 Task: Find connections with filter location Catu with filter topic #Lifewith filter profile language French with filter current company Myntra with filter school IMS UNISON UNIVERSITY with filter industry Online Audio and Video Media with filter service category Personal Injury Law with filter keywords title Telework Nurse/Doctor
Action: Mouse moved to (647, 138)
Screenshot: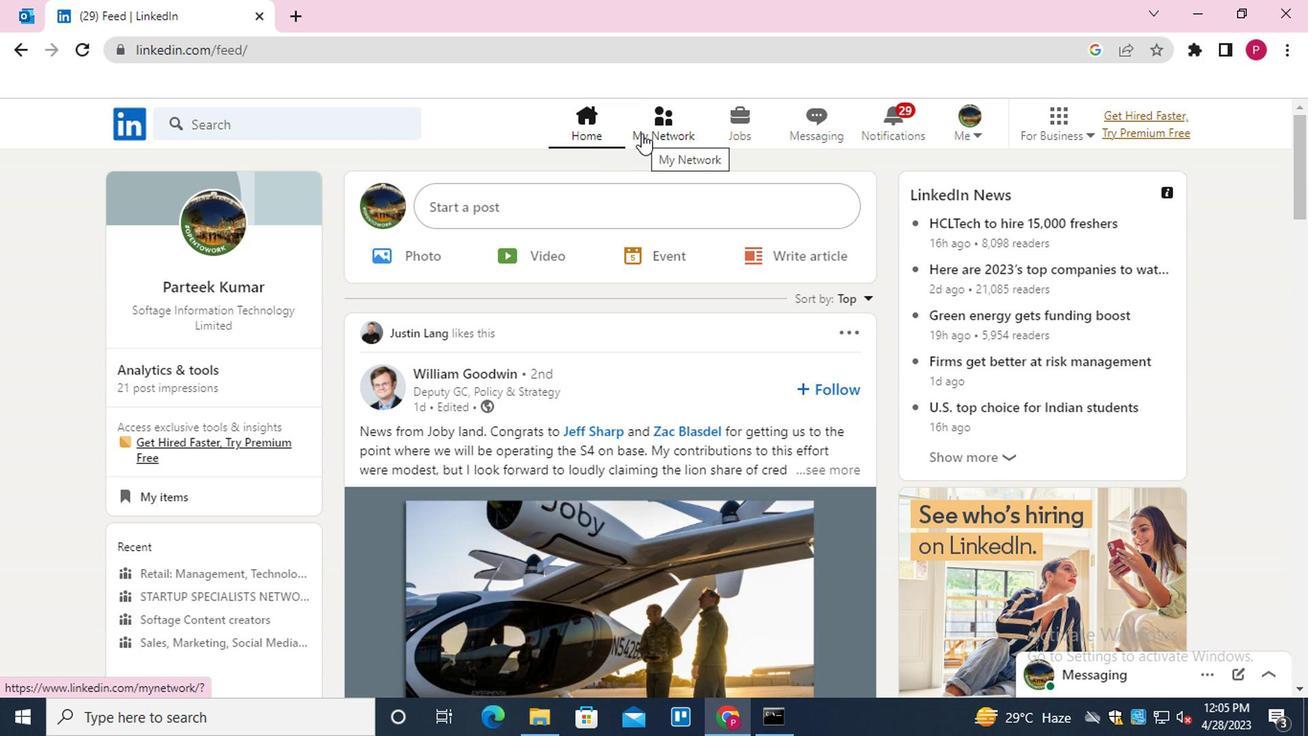 
Action: Mouse pressed left at (647, 138)
Screenshot: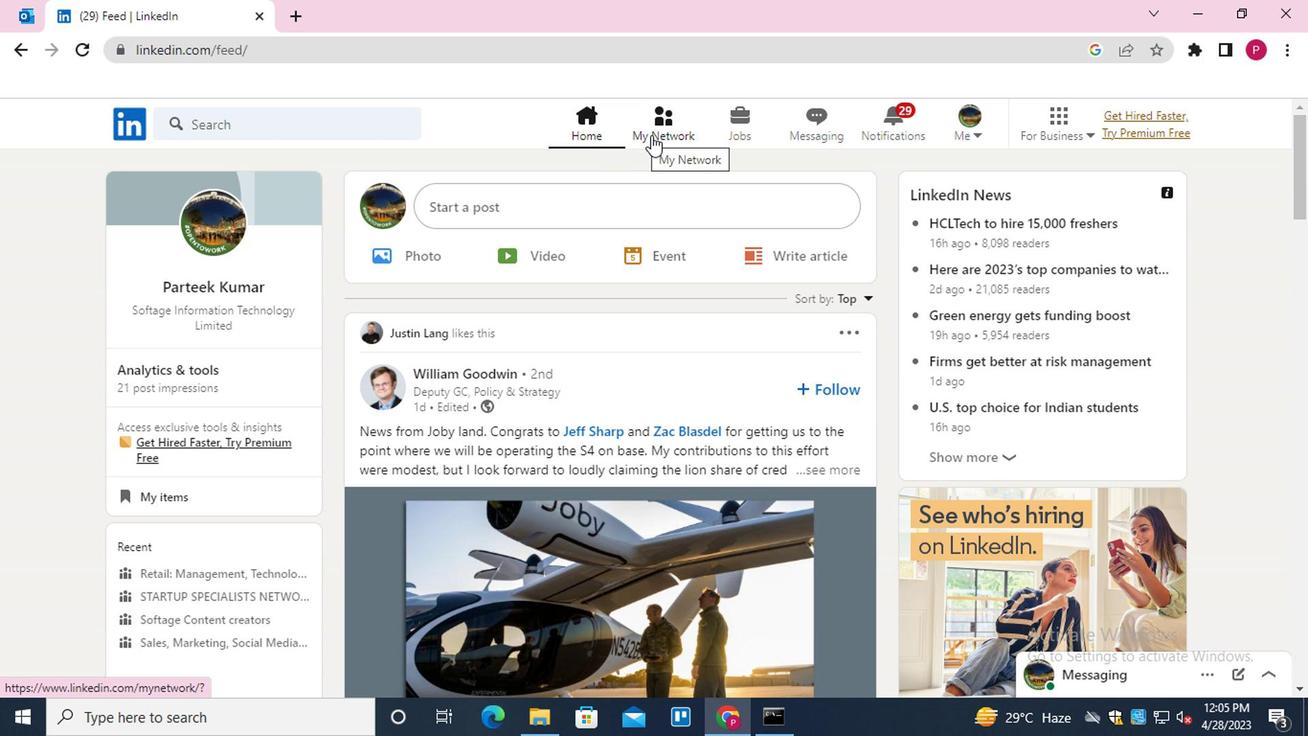 
Action: Mouse moved to (327, 235)
Screenshot: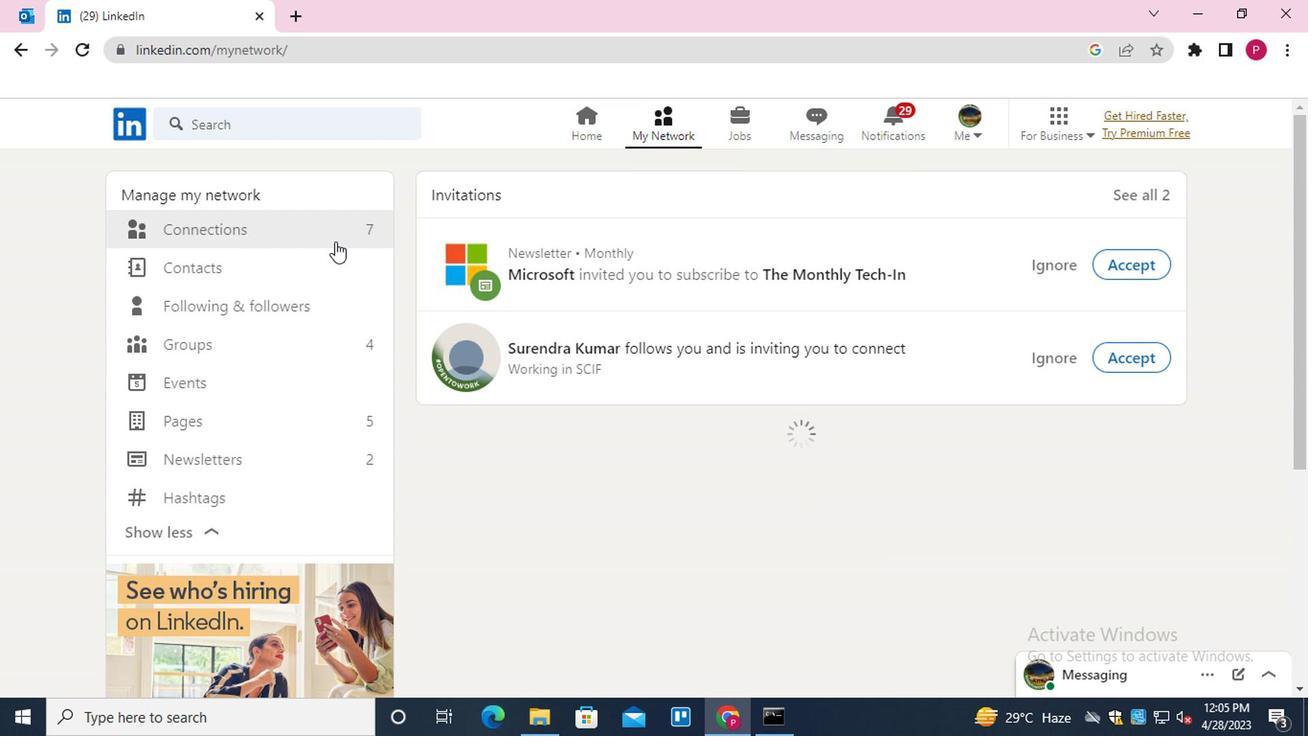 
Action: Mouse pressed left at (327, 235)
Screenshot: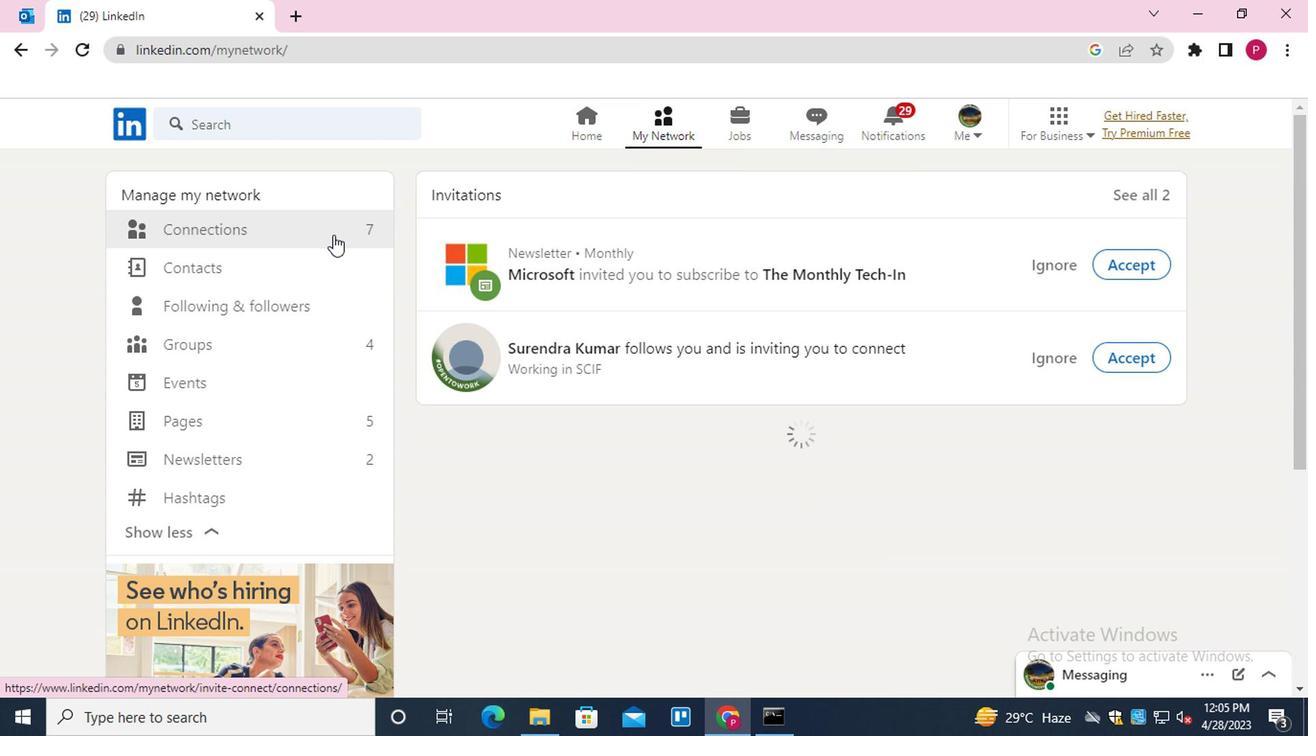 
Action: Mouse moved to (817, 238)
Screenshot: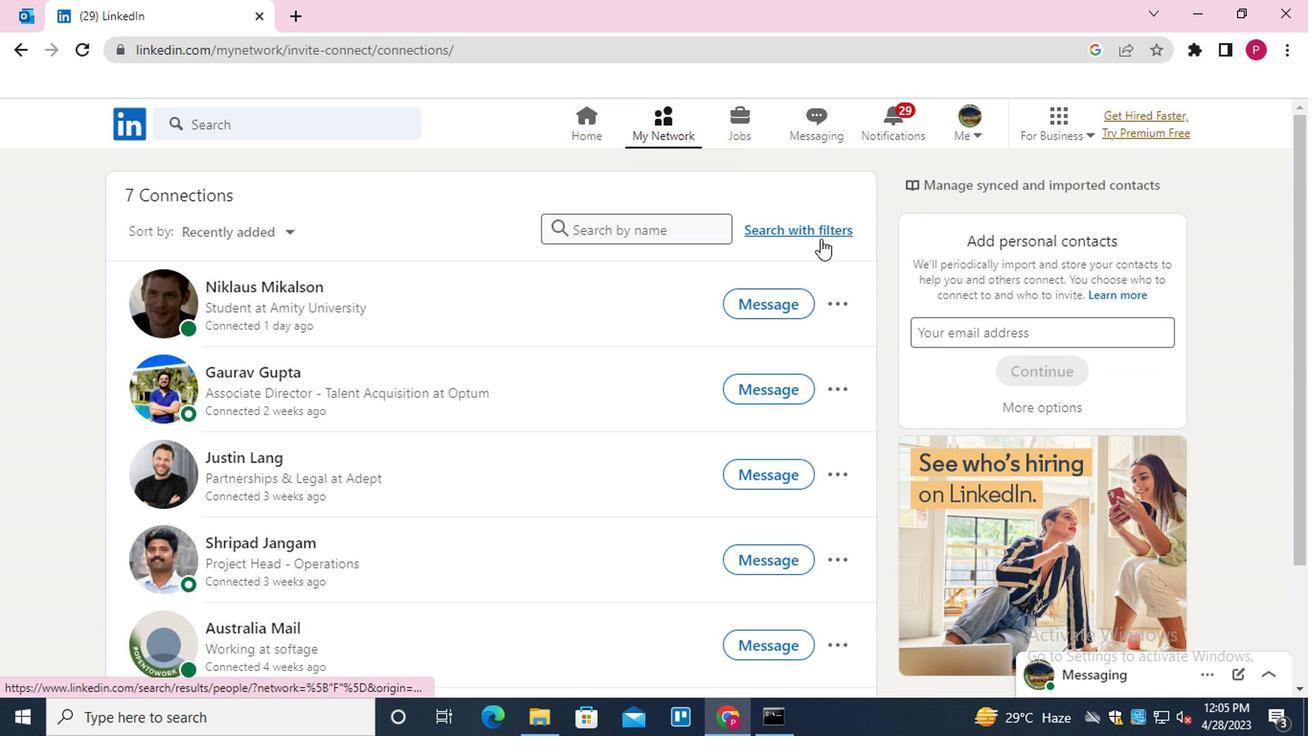 
Action: Mouse pressed left at (817, 238)
Screenshot: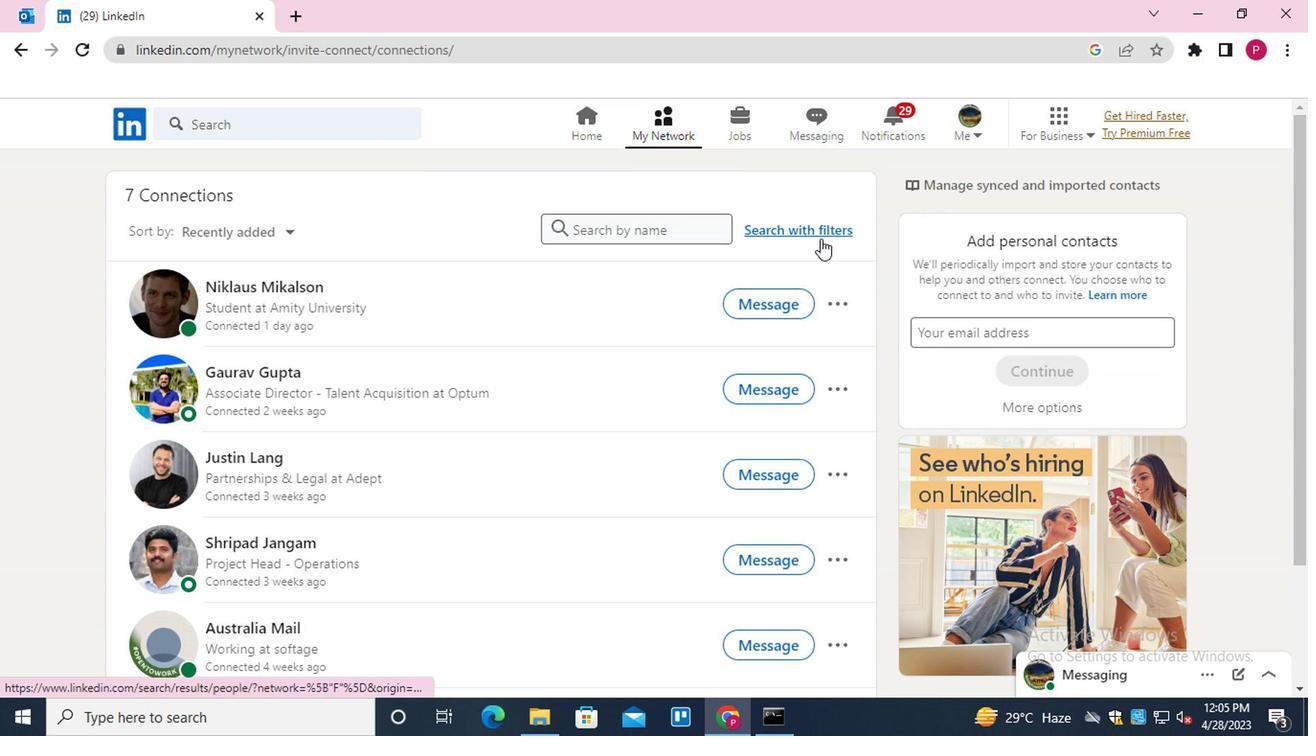 
Action: Mouse moved to (714, 183)
Screenshot: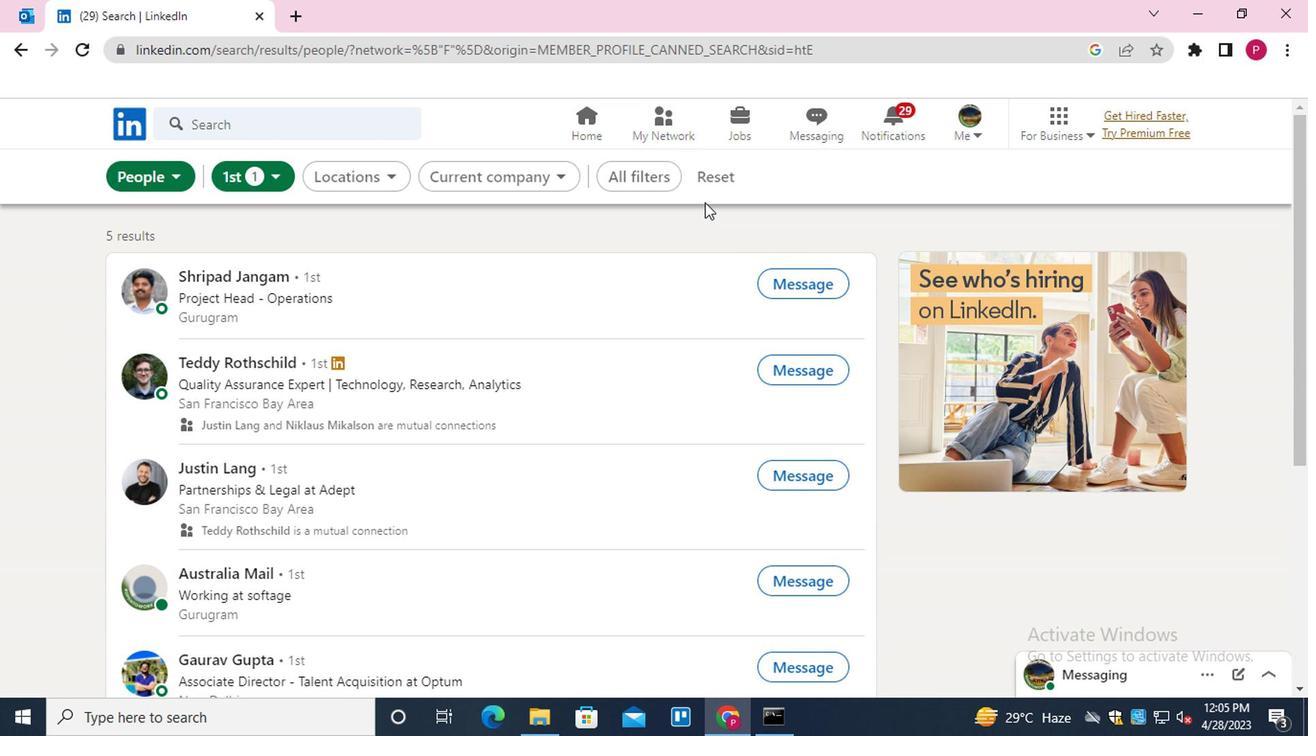 
Action: Mouse pressed left at (714, 183)
Screenshot: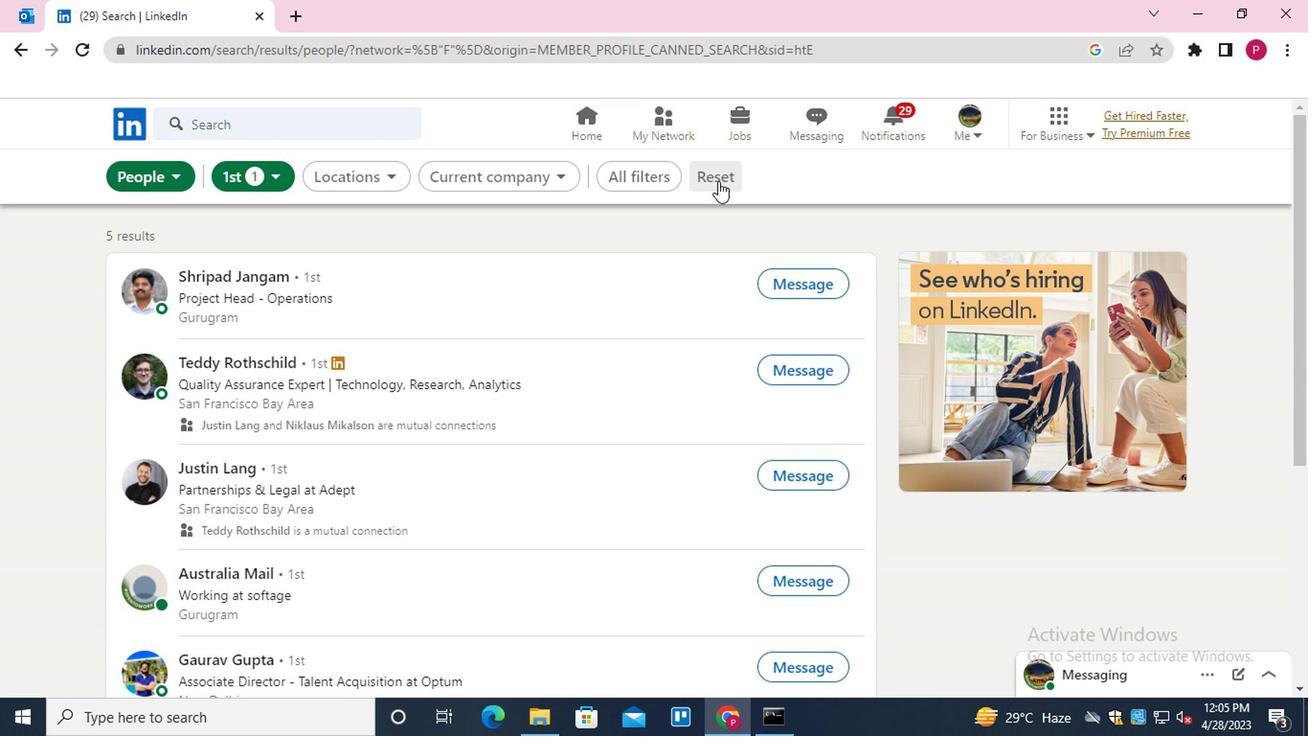 
Action: Mouse moved to (660, 177)
Screenshot: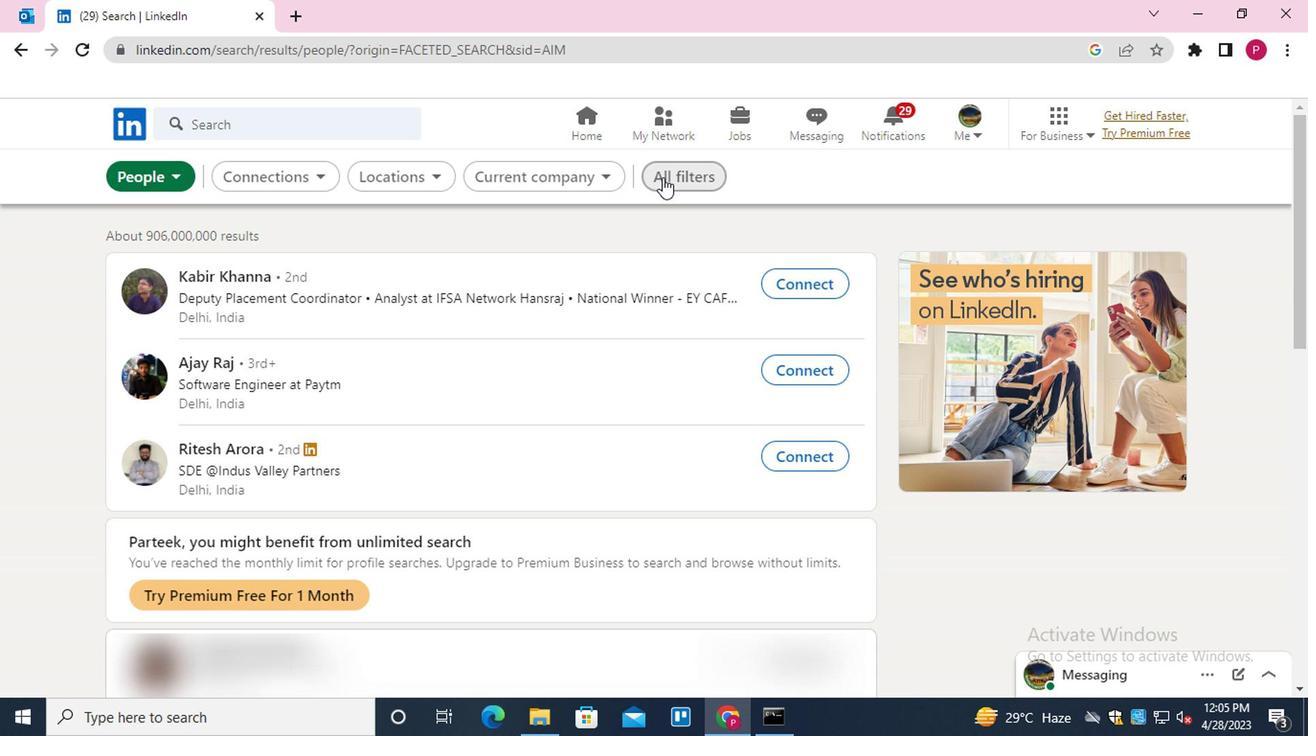 
Action: Mouse pressed left at (660, 177)
Screenshot: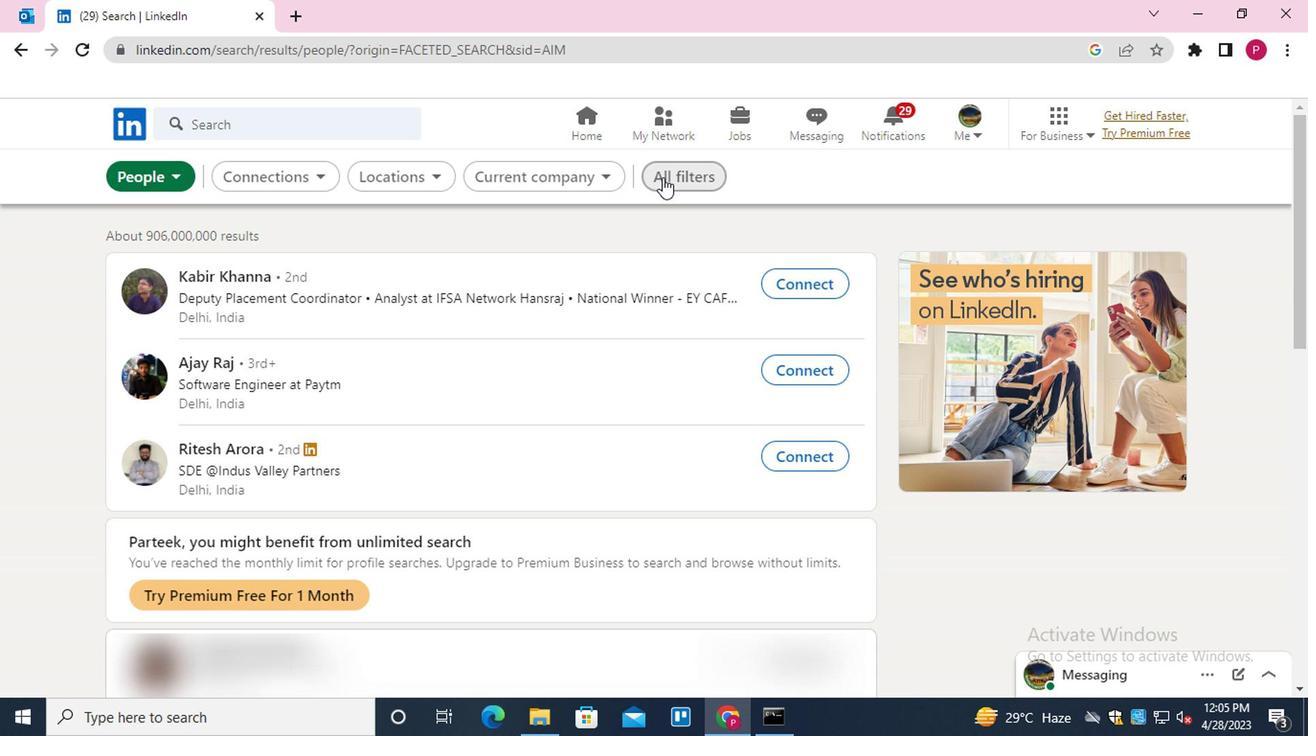 
Action: Mouse moved to (1065, 428)
Screenshot: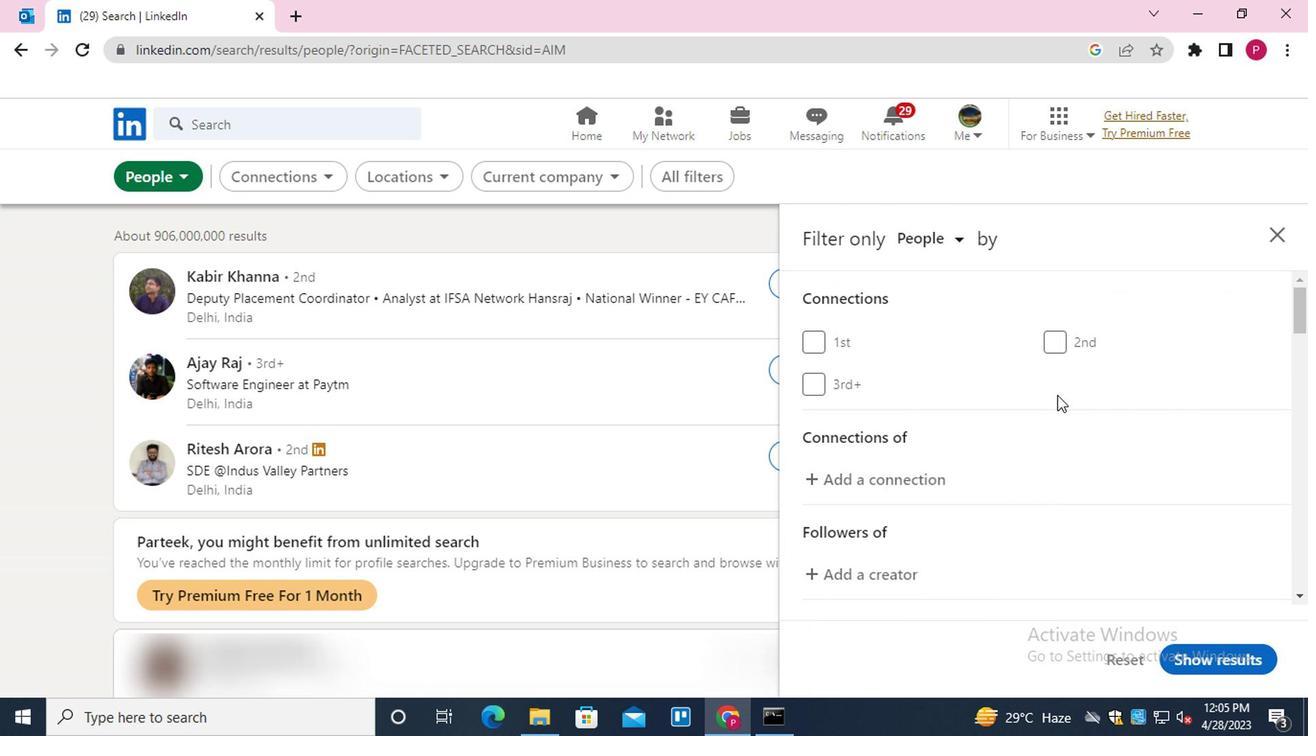
Action: Mouse scrolled (1065, 427) with delta (0, -1)
Screenshot: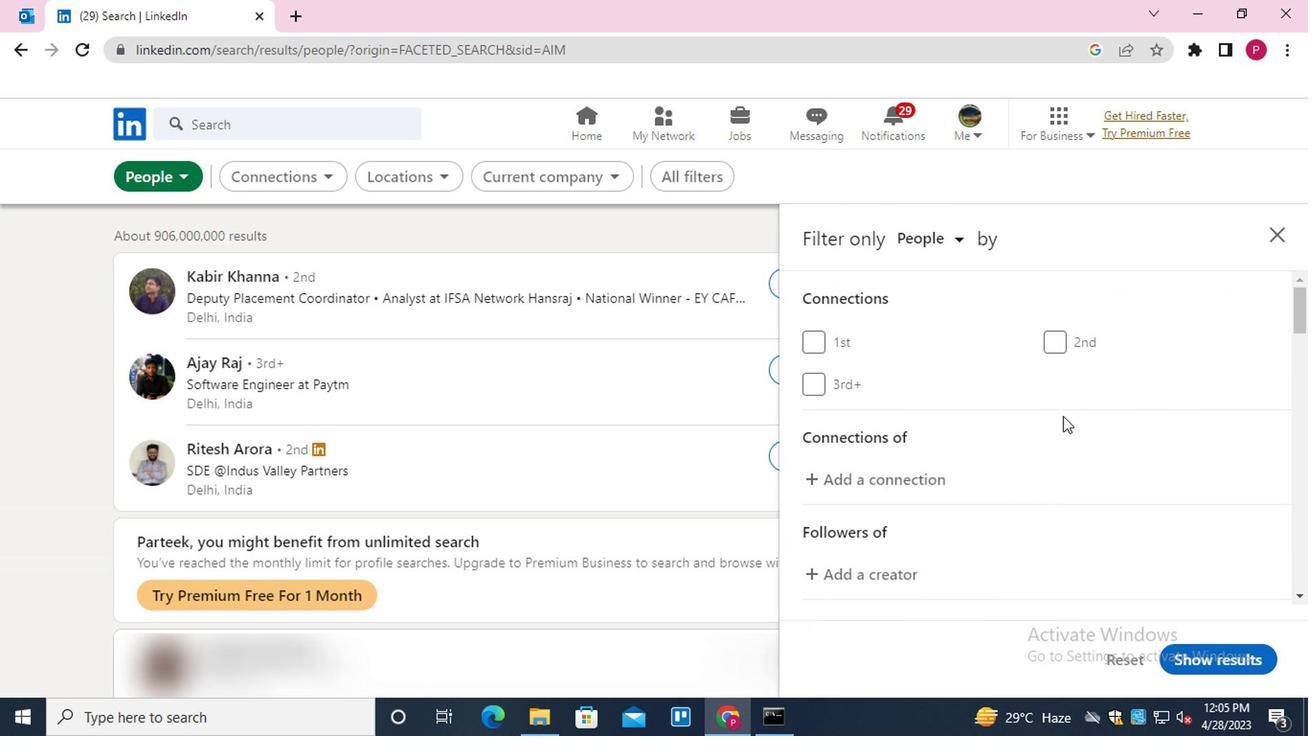 
Action: Mouse moved to (1067, 432)
Screenshot: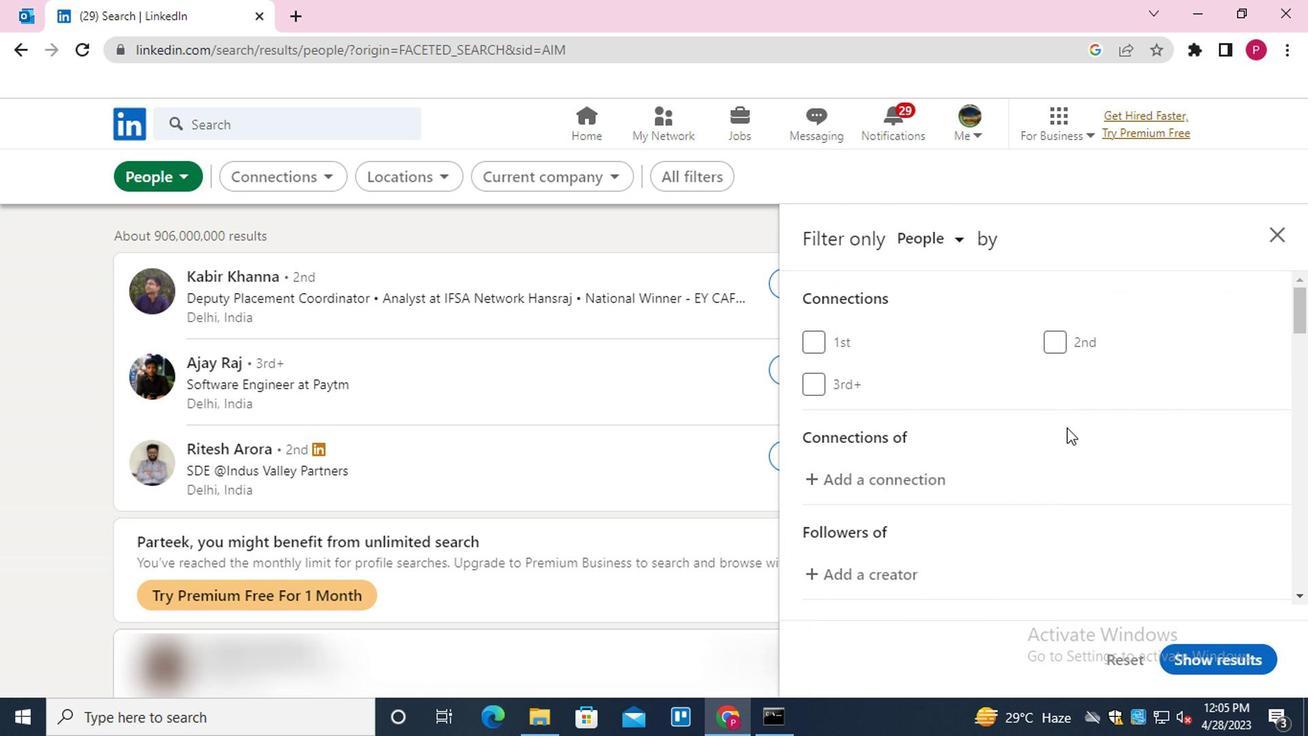 
Action: Mouse scrolled (1067, 432) with delta (0, 0)
Screenshot: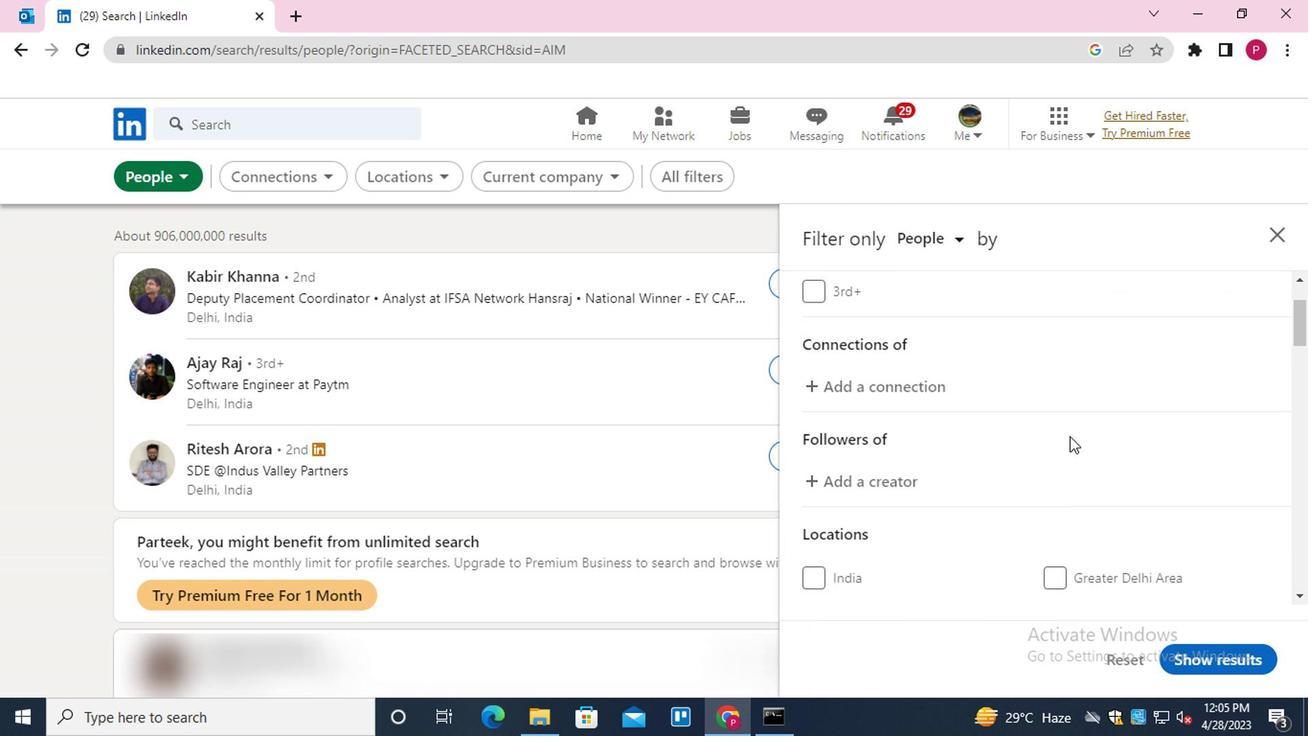 
Action: Mouse moved to (1065, 436)
Screenshot: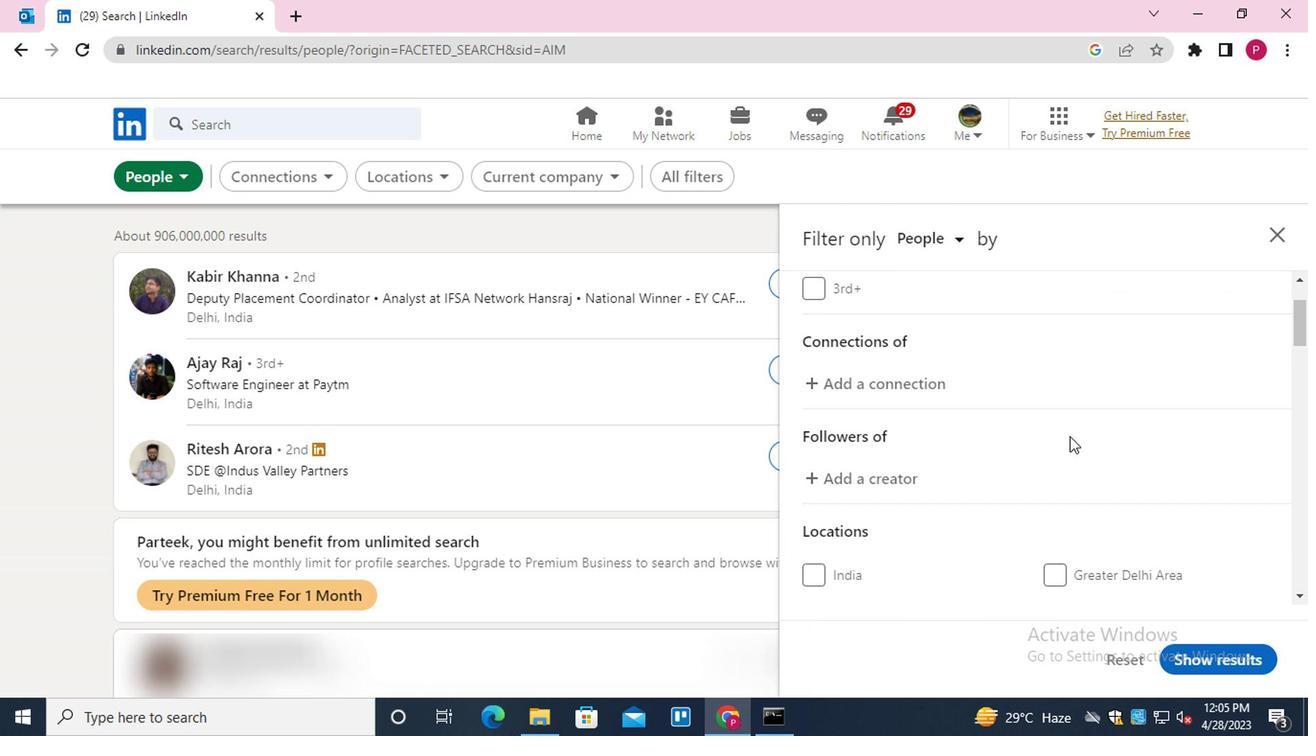 
Action: Mouse scrolled (1065, 436) with delta (0, 0)
Screenshot: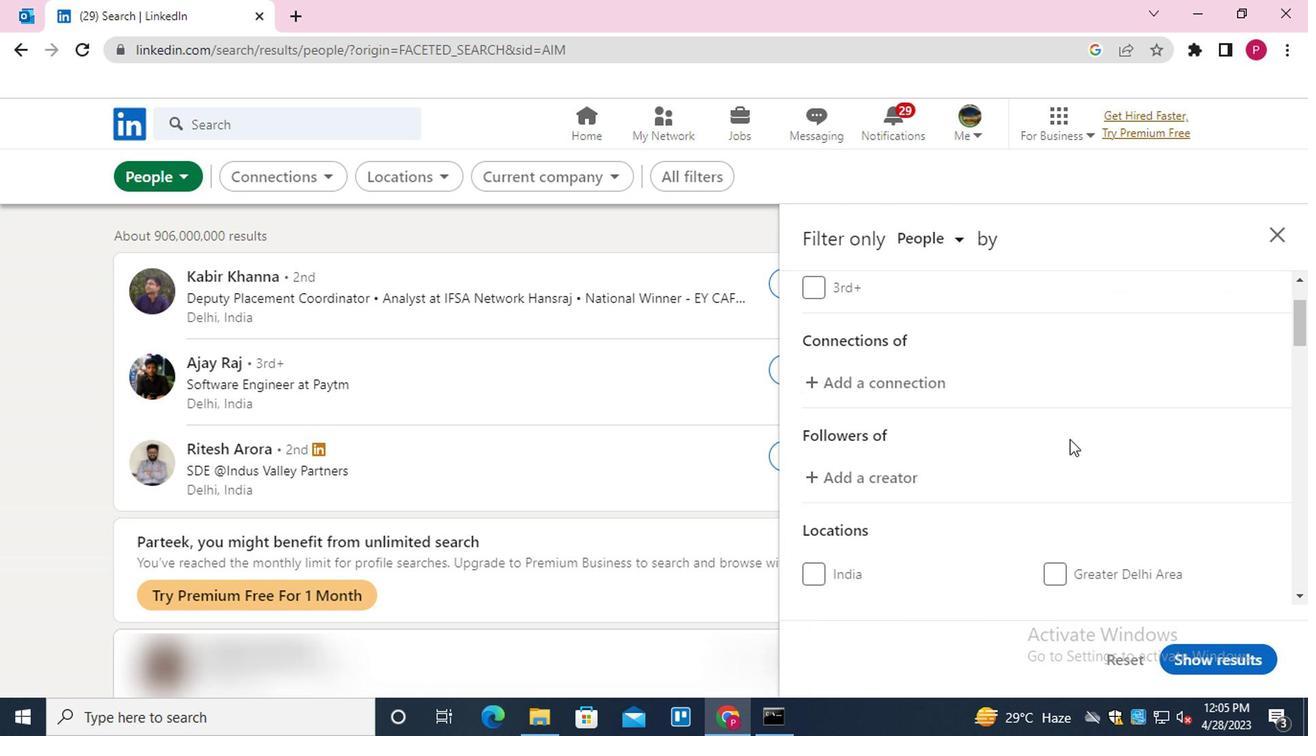 
Action: Mouse moved to (1087, 452)
Screenshot: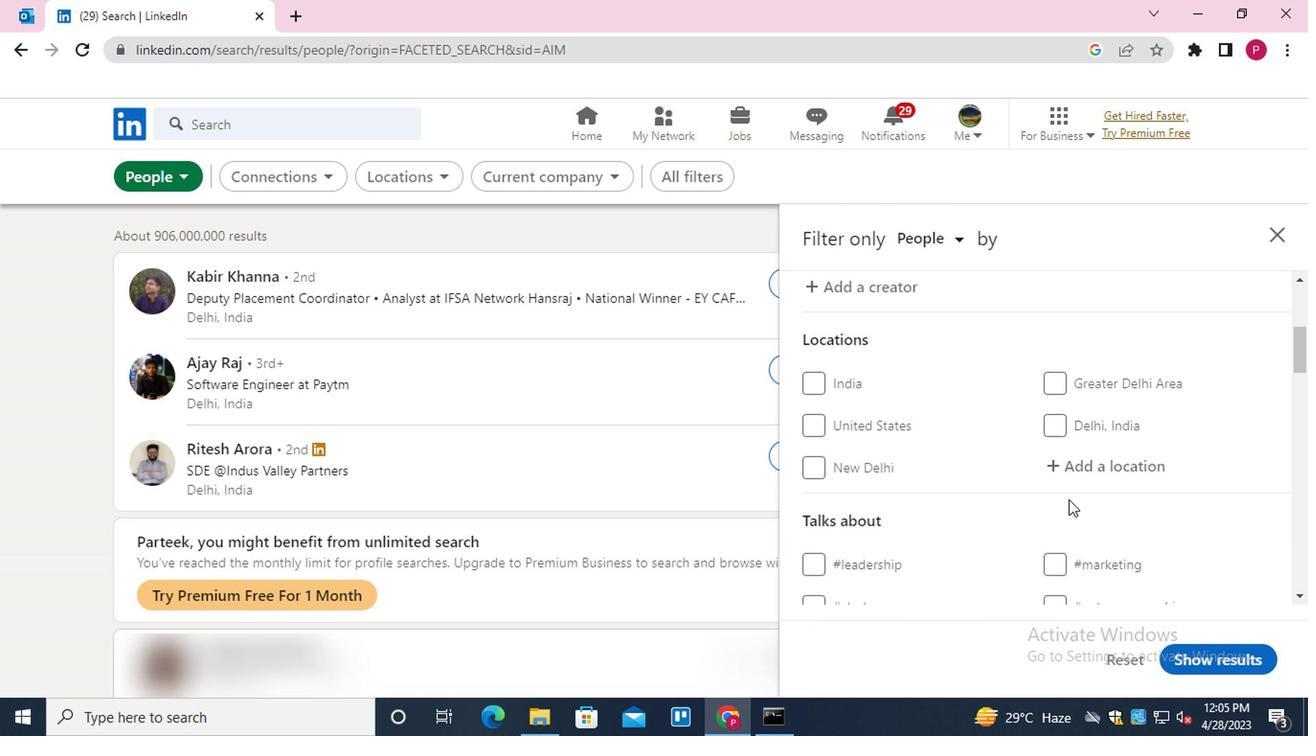 
Action: Mouse pressed left at (1087, 452)
Screenshot: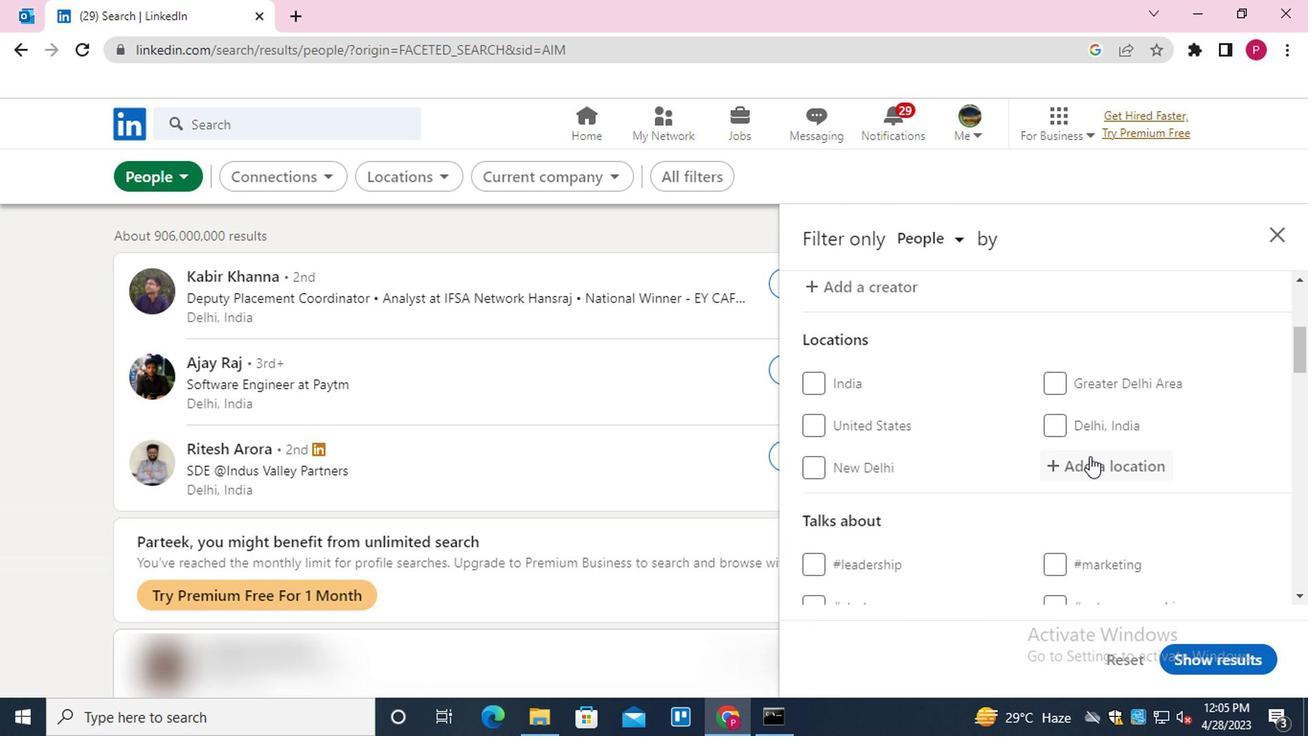 
Action: Key pressed <Key.shift>CATU<Key.down><Key.enter>
Screenshot: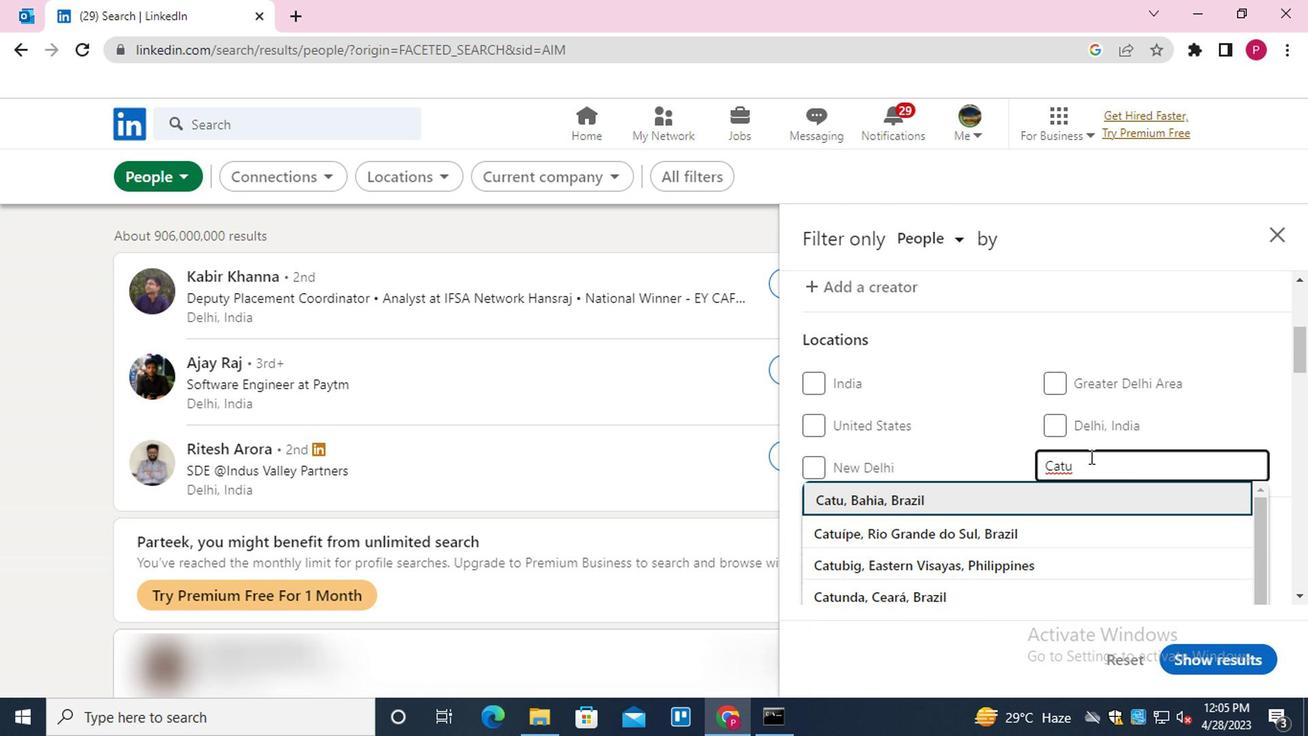 
Action: Mouse moved to (961, 513)
Screenshot: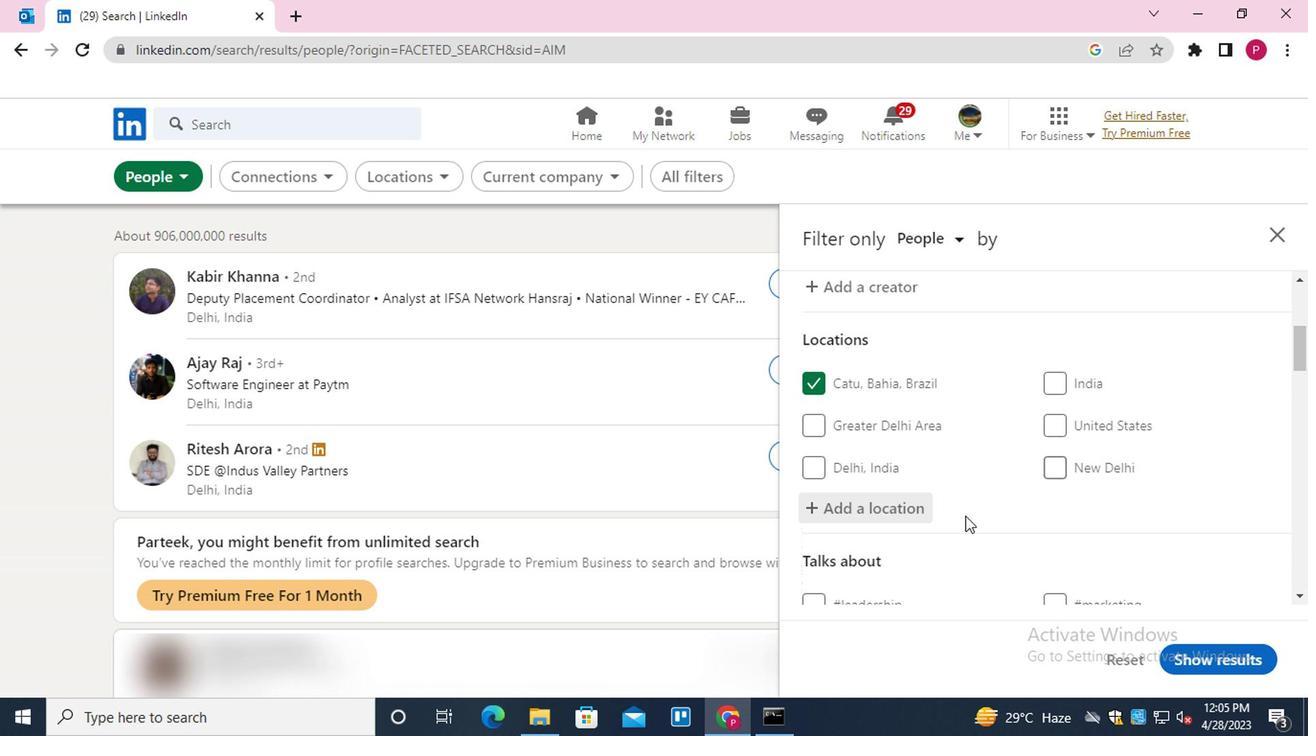 
Action: Mouse scrolled (961, 513) with delta (0, 0)
Screenshot: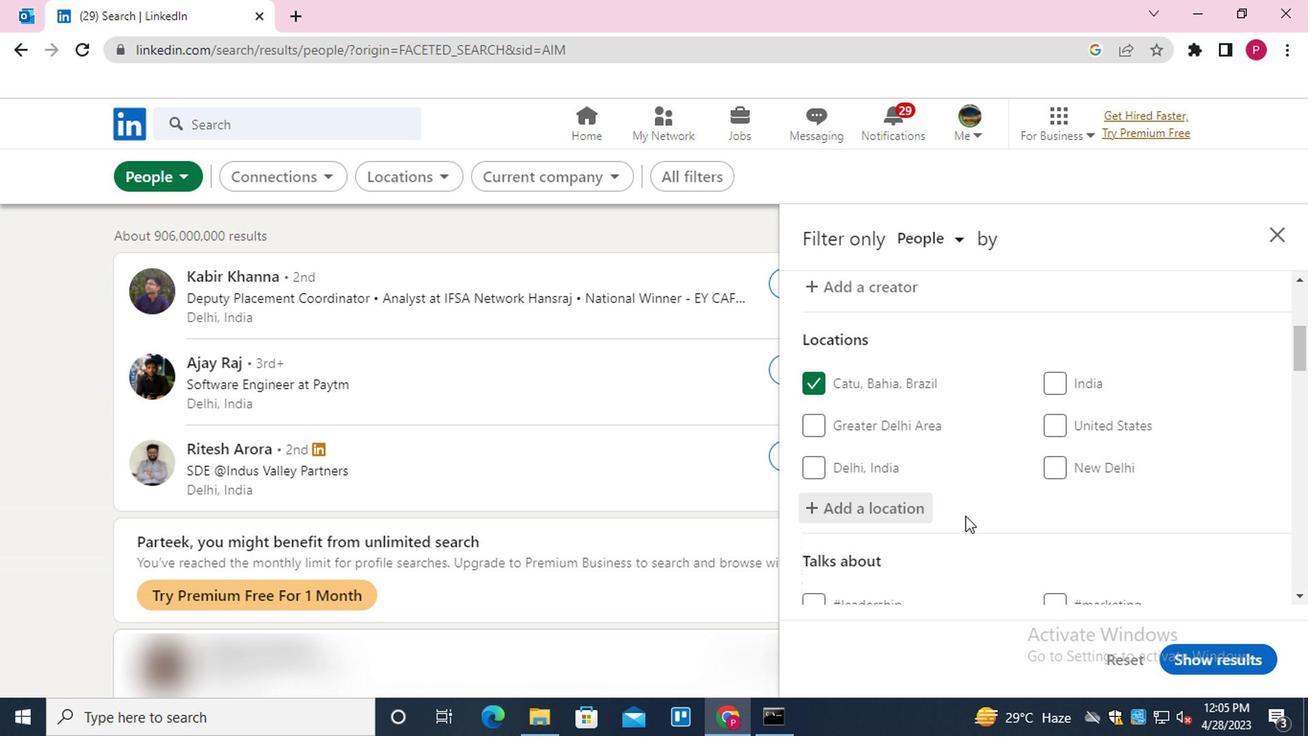 
Action: Mouse scrolled (961, 513) with delta (0, 0)
Screenshot: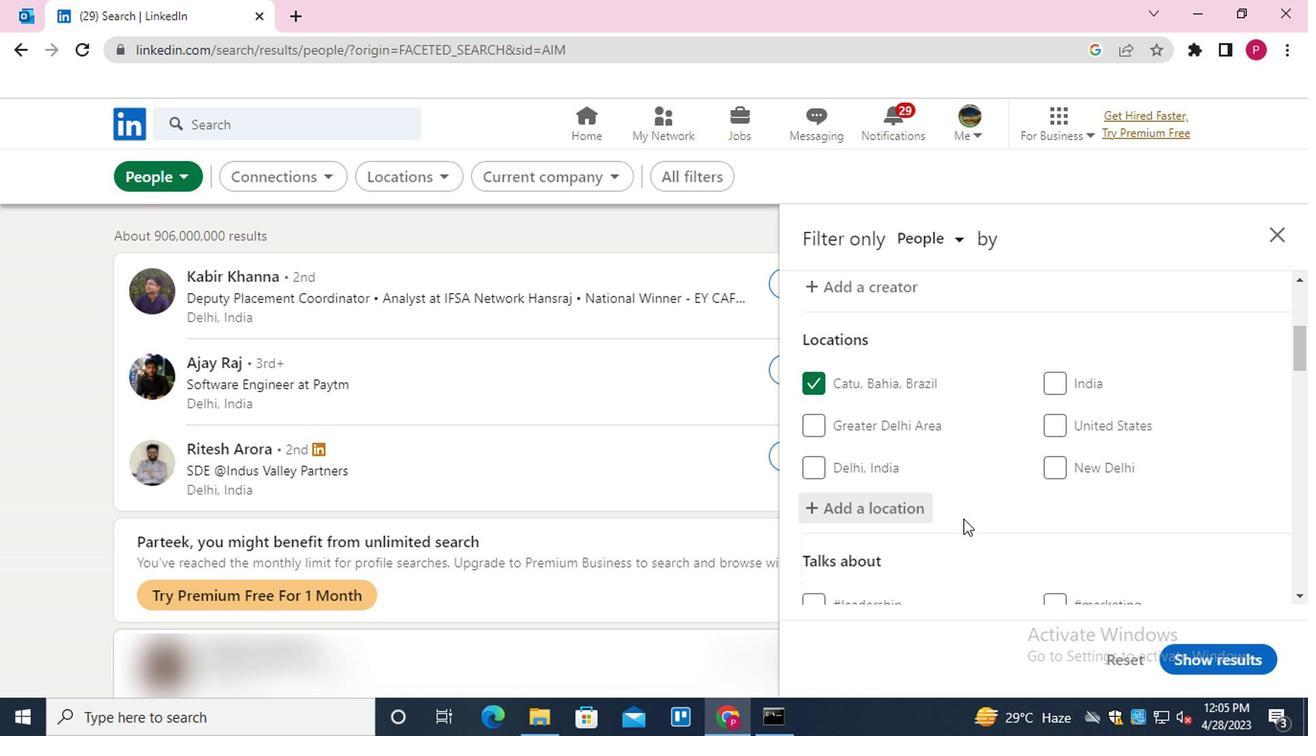 
Action: Mouse moved to (1066, 489)
Screenshot: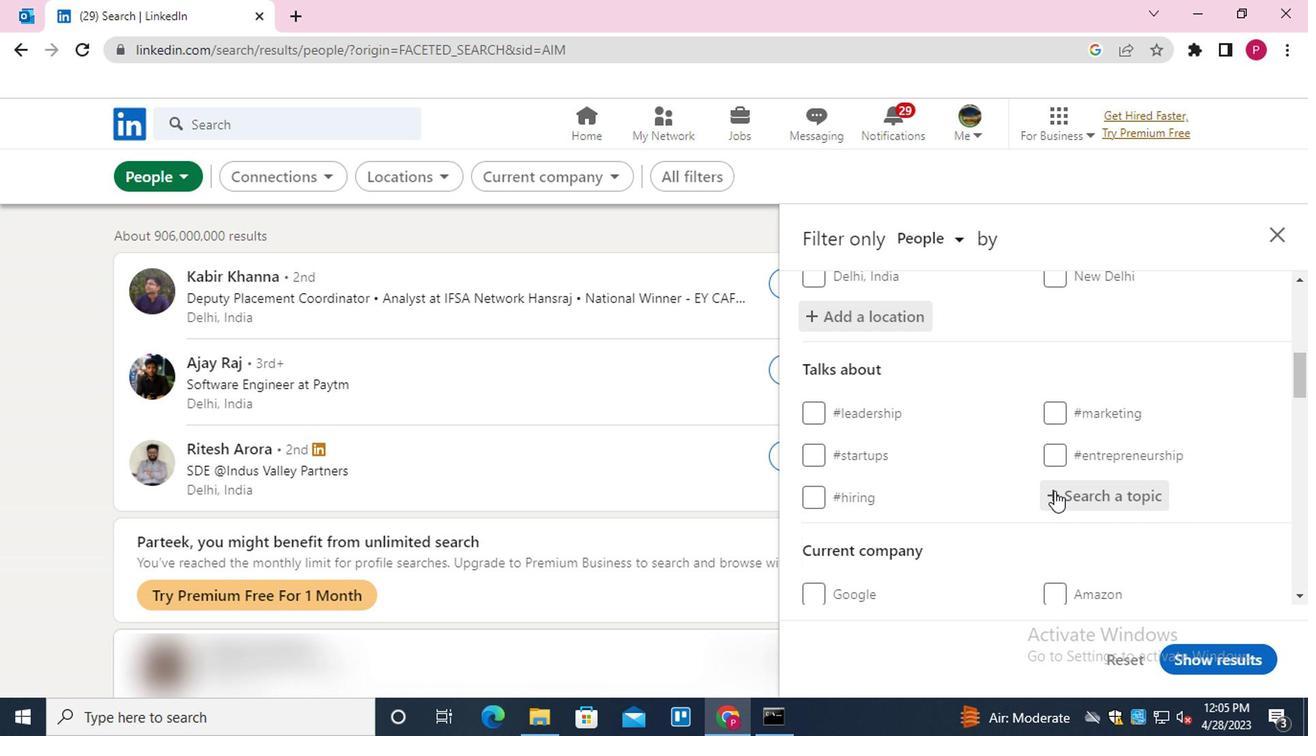 
Action: Mouse pressed left at (1066, 489)
Screenshot: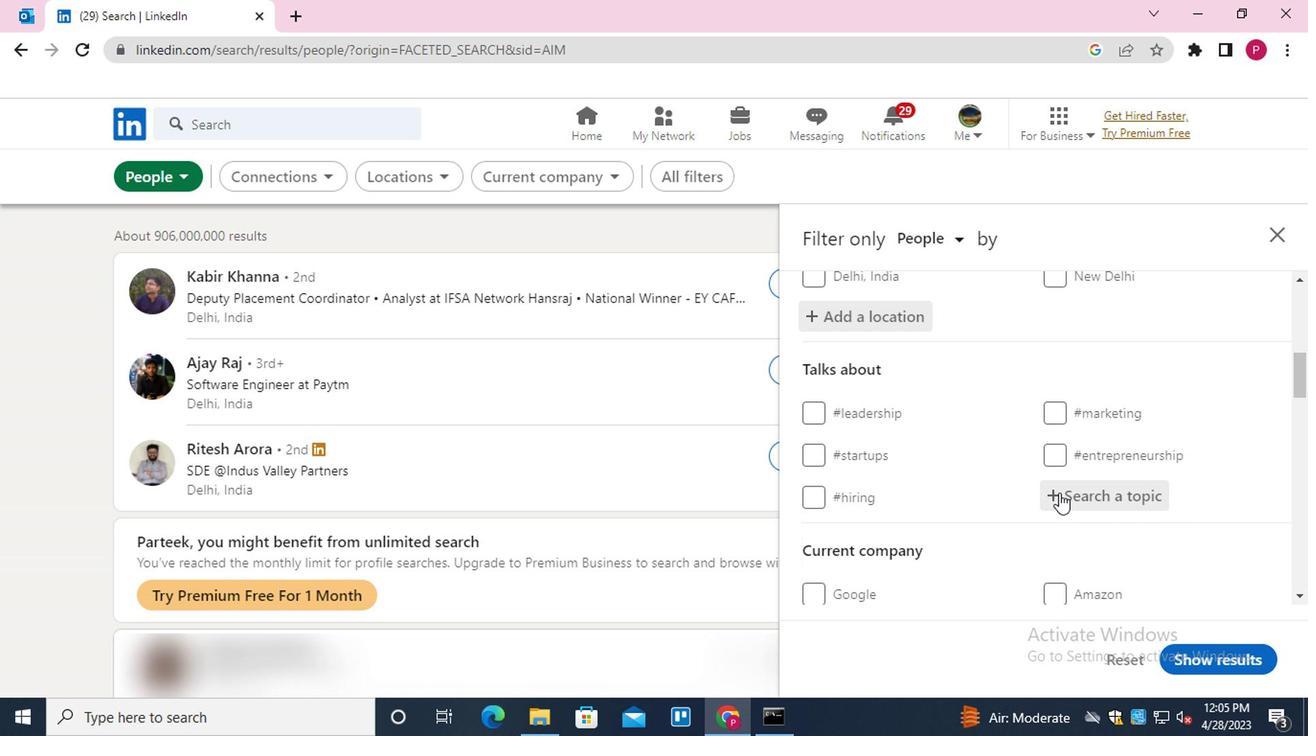 
Action: Mouse moved to (1067, 489)
Screenshot: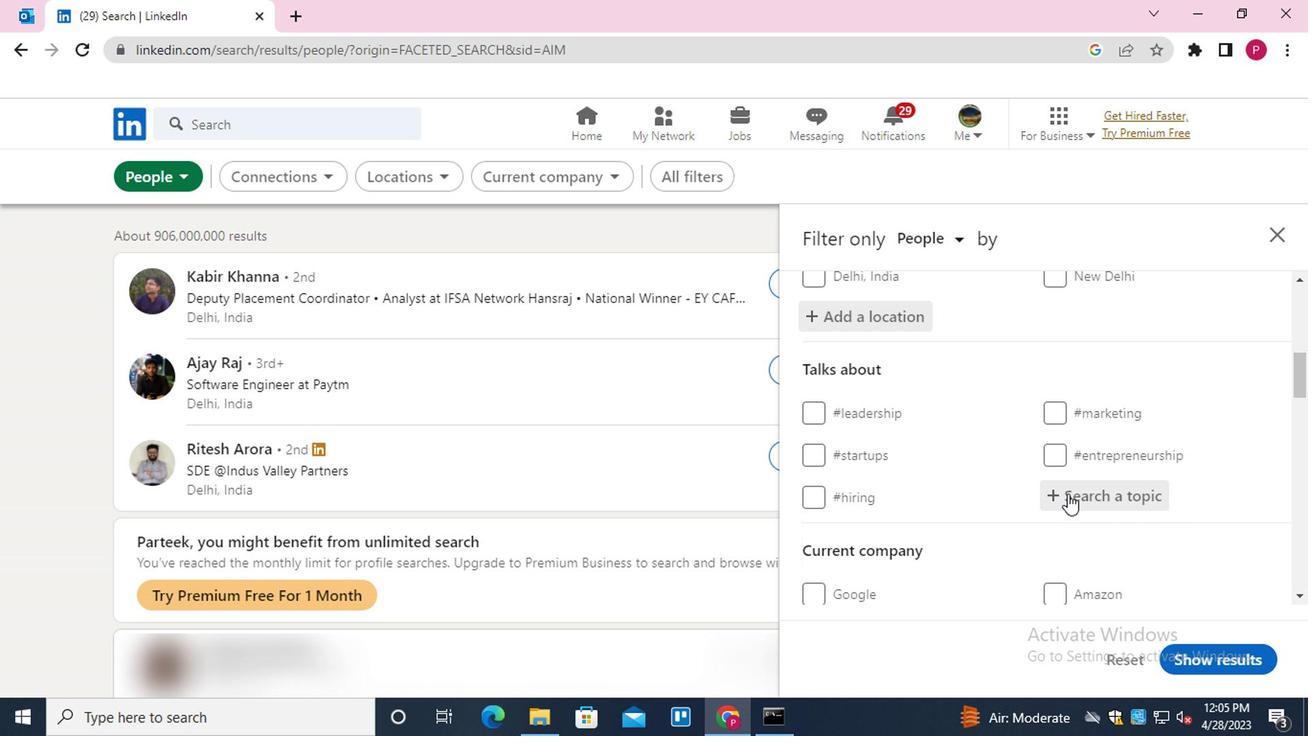 
Action: Key pressed LIFE<Key.down><Key.enter>
Screenshot: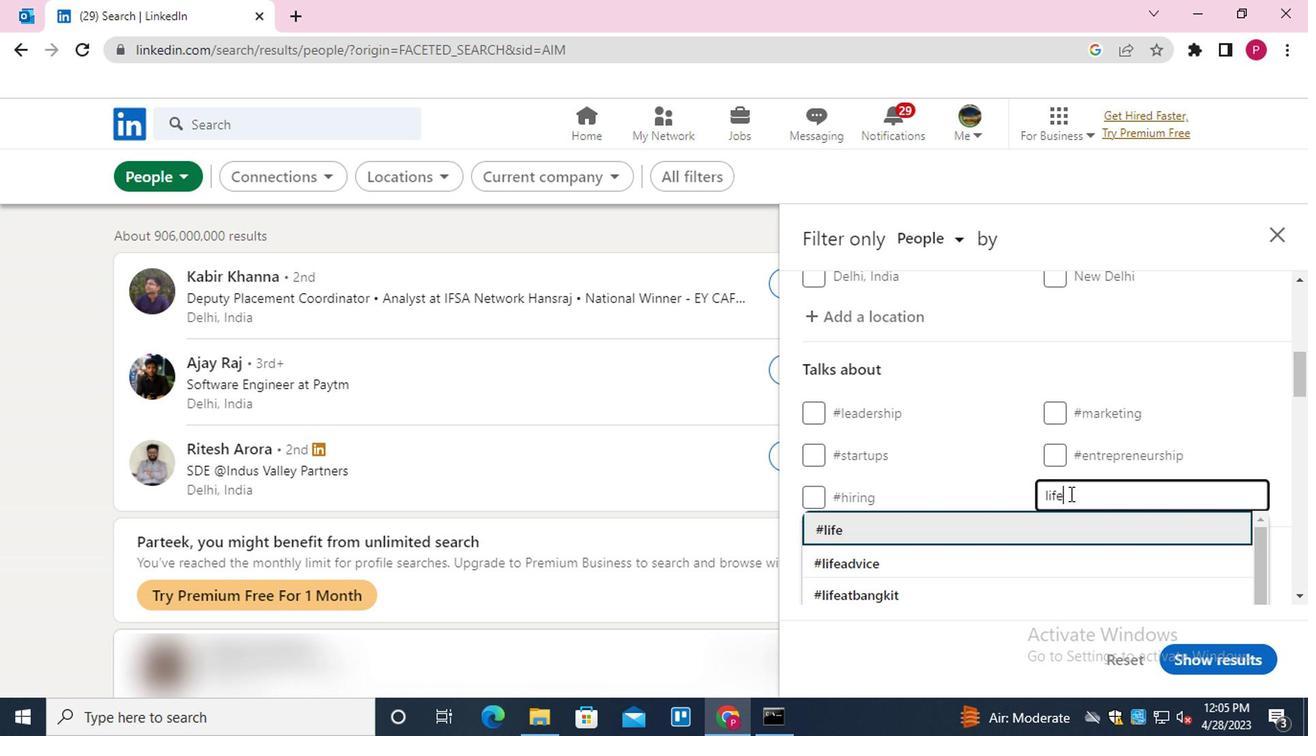 
Action: Mouse moved to (1036, 459)
Screenshot: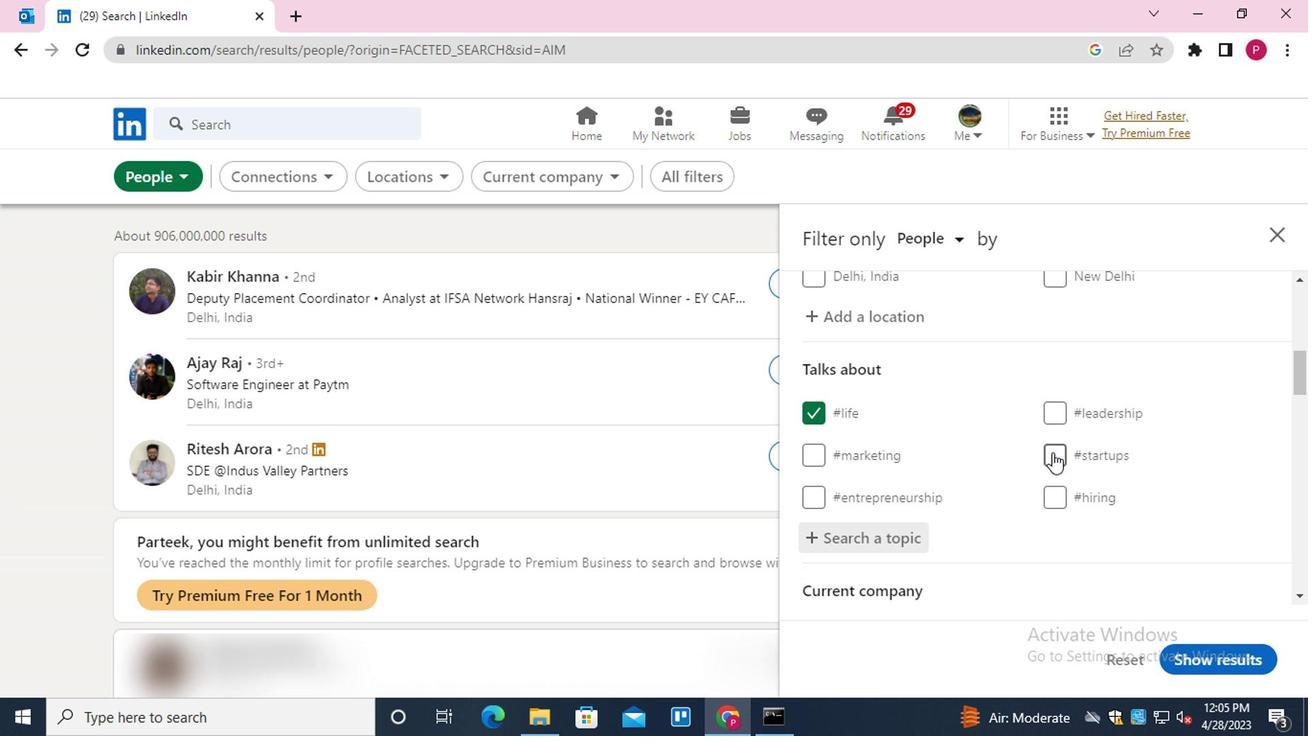
Action: Mouse scrolled (1036, 458) with delta (0, 0)
Screenshot: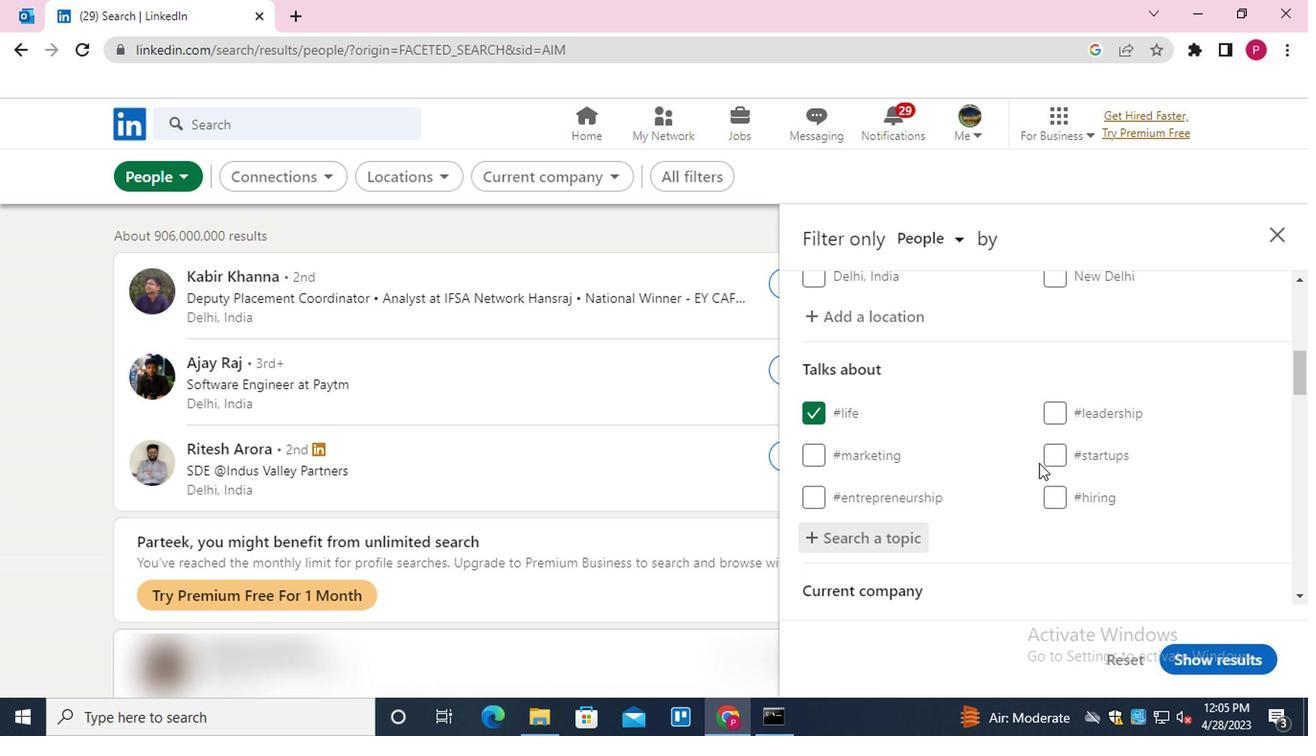 
Action: Mouse scrolled (1036, 458) with delta (0, 0)
Screenshot: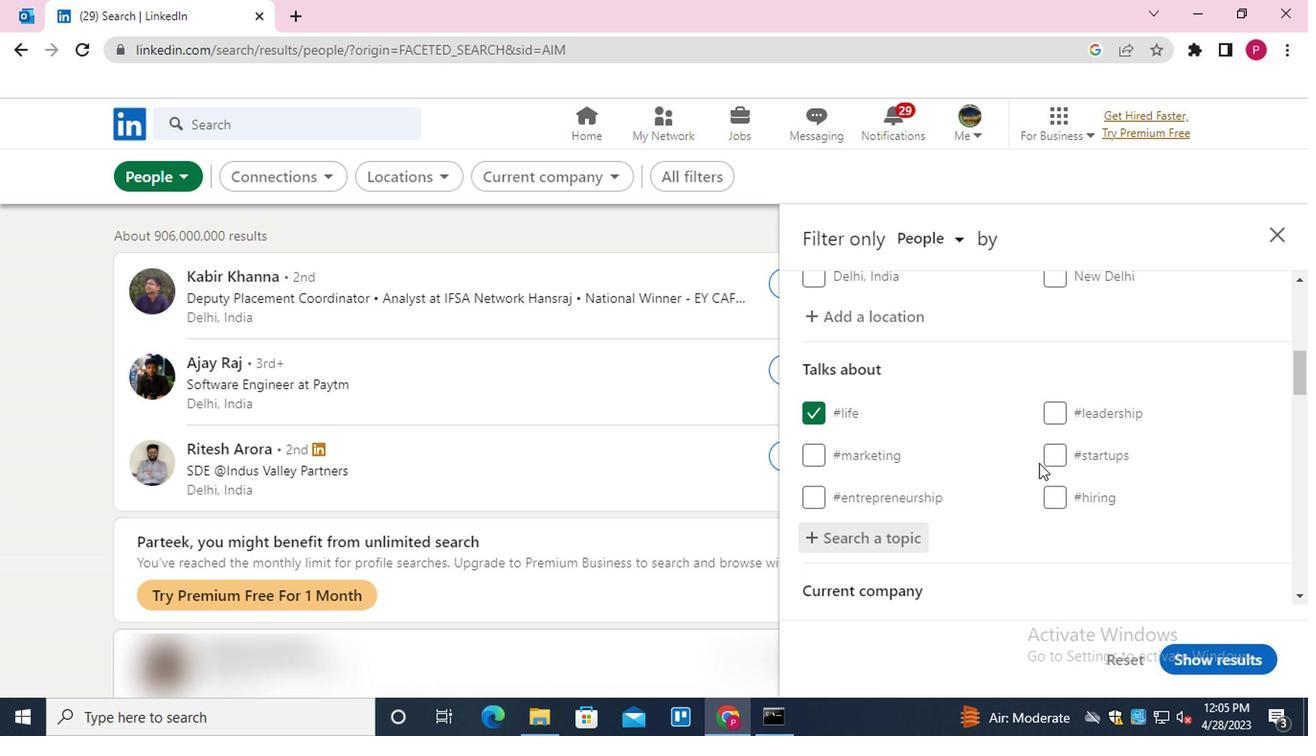 
Action: Mouse moved to (976, 489)
Screenshot: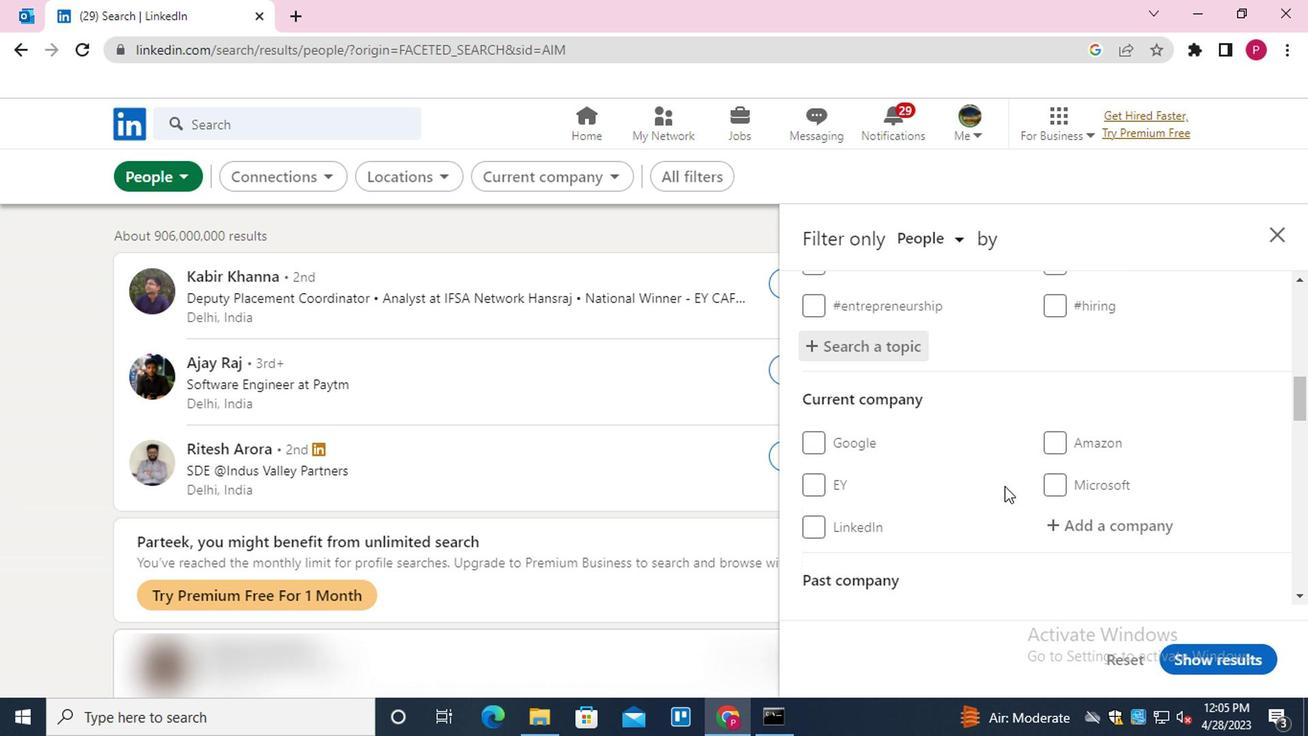 
Action: Mouse scrolled (976, 488) with delta (0, 0)
Screenshot: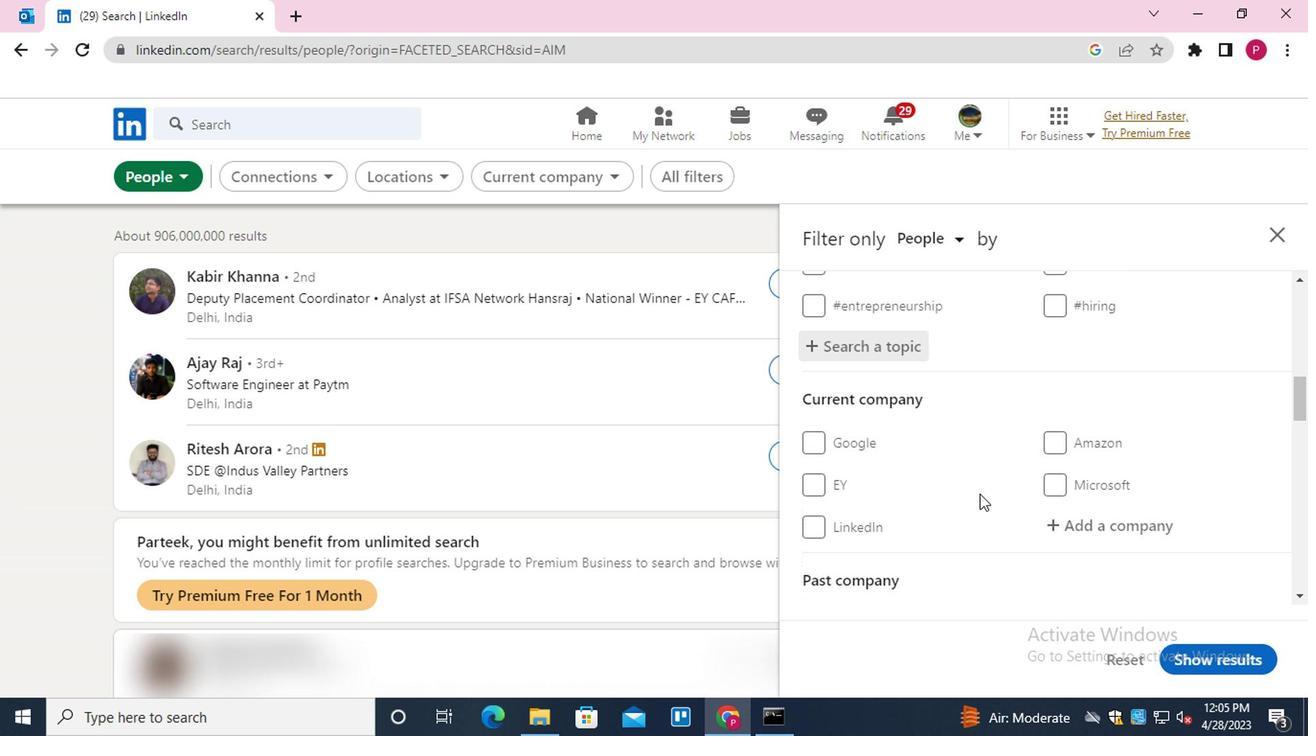 
Action: Mouse scrolled (976, 488) with delta (0, 0)
Screenshot: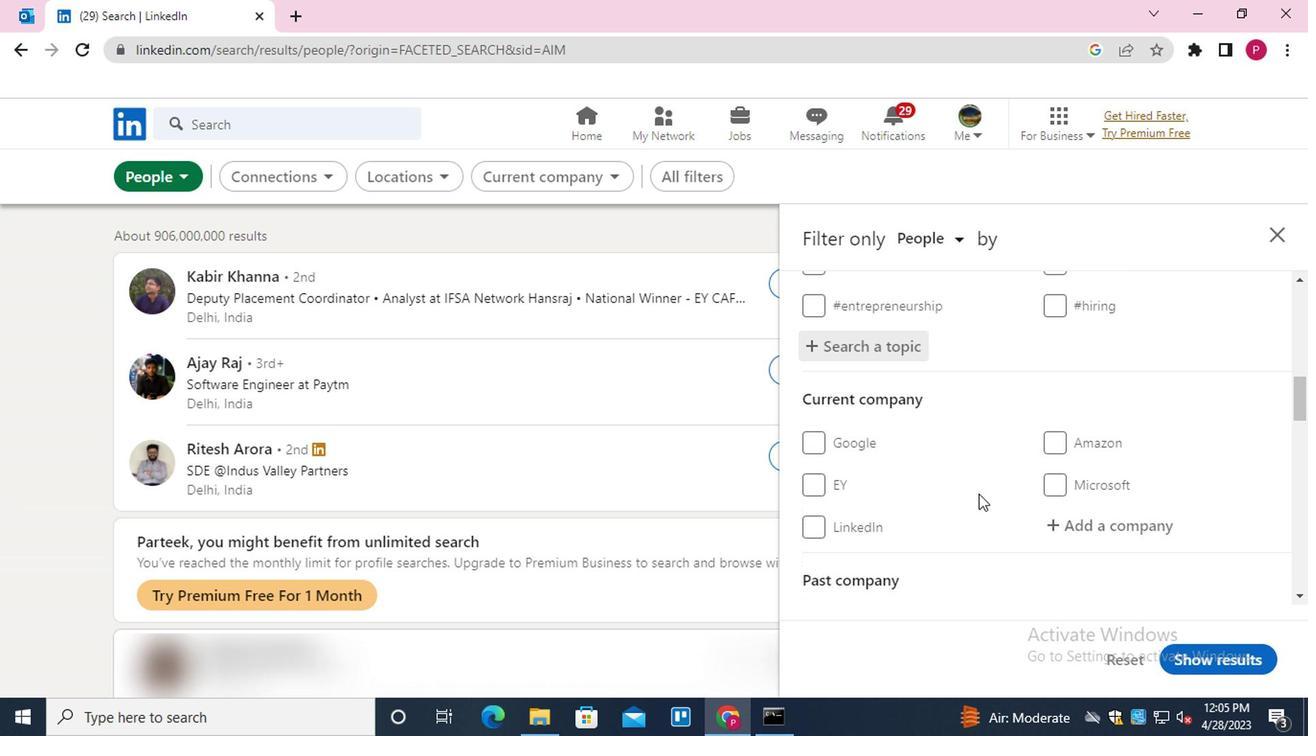 
Action: Mouse scrolled (976, 488) with delta (0, 0)
Screenshot: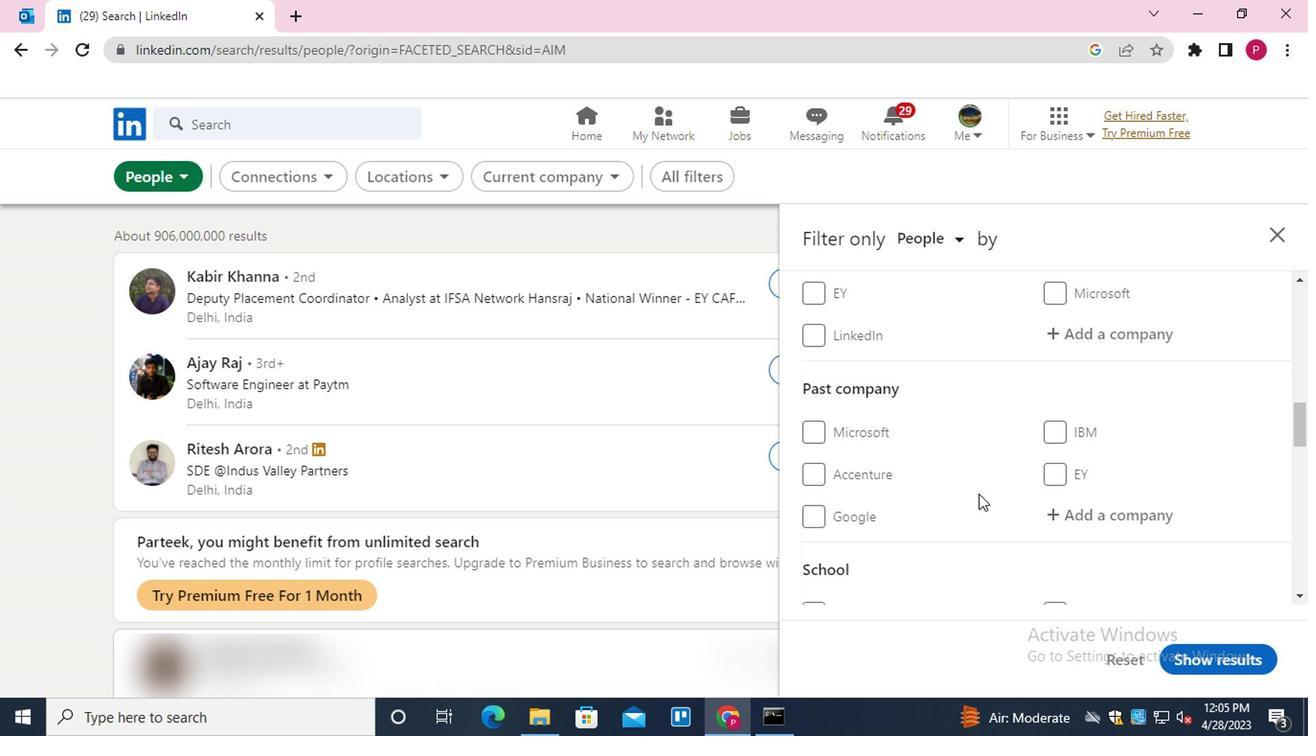 
Action: Mouse scrolled (976, 488) with delta (0, 0)
Screenshot: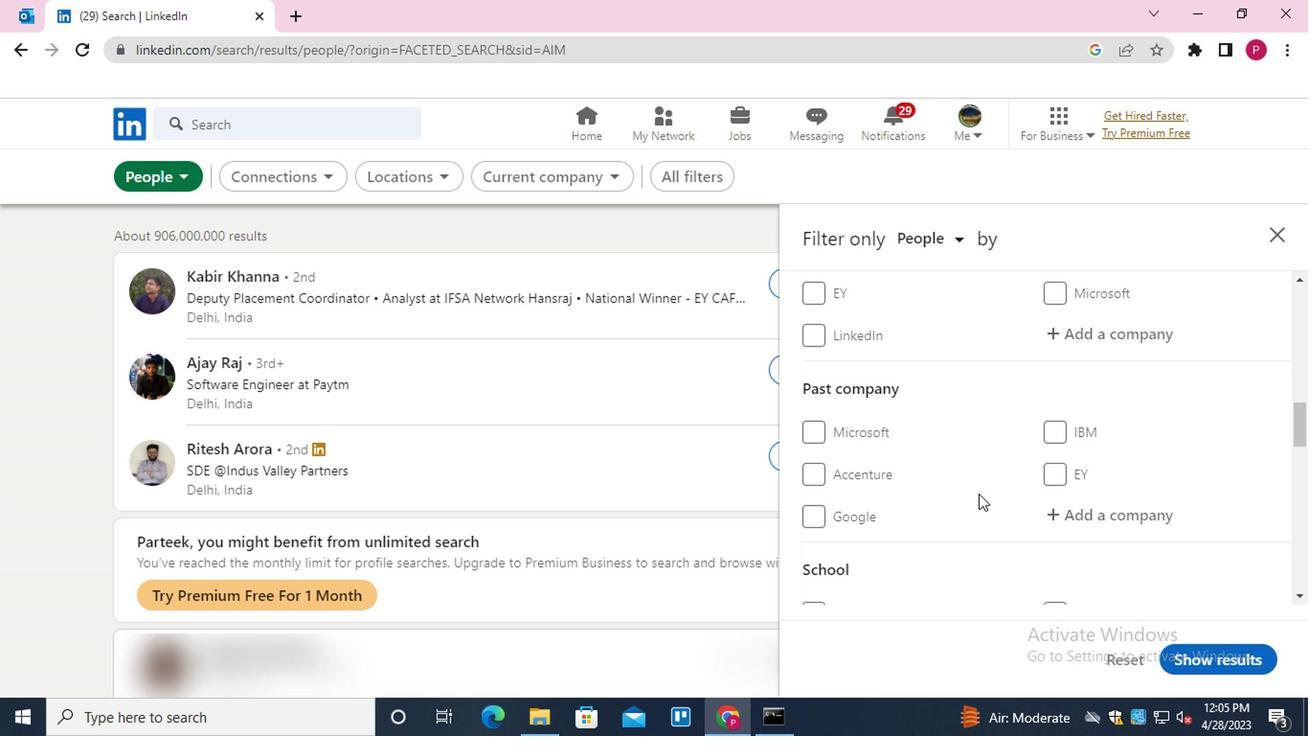 
Action: Mouse moved to (842, 471)
Screenshot: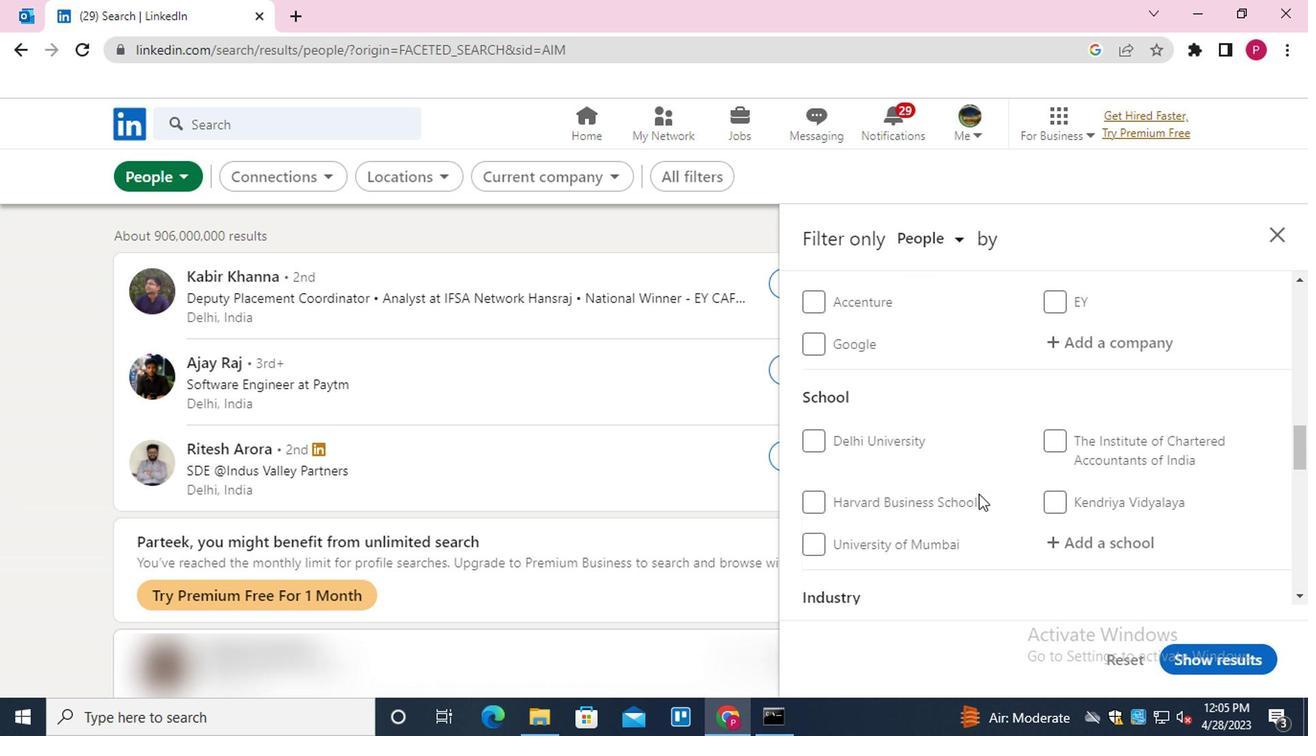 
Action: Mouse scrolled (842, 470) with delta (0, 0)
Screenshot: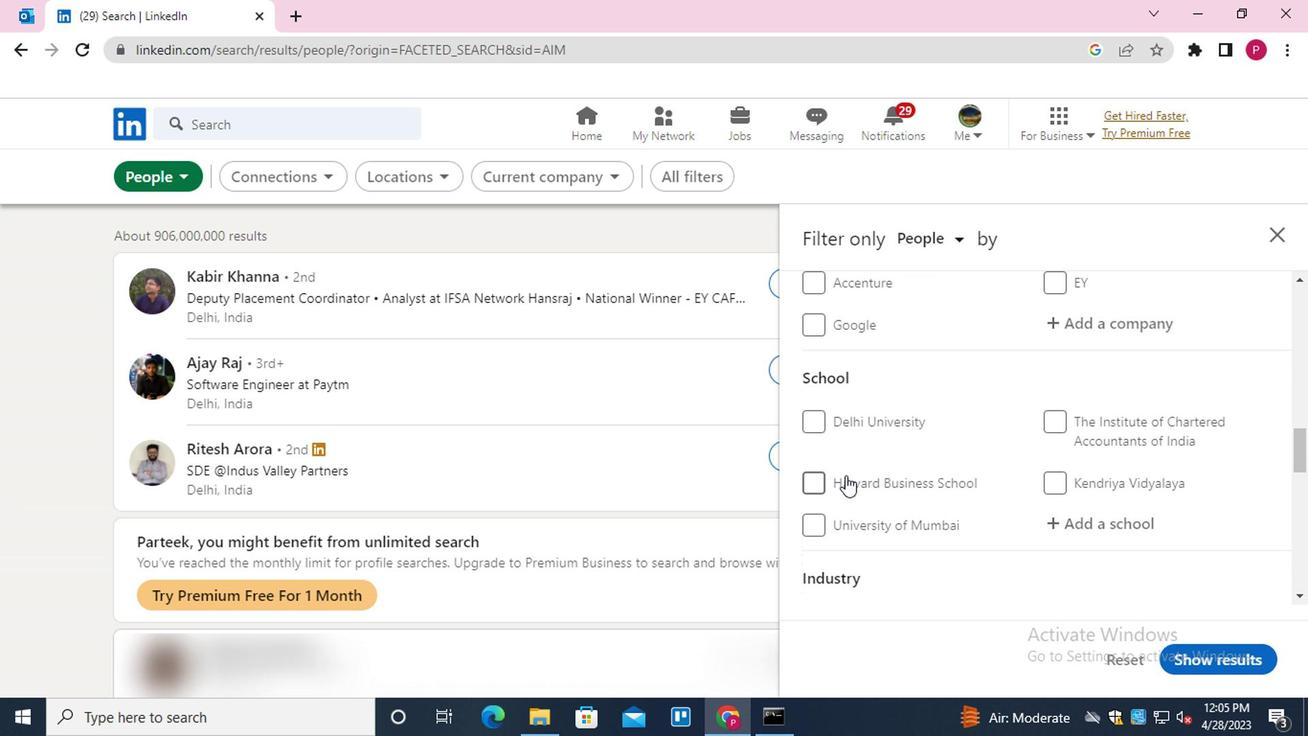 
Action: Mouse scrolled (842, 470) with delta (0, 0)
Screenshot: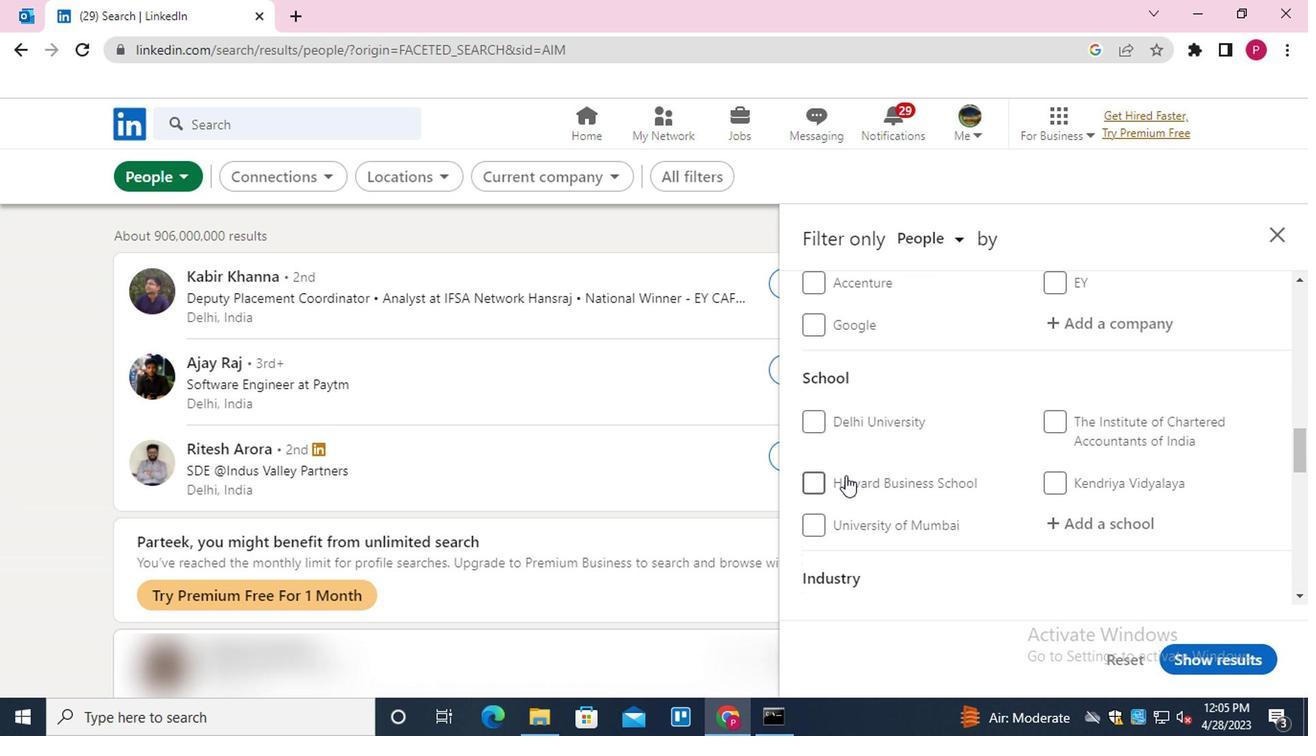 
Action: Mouse scrolled (842, 470) with delta (0, 0)
Screenshot: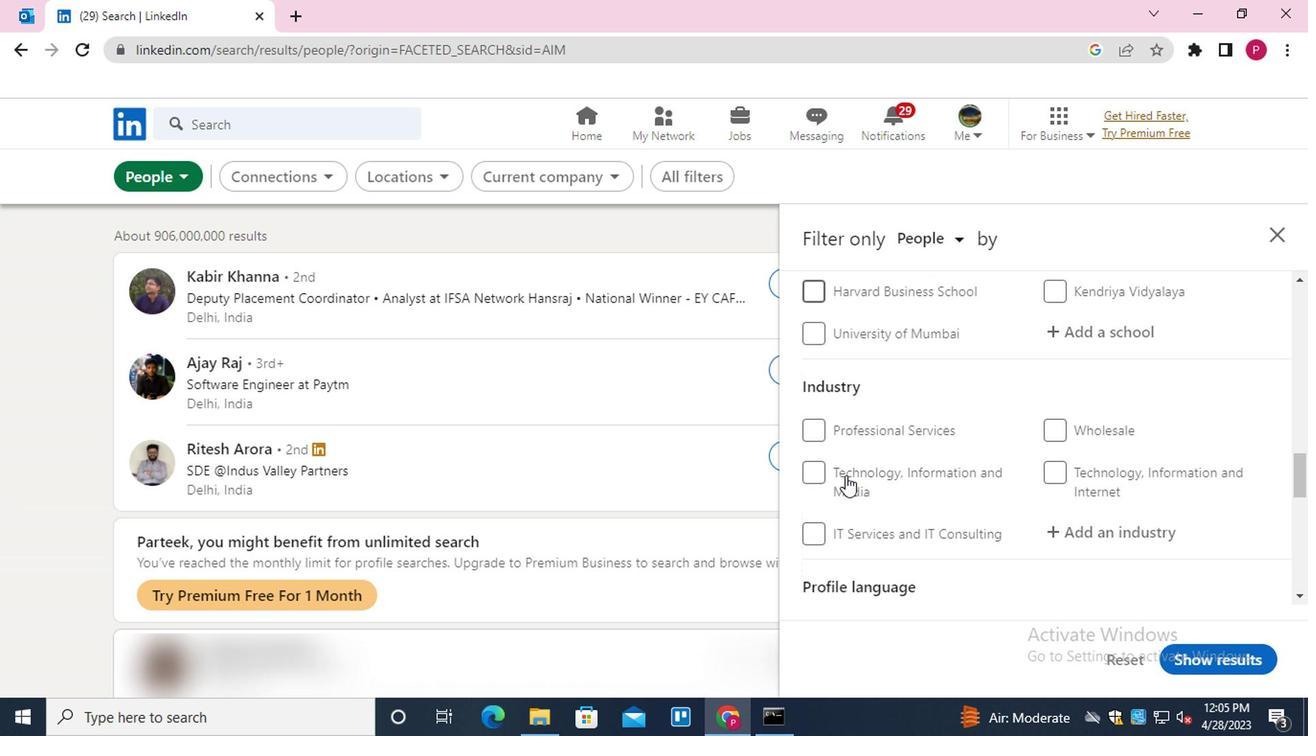 
Action: Mouse scrolled (842, 470) with delta (0, 0)
Screenshot: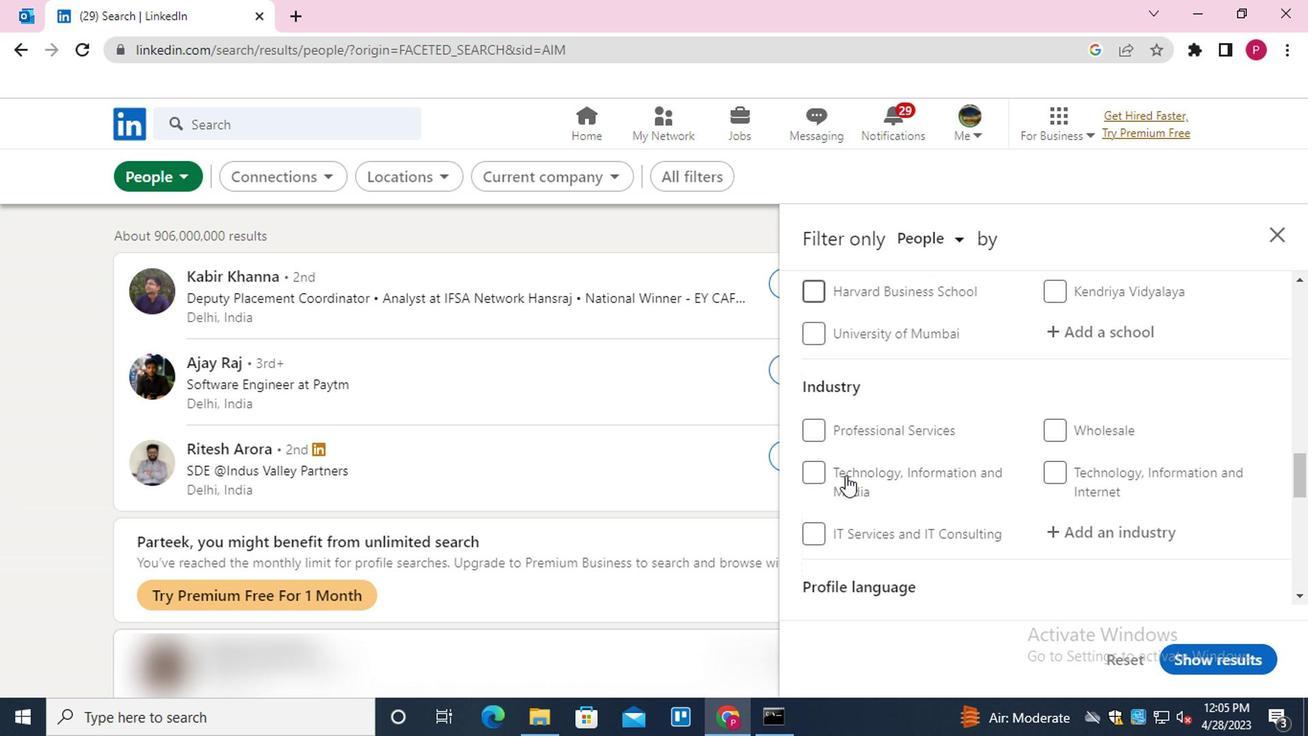 
Action: Mouse scrolled (842, 470) with delta (0, 0)
Screenshot: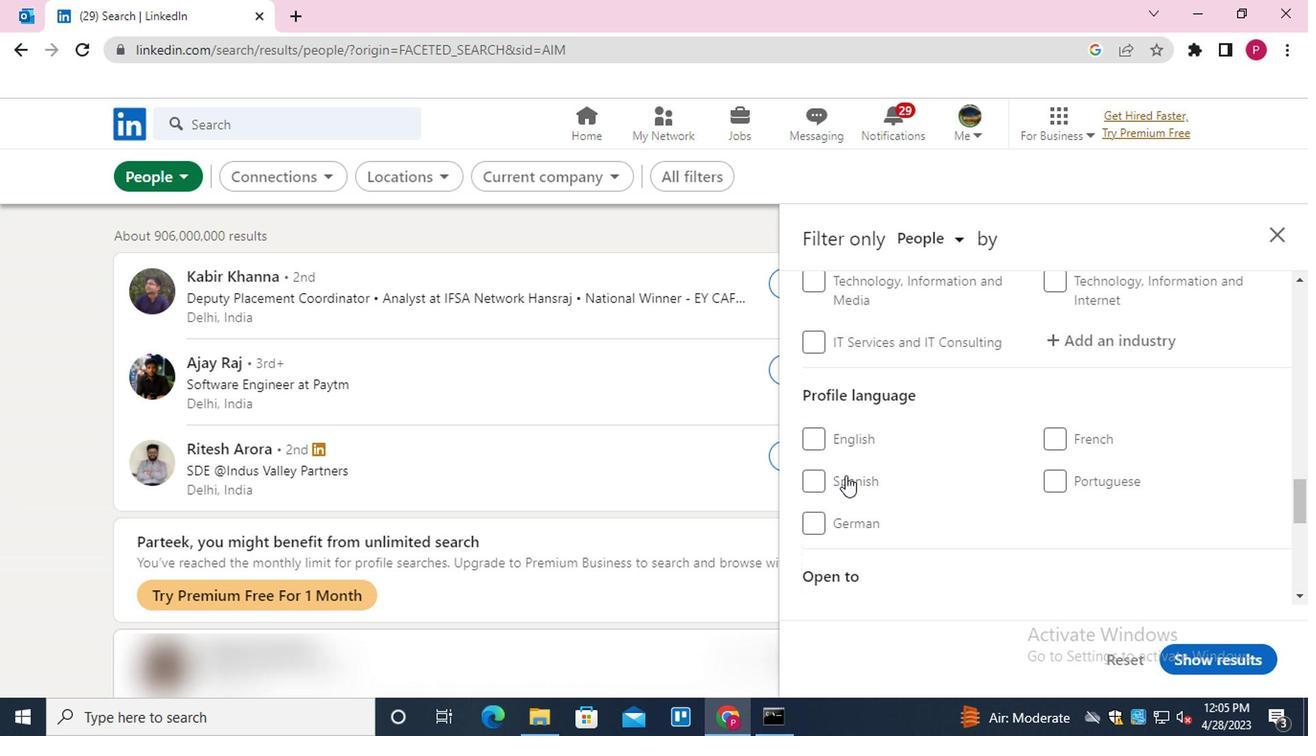 
Action: Mouse moved to (1055, 334)
Screenshot: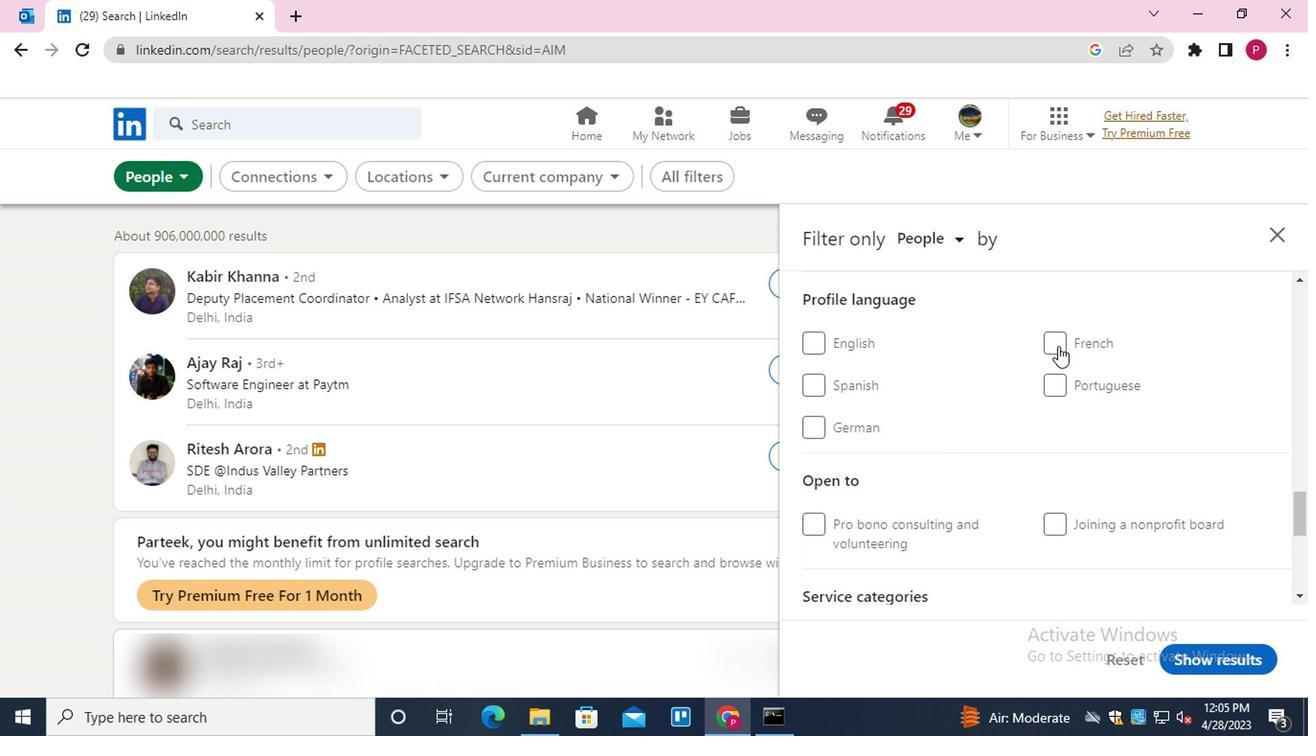 
Action: Mouse pressed left at (1055, 334)
Screenshot: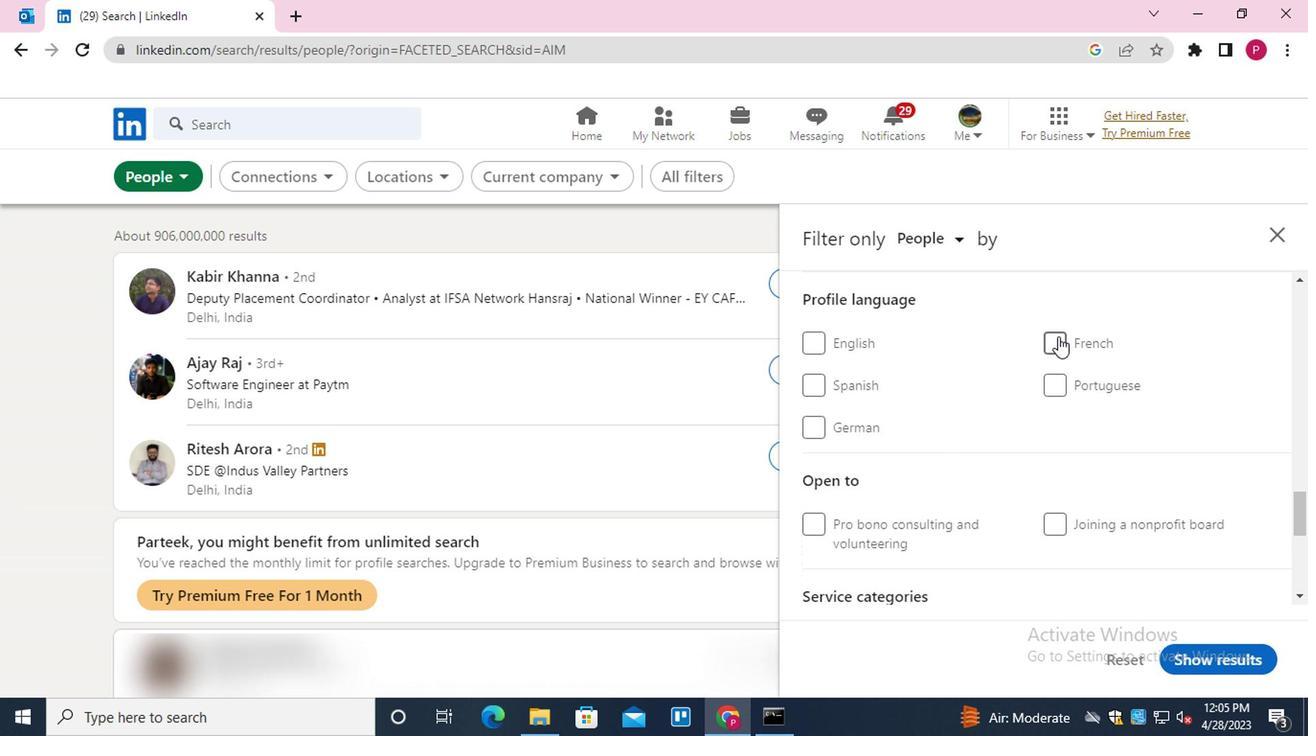 
Action: Mouse moved to (994, 425)
Screenshot: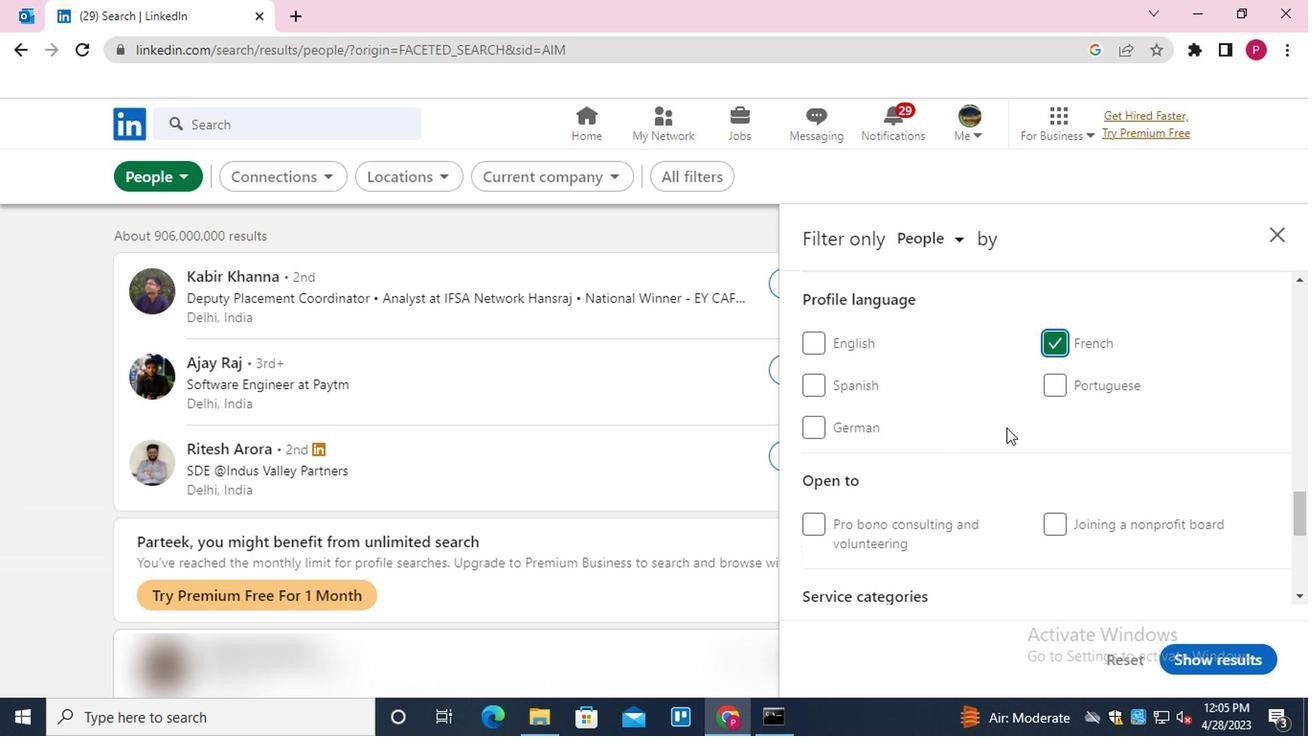 
Action: Mouse scrolled (994, 426) with delta (0, 1)
Screenshot: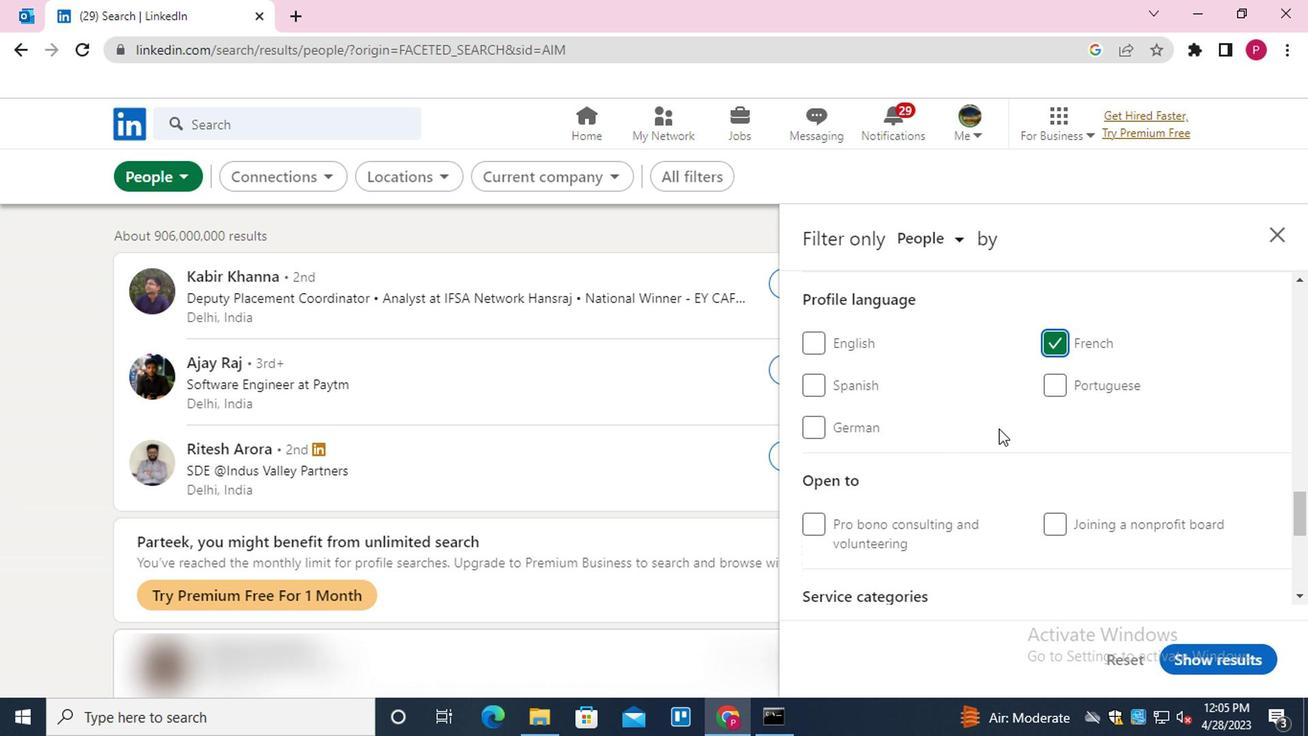 
Action: Mouse scrolled (994, 426) with delta (0, 1)
Screenshot: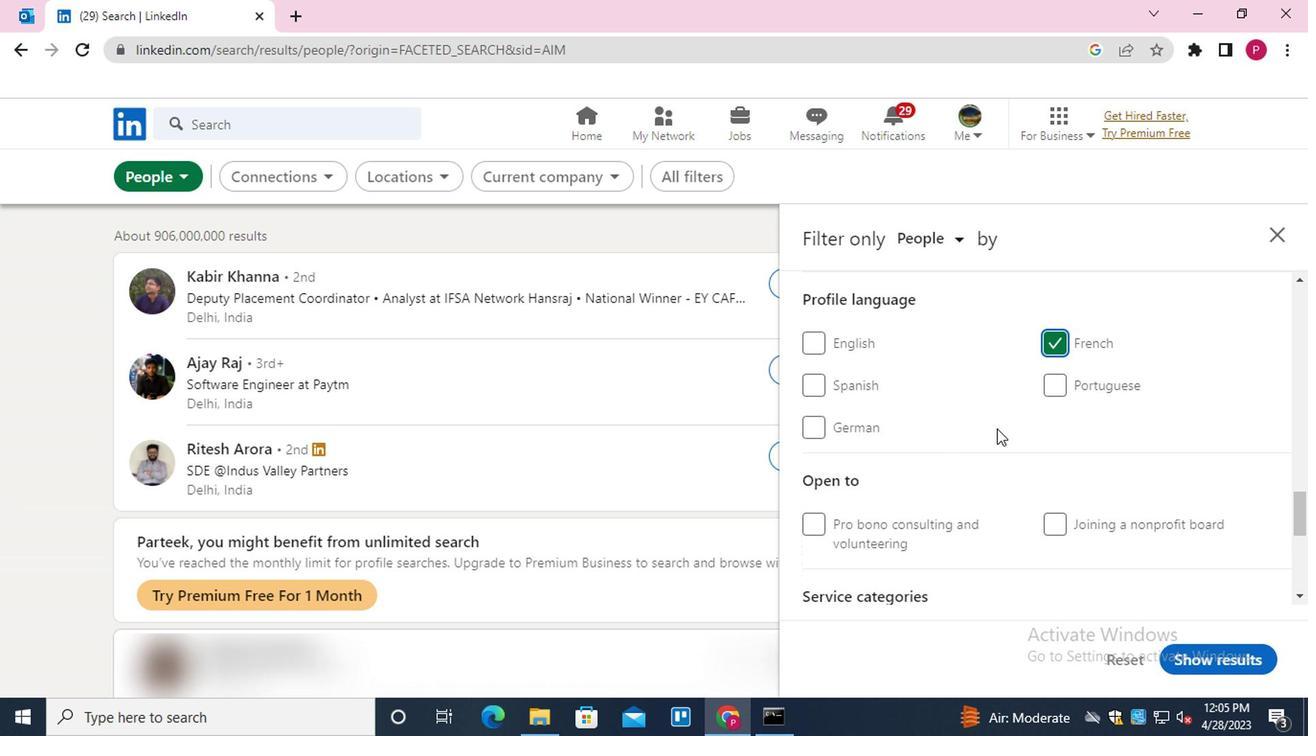 
Action: Mouse scrolled (994, 426) with delta (0, 1)
Screenshot: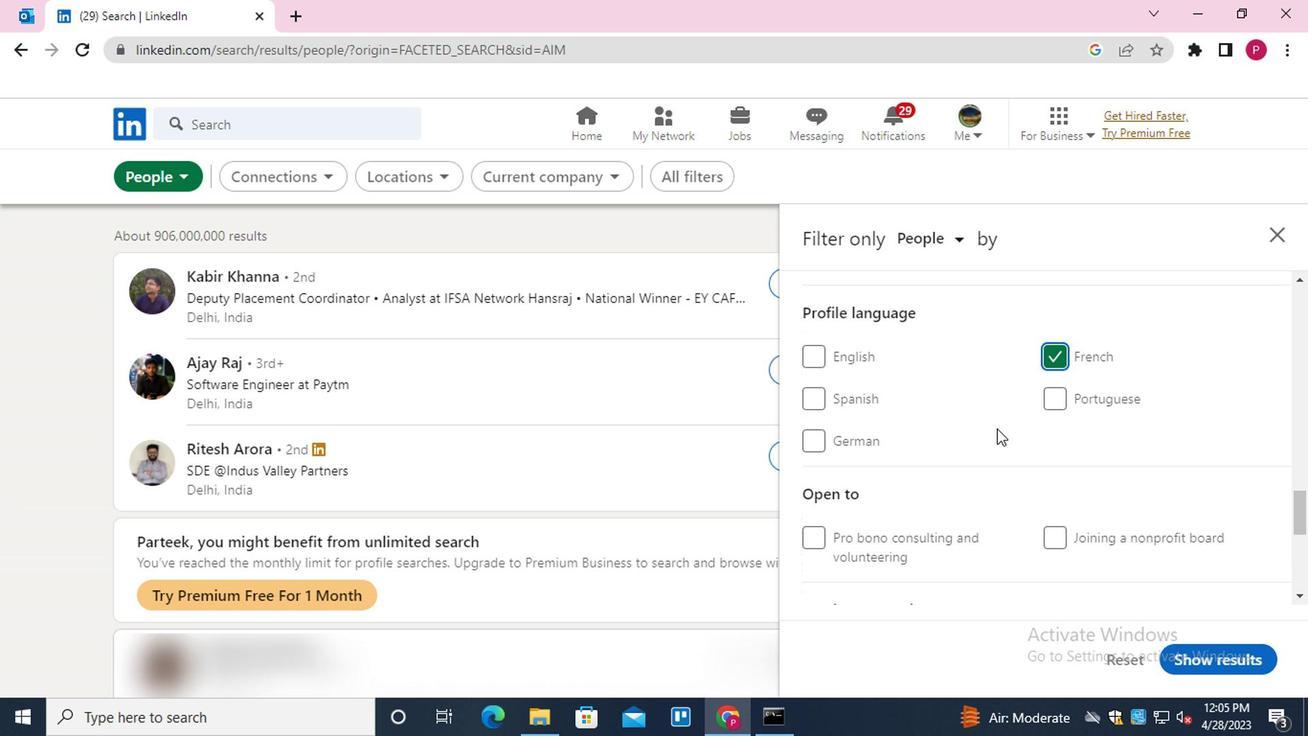
Action: Mouse scrolled (994, 426) with delta (0, 1)
Screenshot: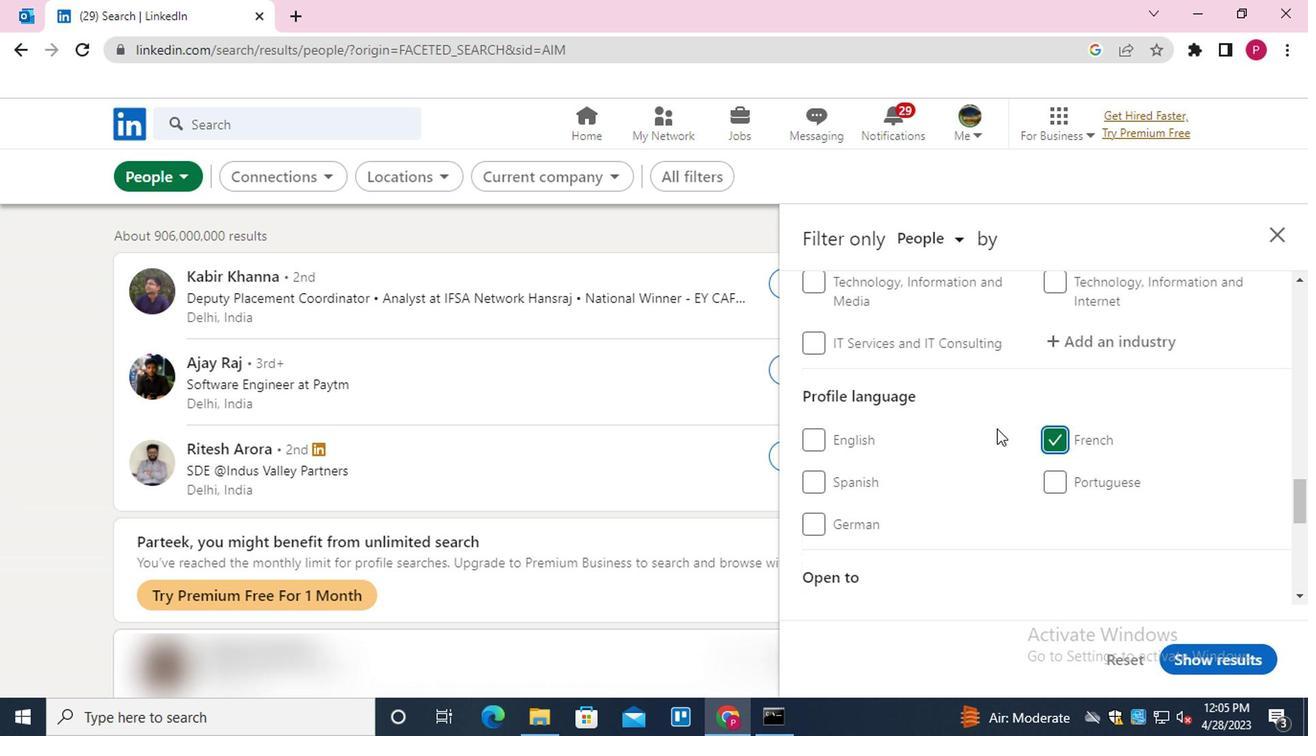 
Action: Mouse scrolled (994, 426) with delta (0, 1)
Screenshot: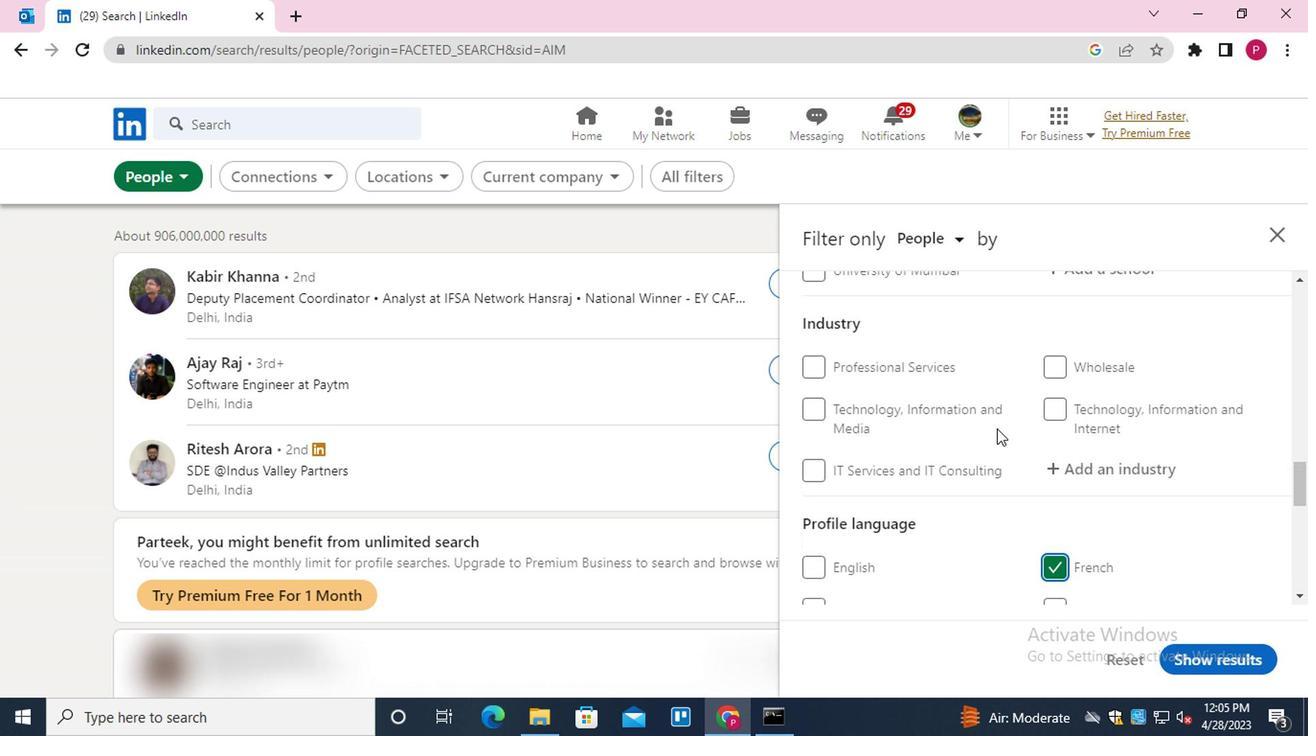 
Action: Mouse scrolled (994, 426) with delta (0, 1)
Screenshot: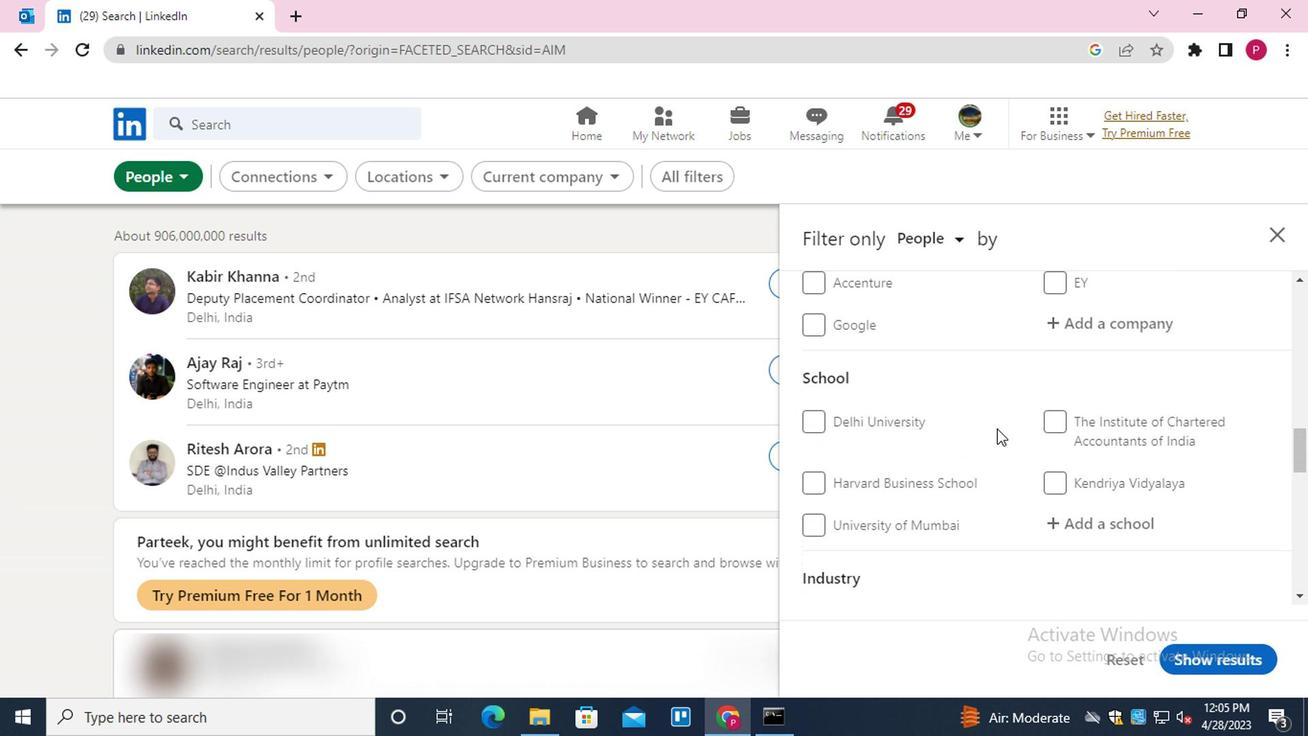 
Action: Mouse scrolled (994, 426) with delta (0, 1)
Screenshot: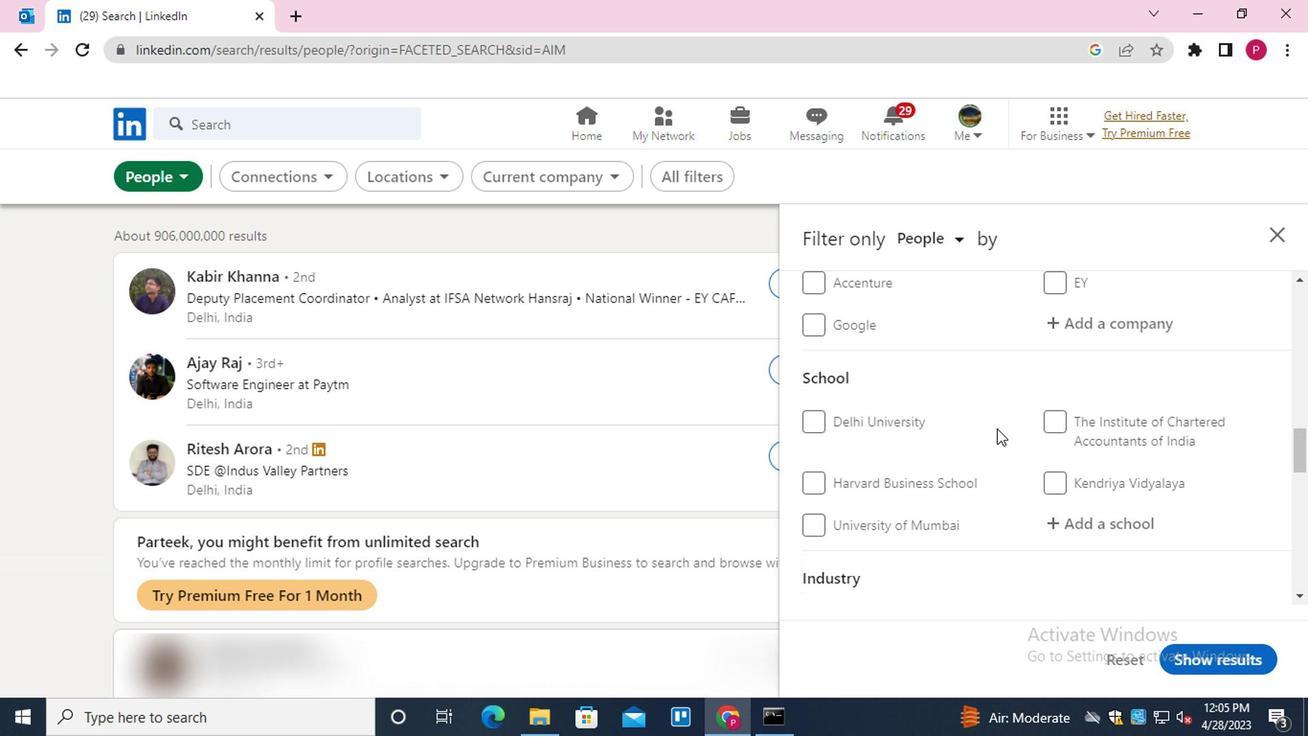 
Action: Mouse scrolled (994, 426) with delta (0, 1)
Screenshot: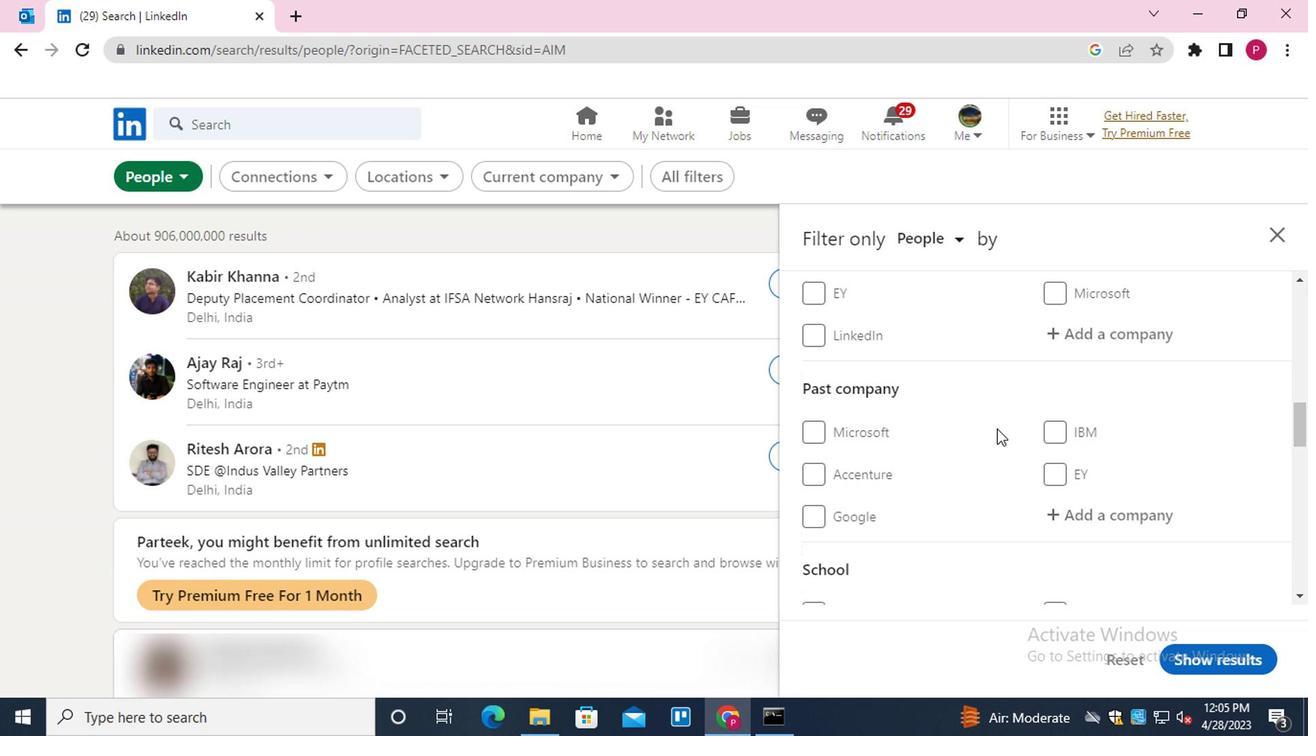 
Action: Mouse scrolled (994, 426) with delta (0, 1)
Screenshot: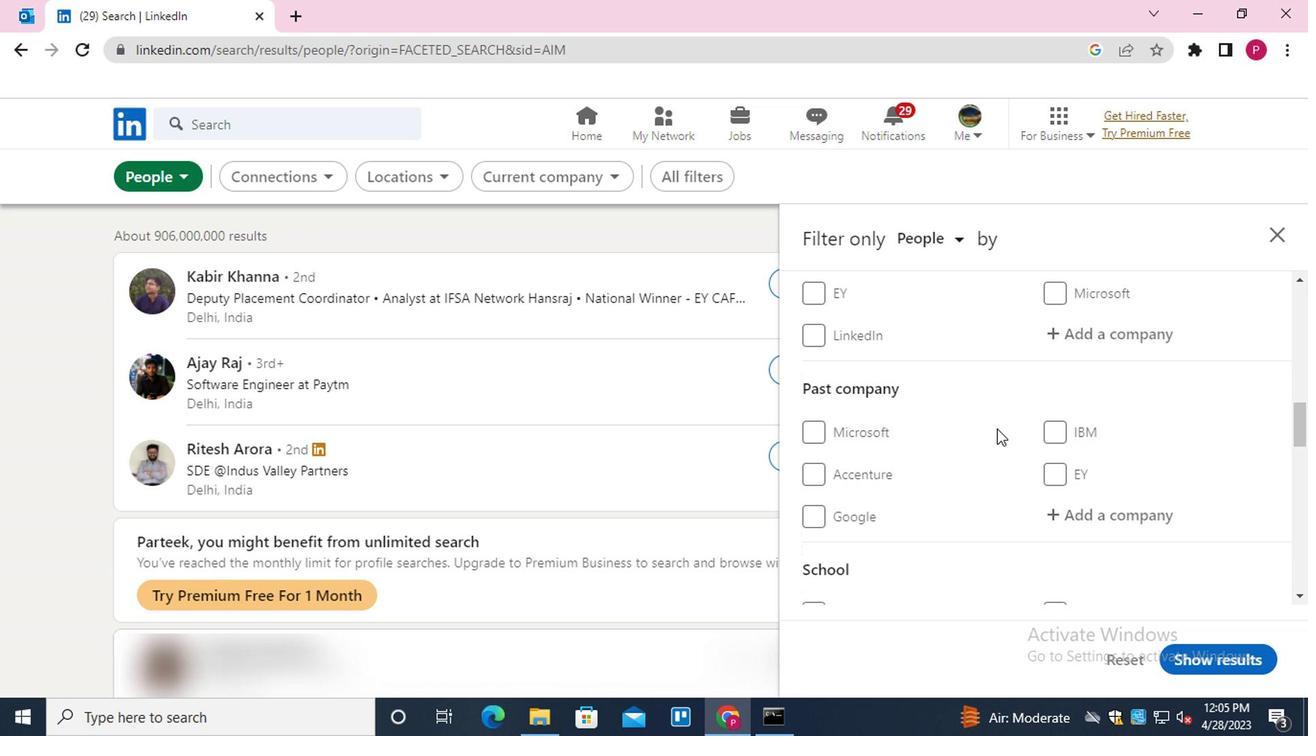 
Action: Mouse moved to (1106, 510)
Screenshot: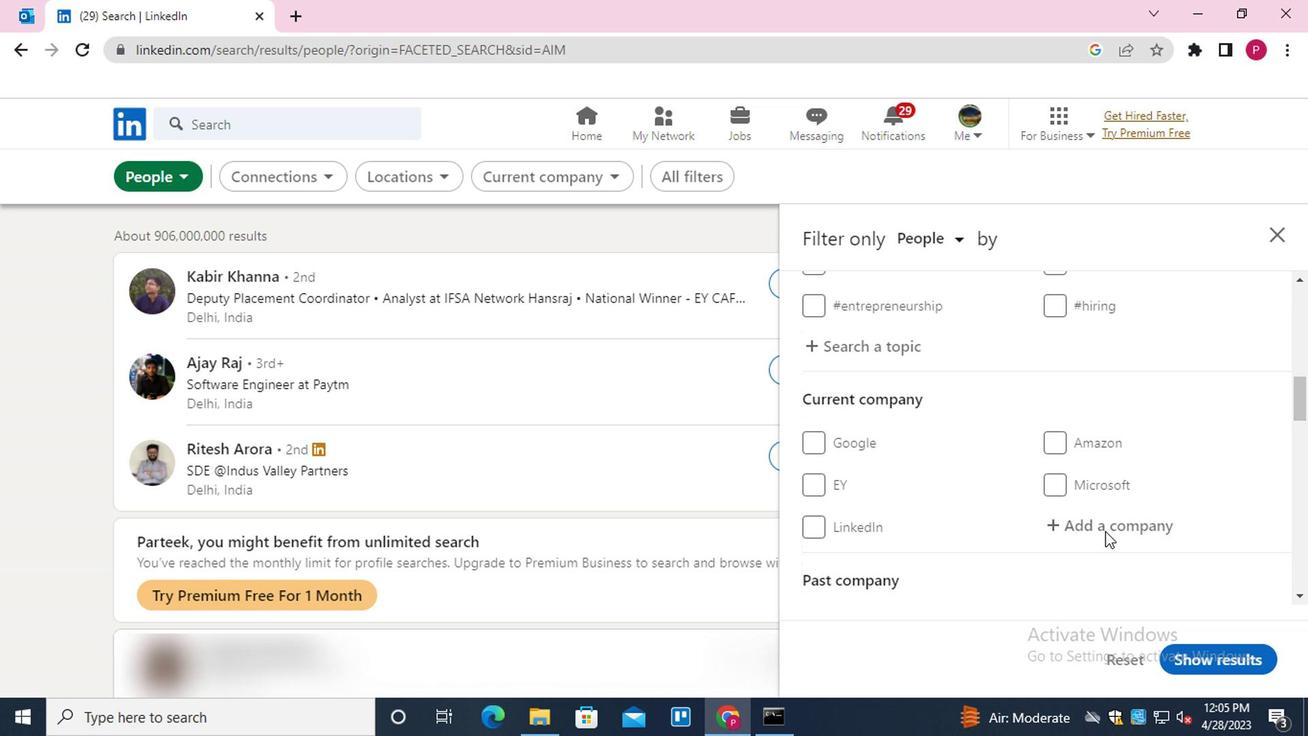 
Action: Mouse pressed left at (1106, 510)
Screenshot: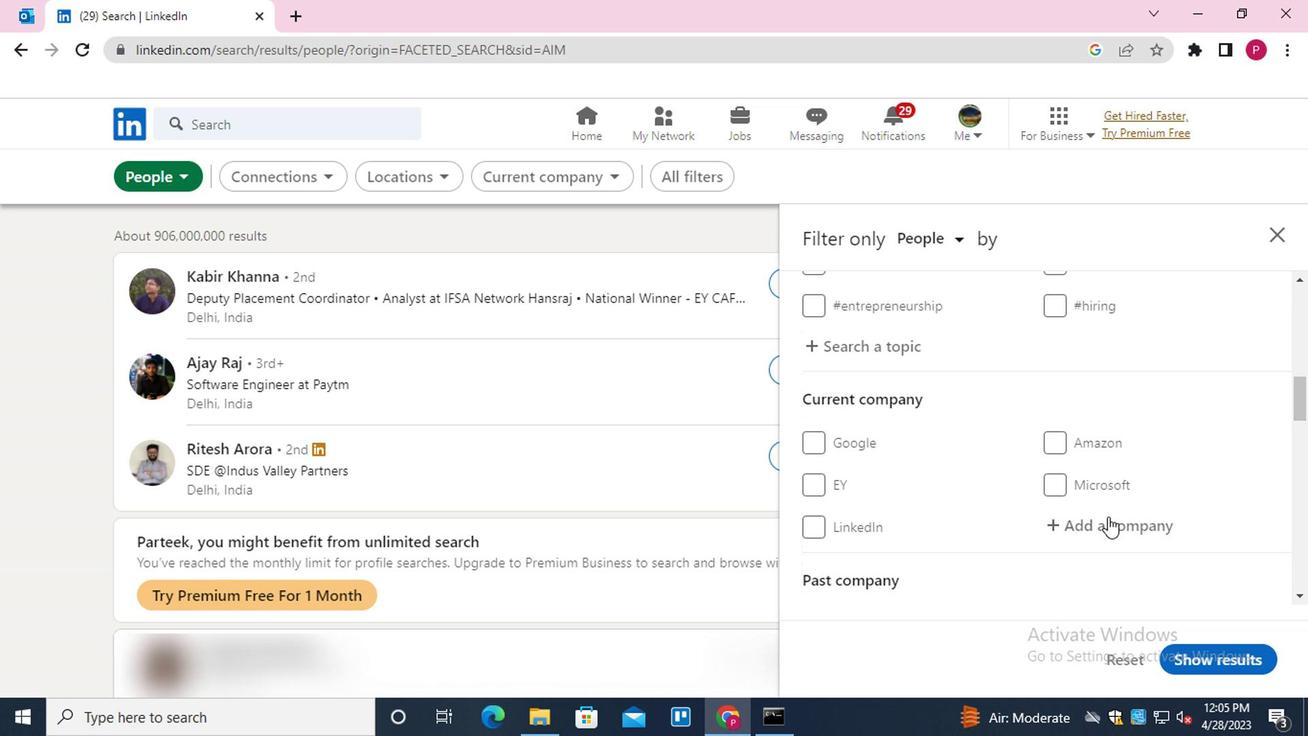 
Action: Key pressed <Key.shift>I<Key.shift>MS<Key.down><Key.down><Key.down><Key.down><Key.down><Key.down><Key.down><Key.down><Key.down><Key.down><Key.enter>
Screenshot: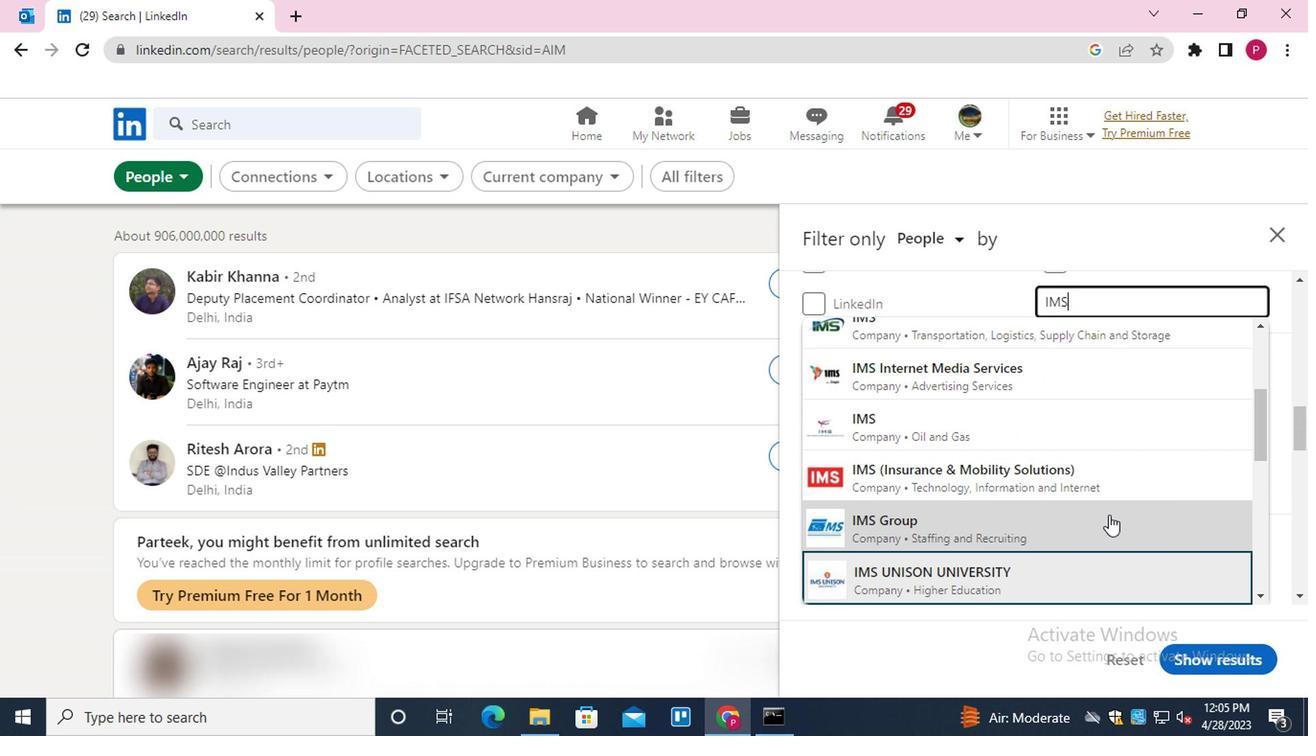 
Action: Mouse moved to (913, 477)
Screenshot: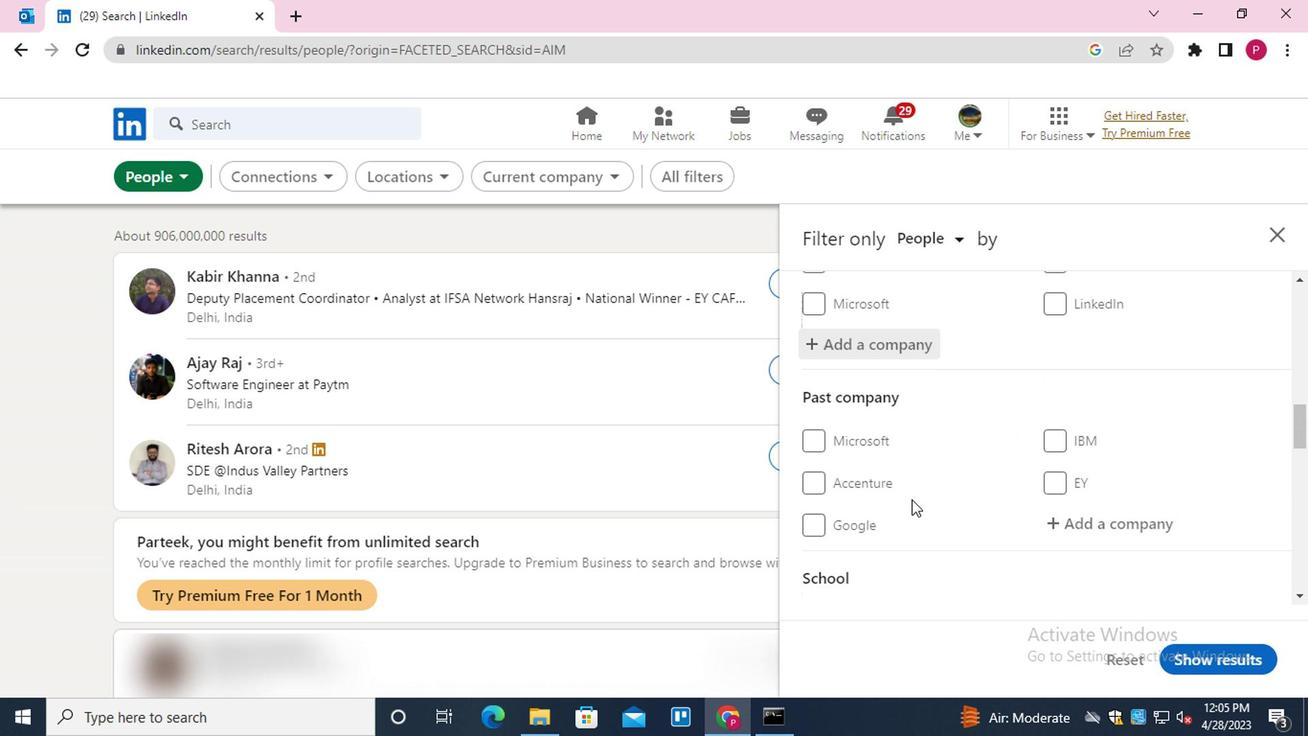 
Action: Mouse scrolled (913, 476) with delta (0, 0)
Screenshot: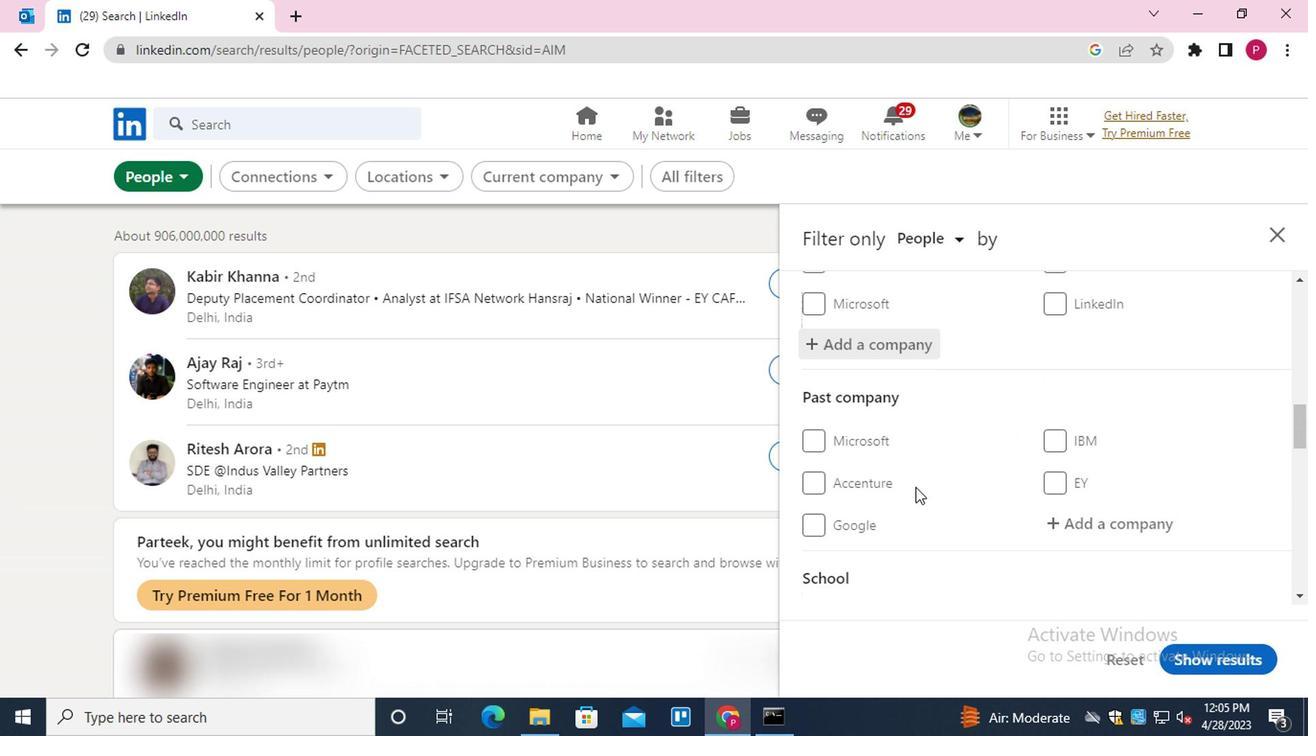 
Action: Mouse scrolled (913, 476) with delta (0, 0)
Screenshot: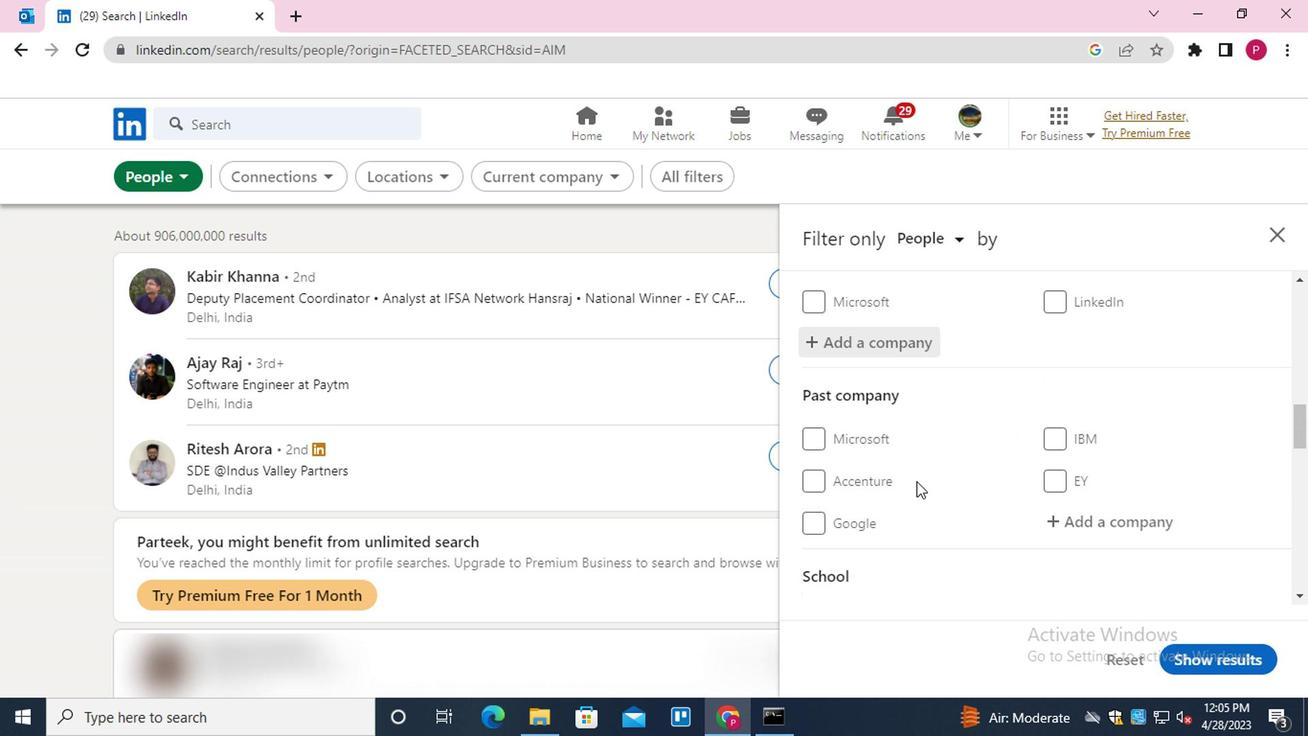 
Action: Mouse scrolled (913, 476) with delta (0, 0)
Screenshot: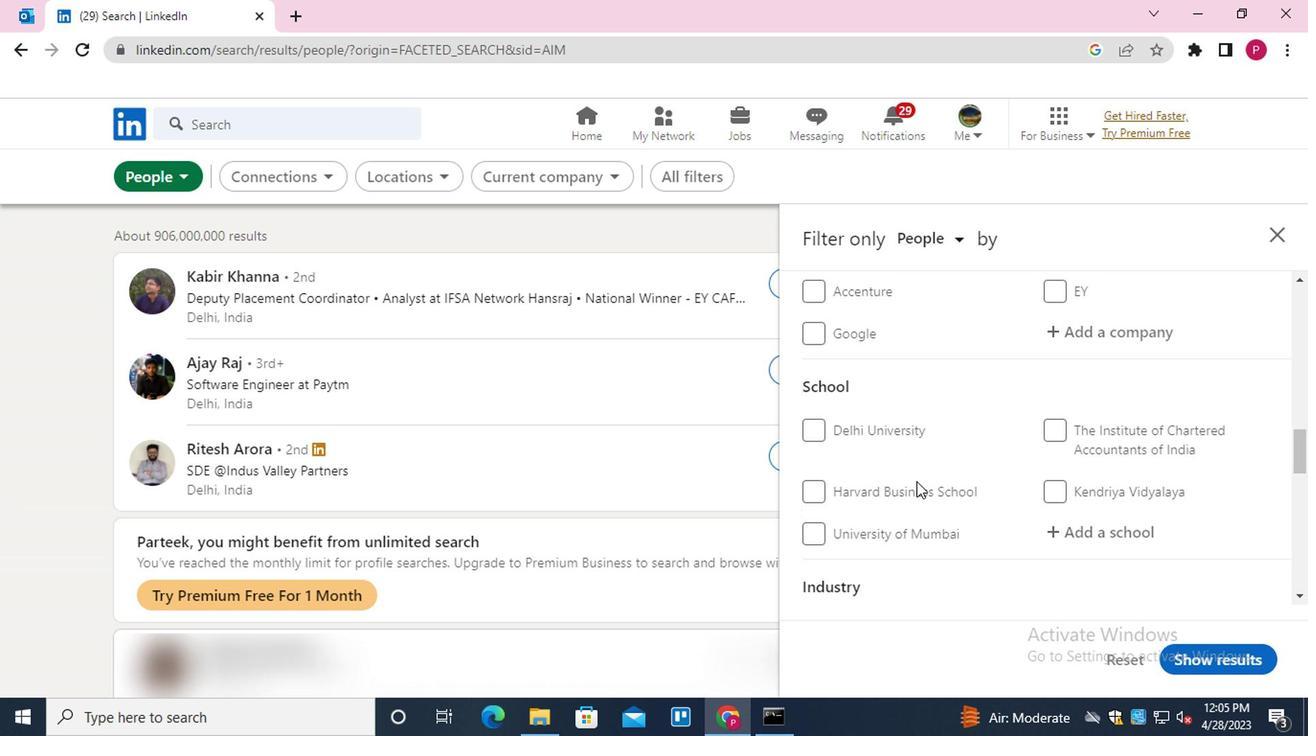 
Action: Mouse moved to (915, 476)
Screenshot: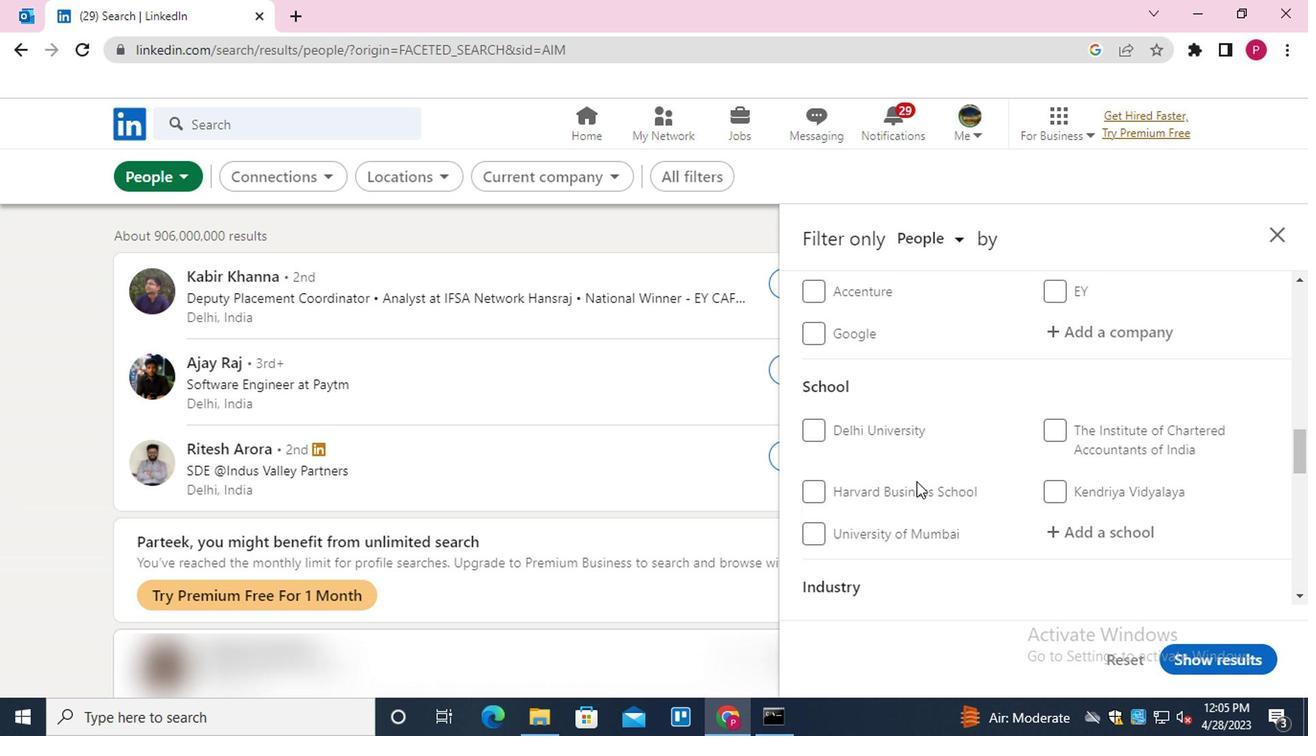 
Action: Mouse scrolled (915, 475) with delta (0, 0)
Screenshot: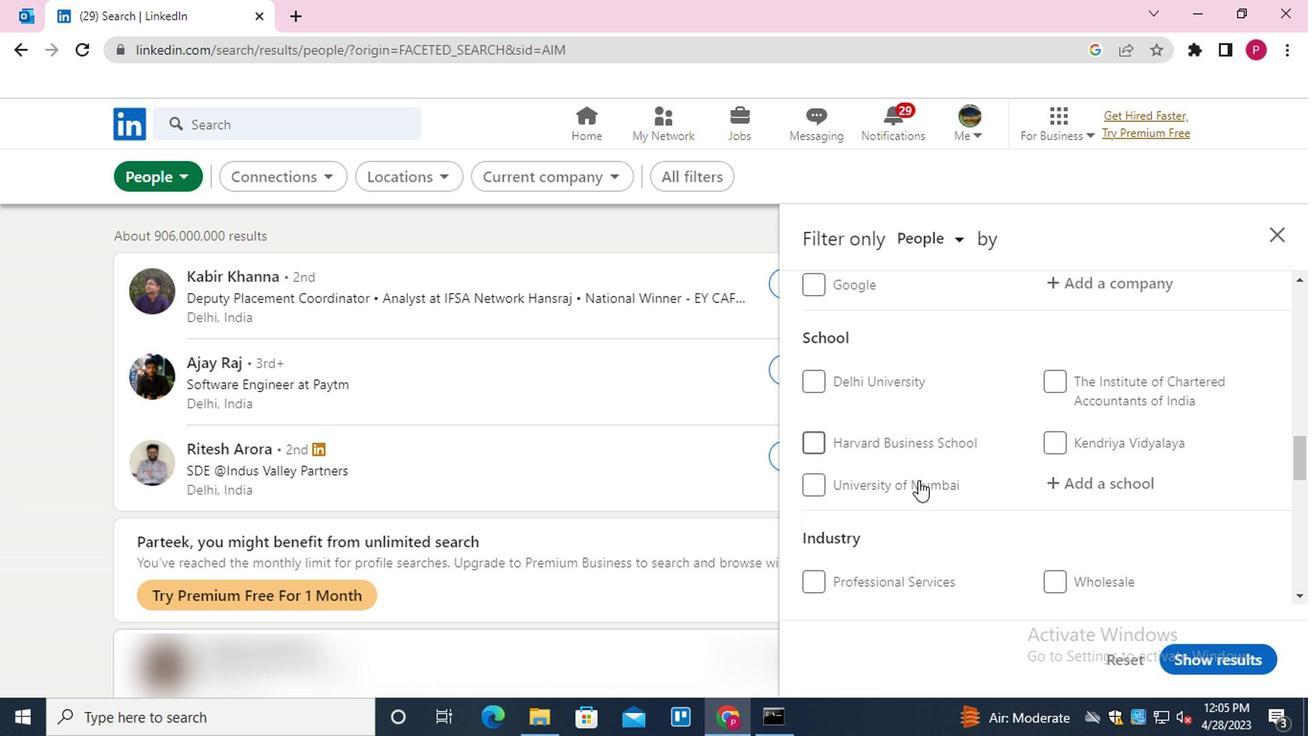
Action: Mouse moved to (1132, 338)
Screenshot: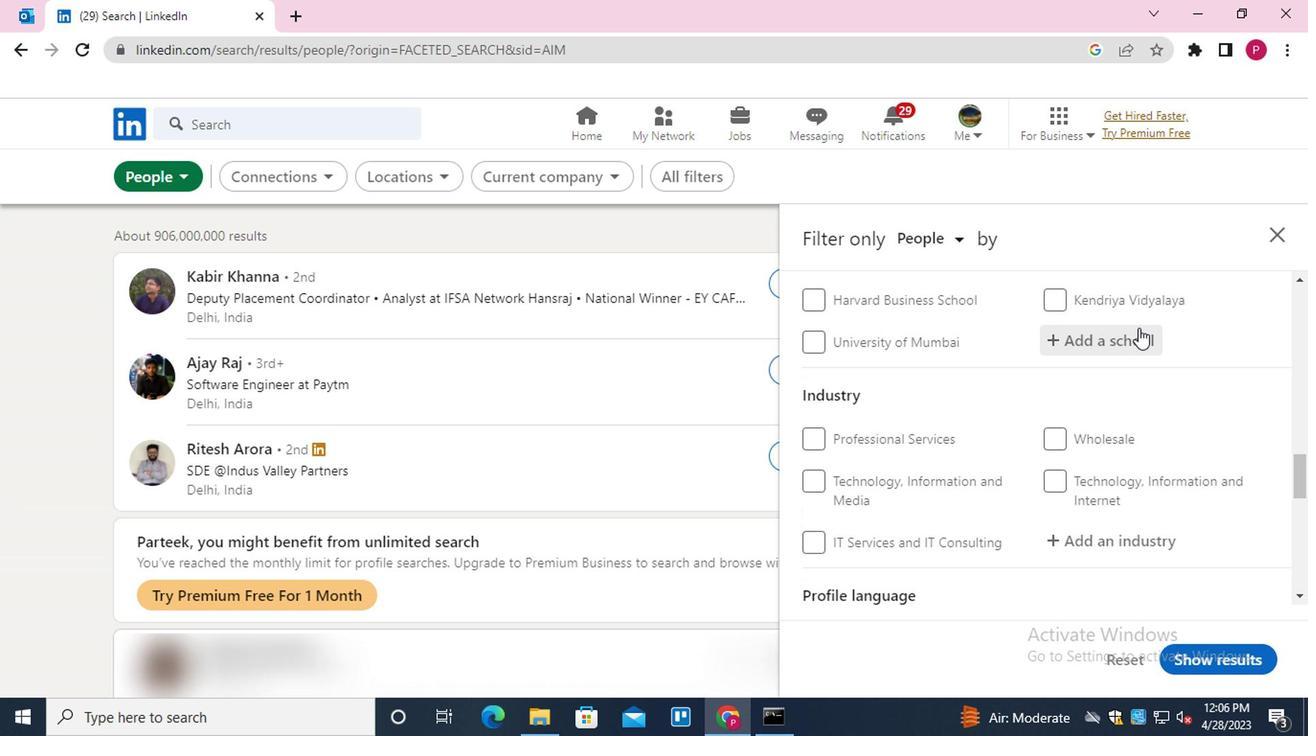 
Action: Mouse pressed left at (1132, 338)
Screenshot: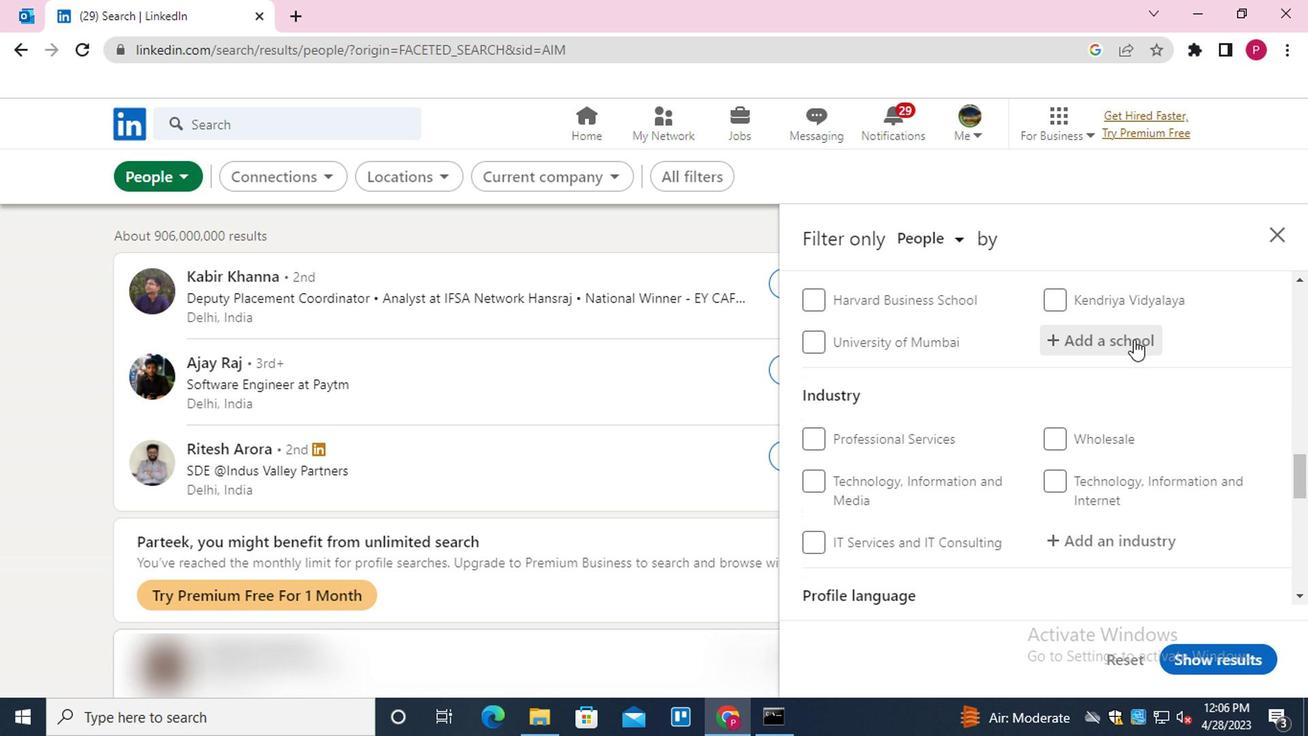
Action: Mouse scrolled (1132, 339) with delta (0, 1)
Screenshot: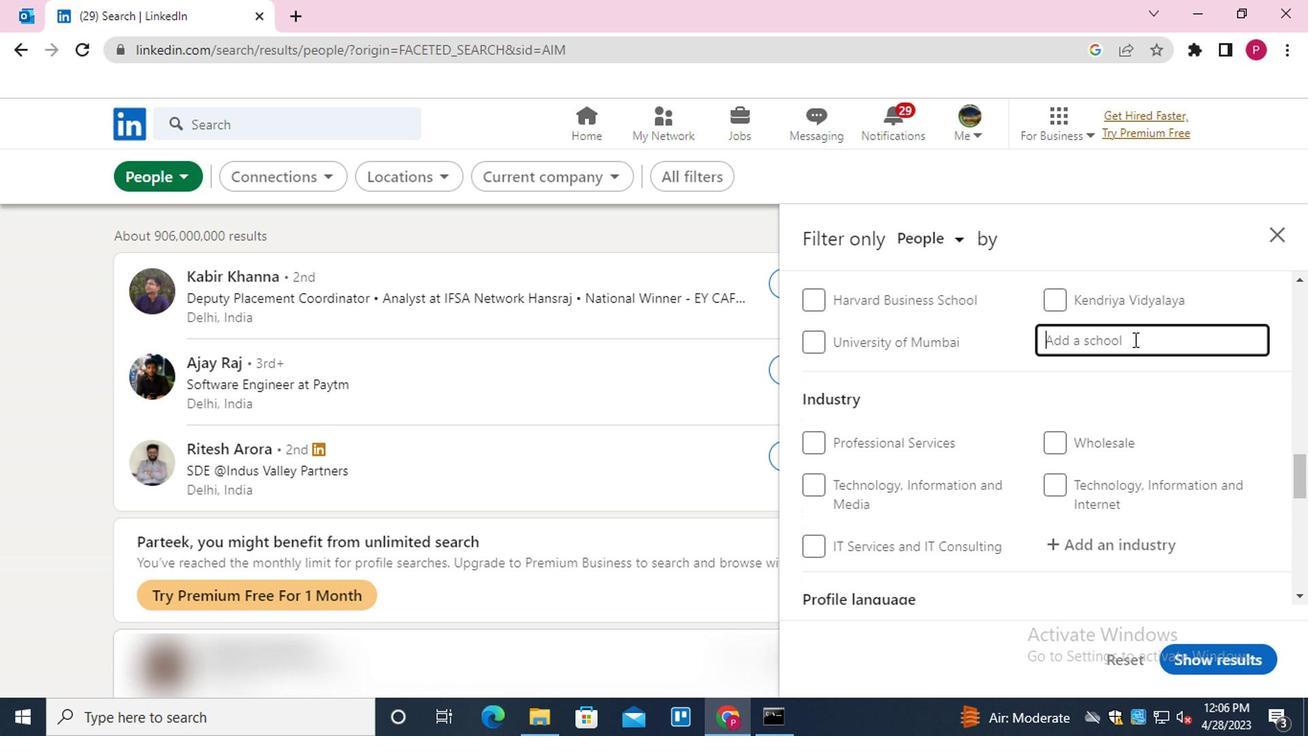 
Action: Mouse scrolled (1132, 339) with delta (0, 1)
Screenshot: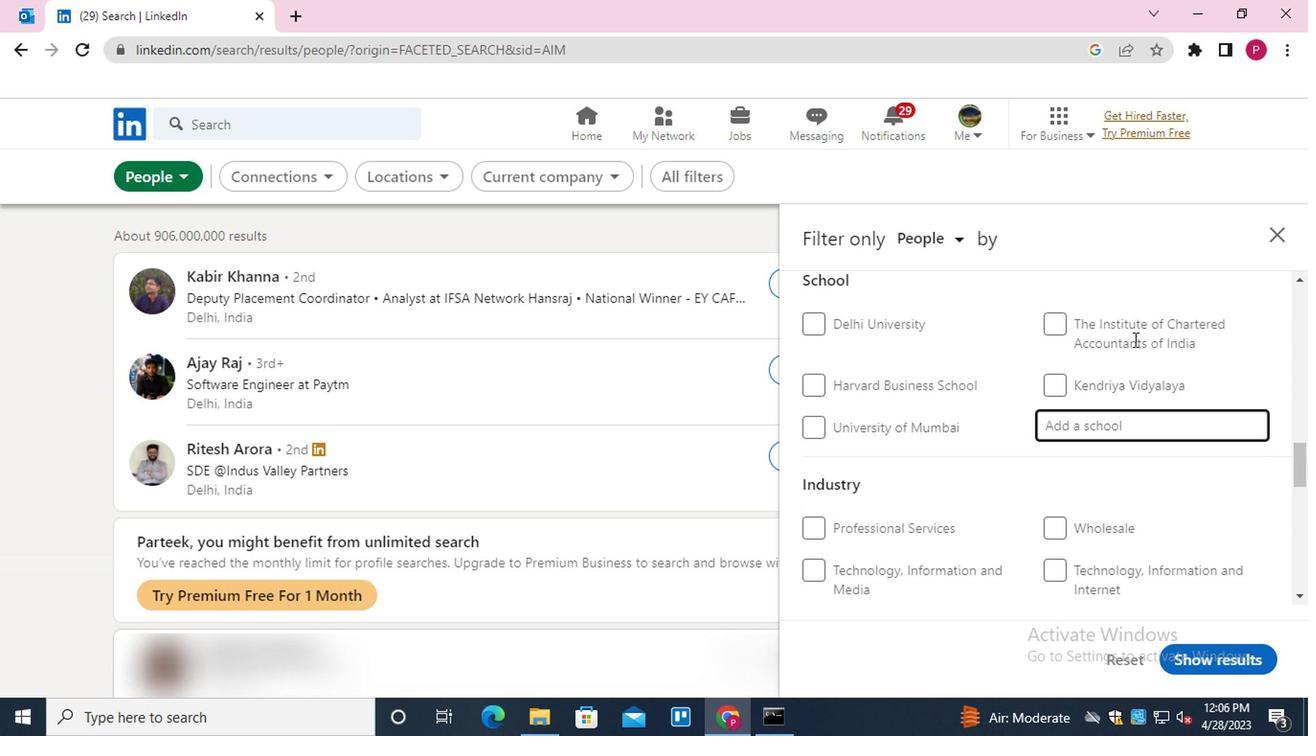 
Action: Mouse scrolled (1132, 339) with delta (0, 1)
Screenshot: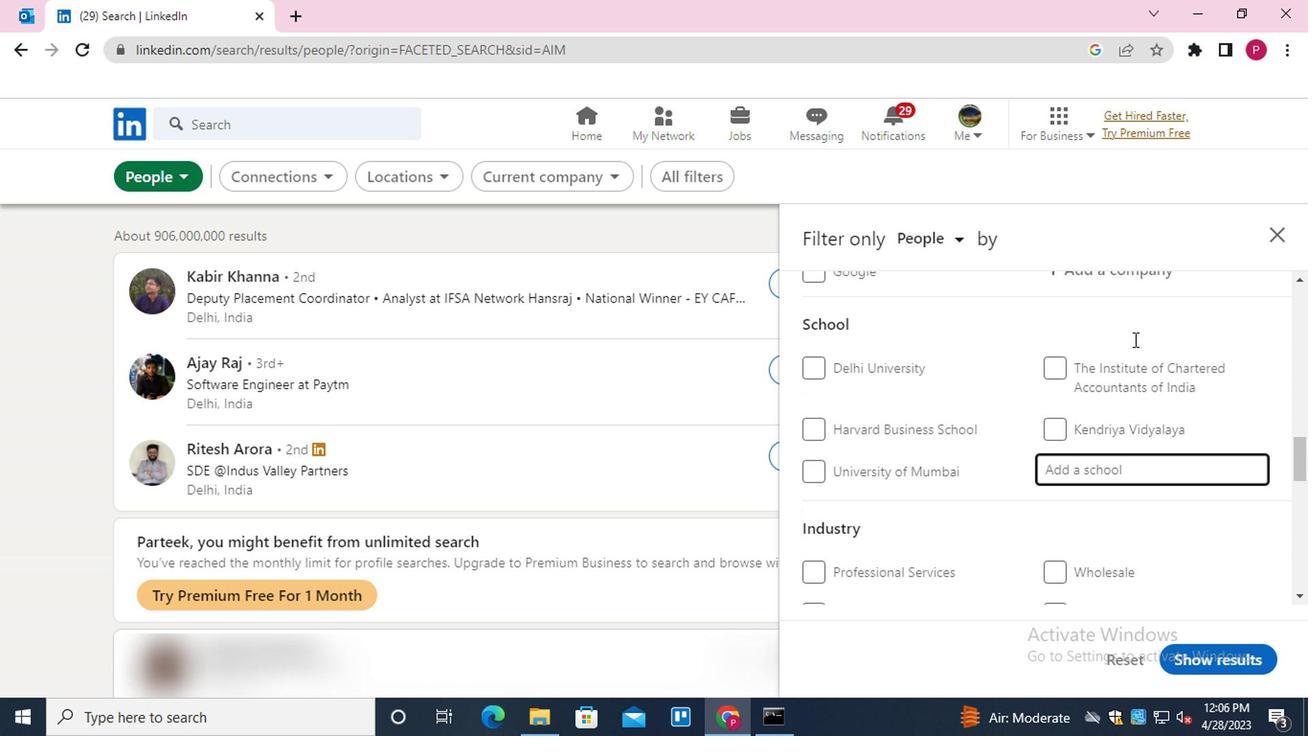 
Action: Mouse scrolled (1132, 339) with delta (0, 1)
Screenshot: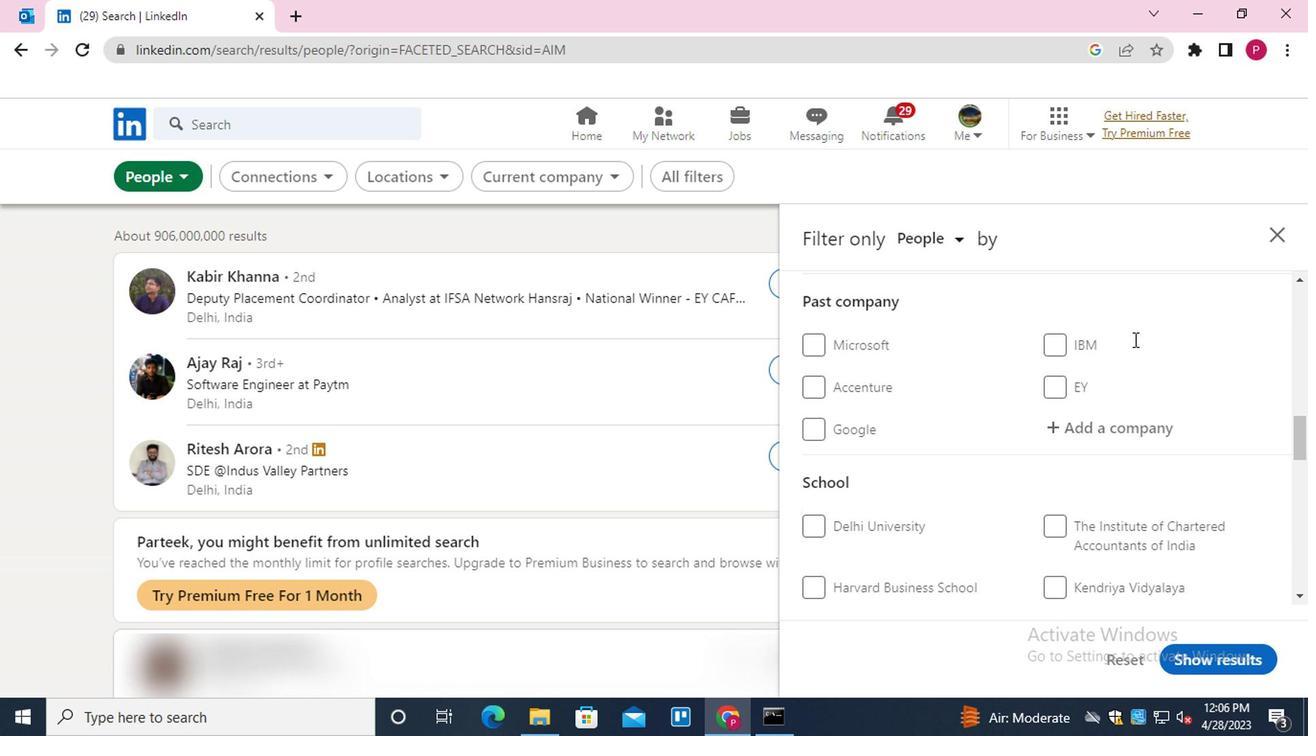 
Action: Mouse moved to (1115, 333)
Screenshot: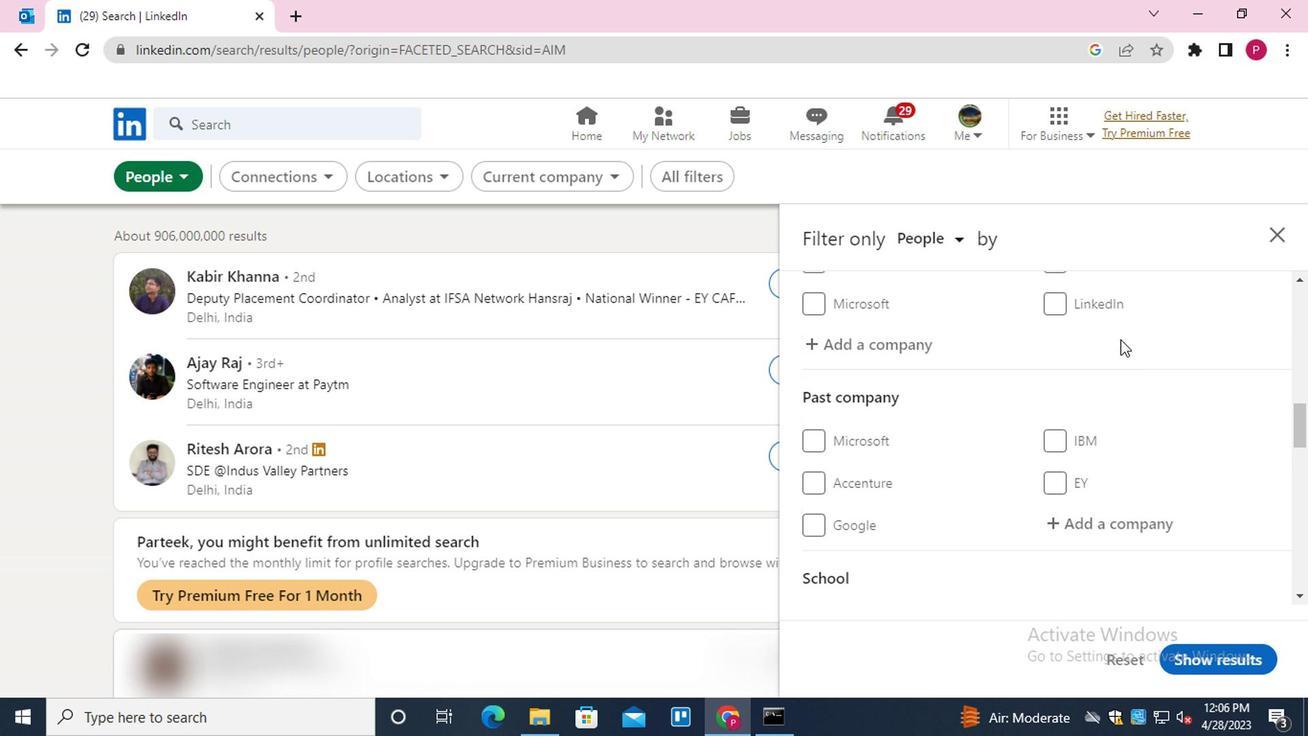 
Action: Mouse scrolled (1115, 334) with delta (0, 1)
Screenshot: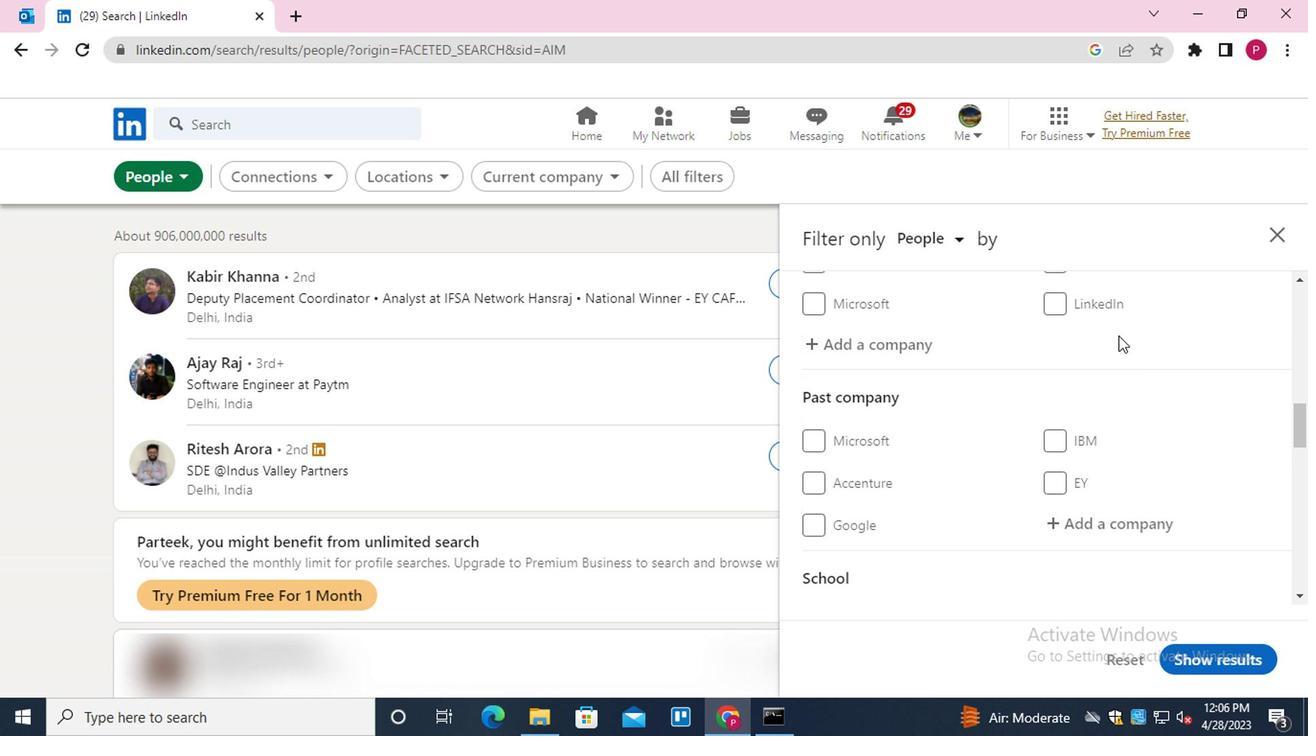 
Action: Mouse moved to (896, 428)
Screenshot: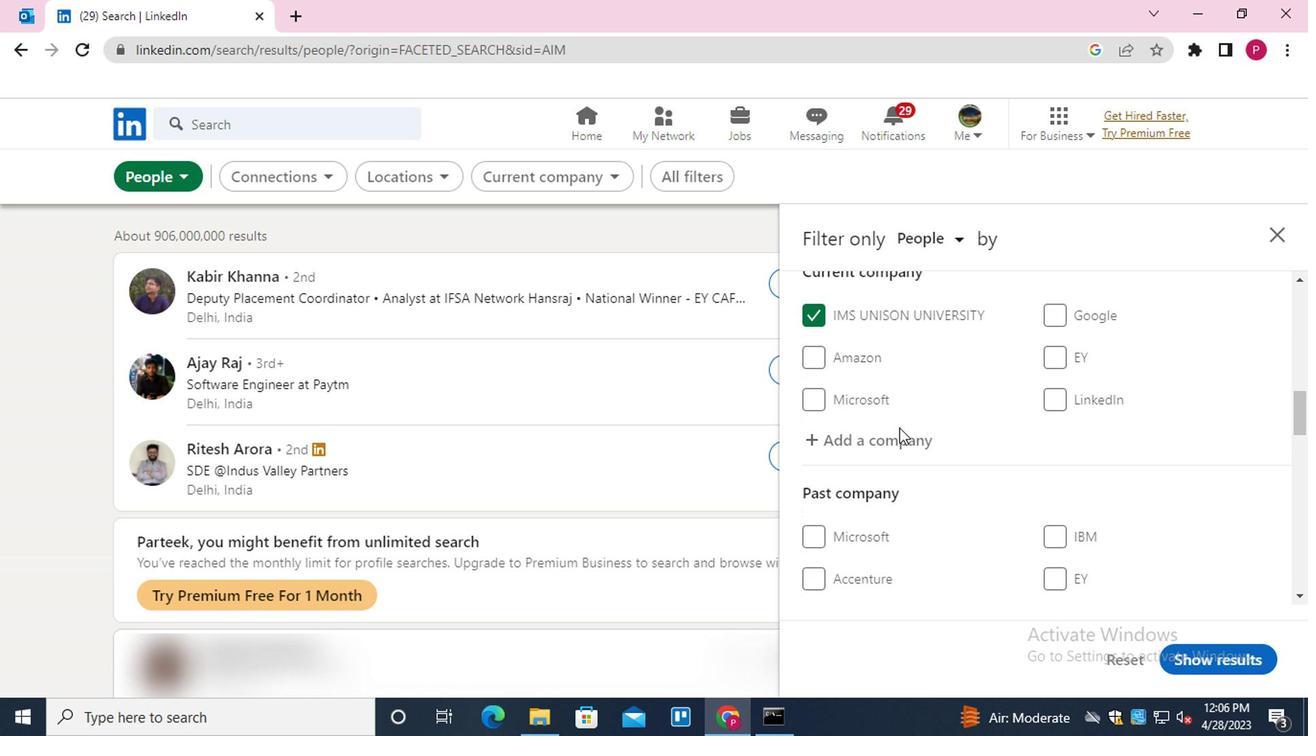 
Action: Mouse pressed left at (896, 428)
Screenshot: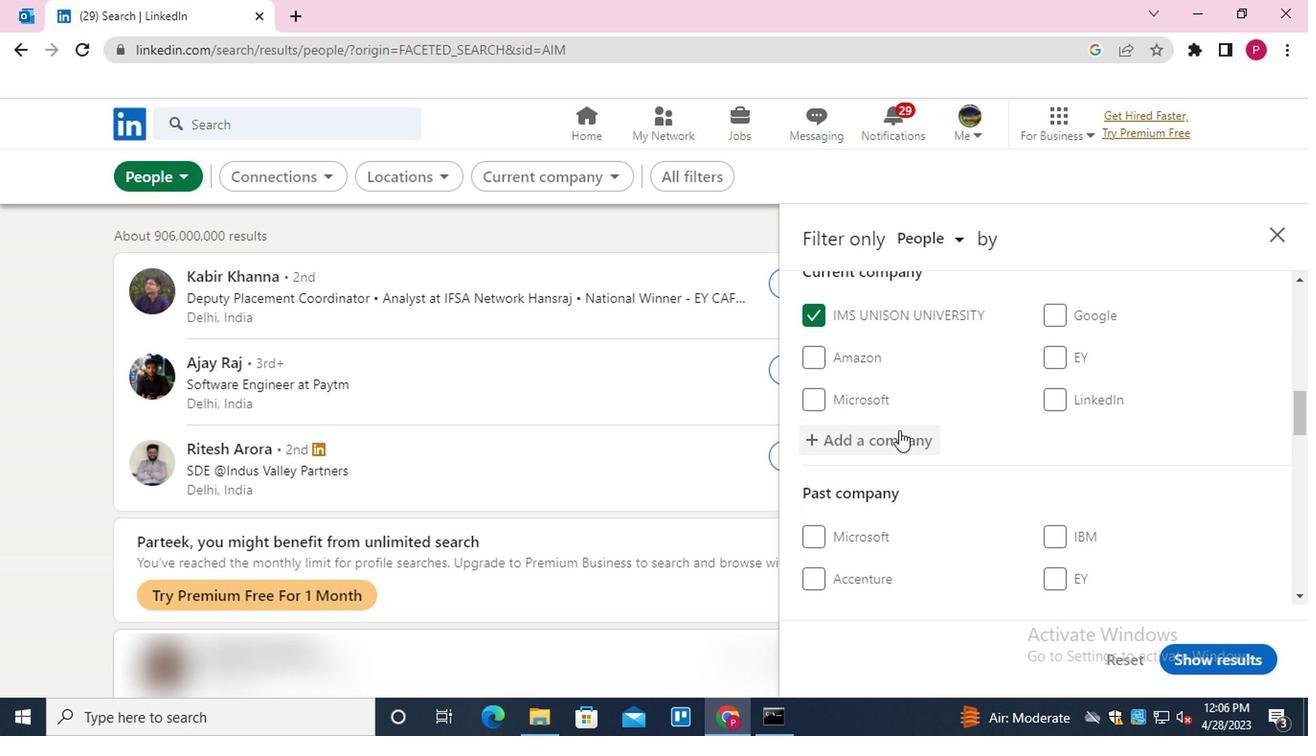 
Action: Key pressed <Key.shift>MYN<Key.down><Key.enter>
Screenshot: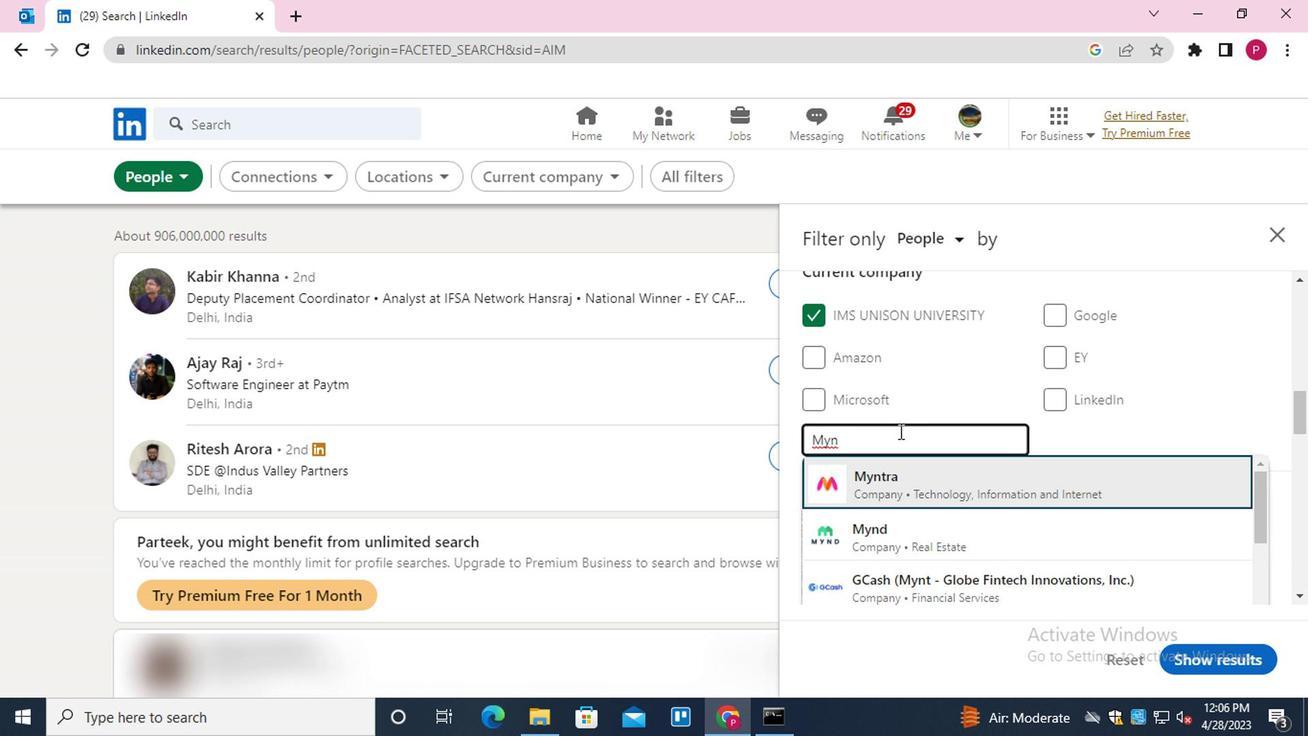 
Action: Mouse moved to (1057, 318)
Screenshot: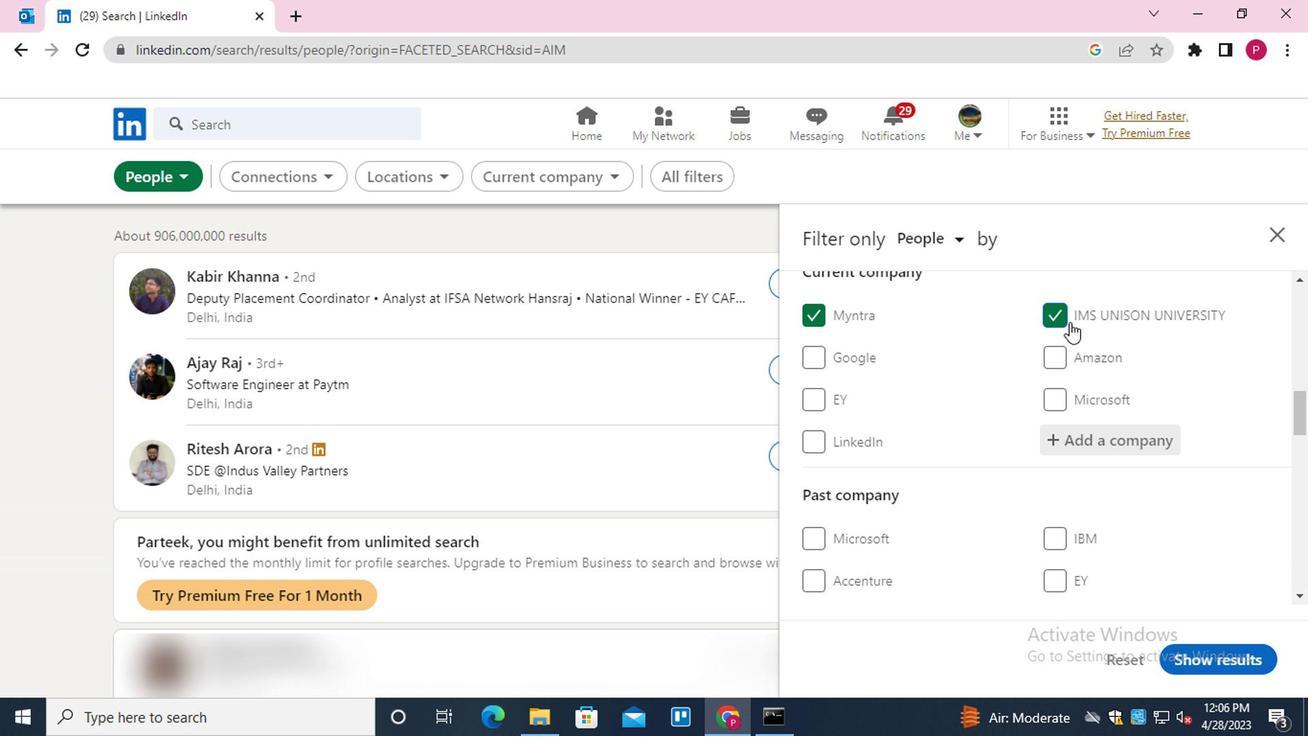 
Action: Mouse pressed left at (1057, 318)
Screenshot: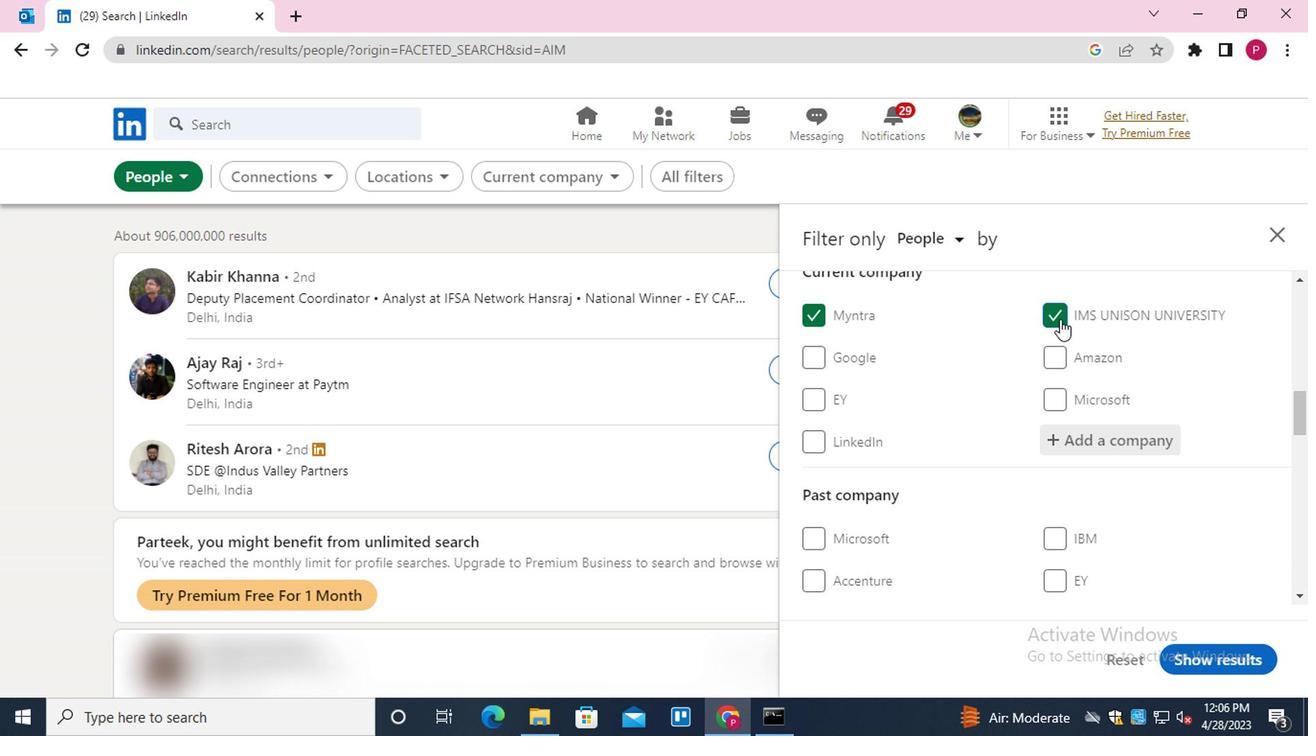 
Action: Mouse moved to (922, 490)
Screenshot: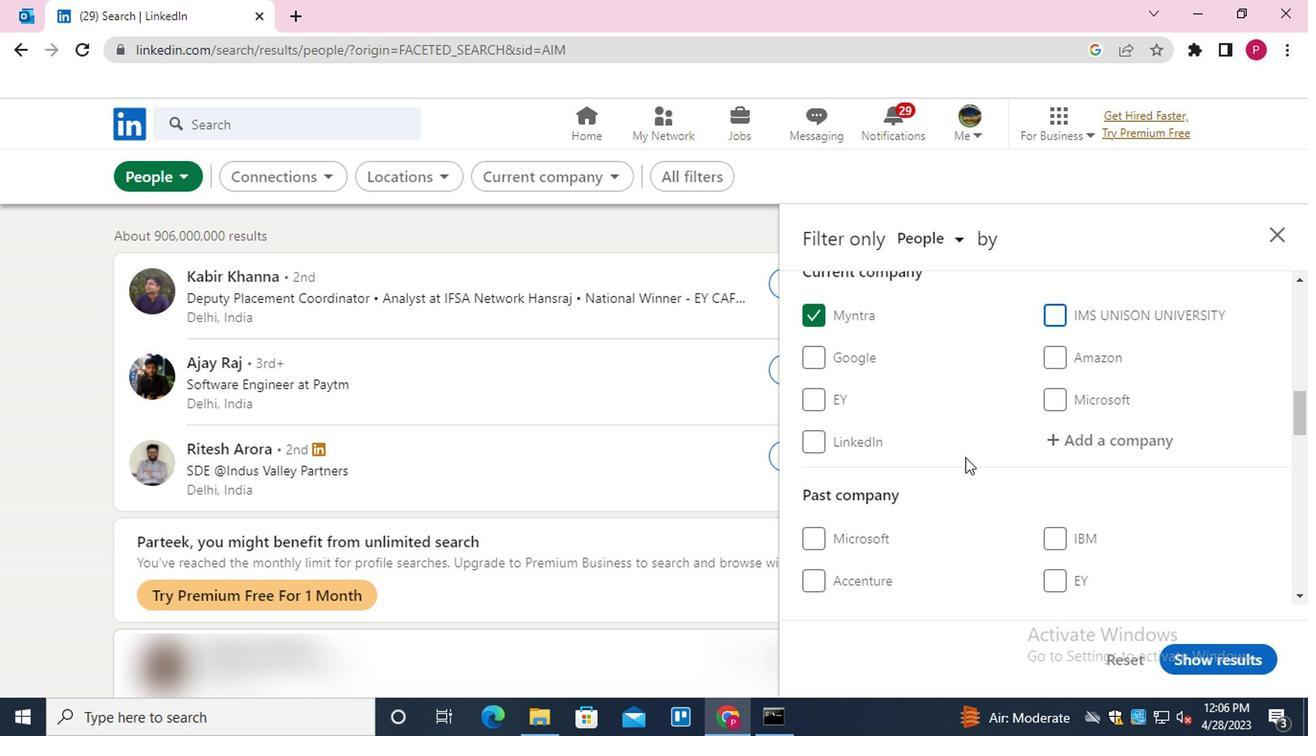 
Action: Mouse scrolled (922, 489) with delta (0, -1)
Screenshot: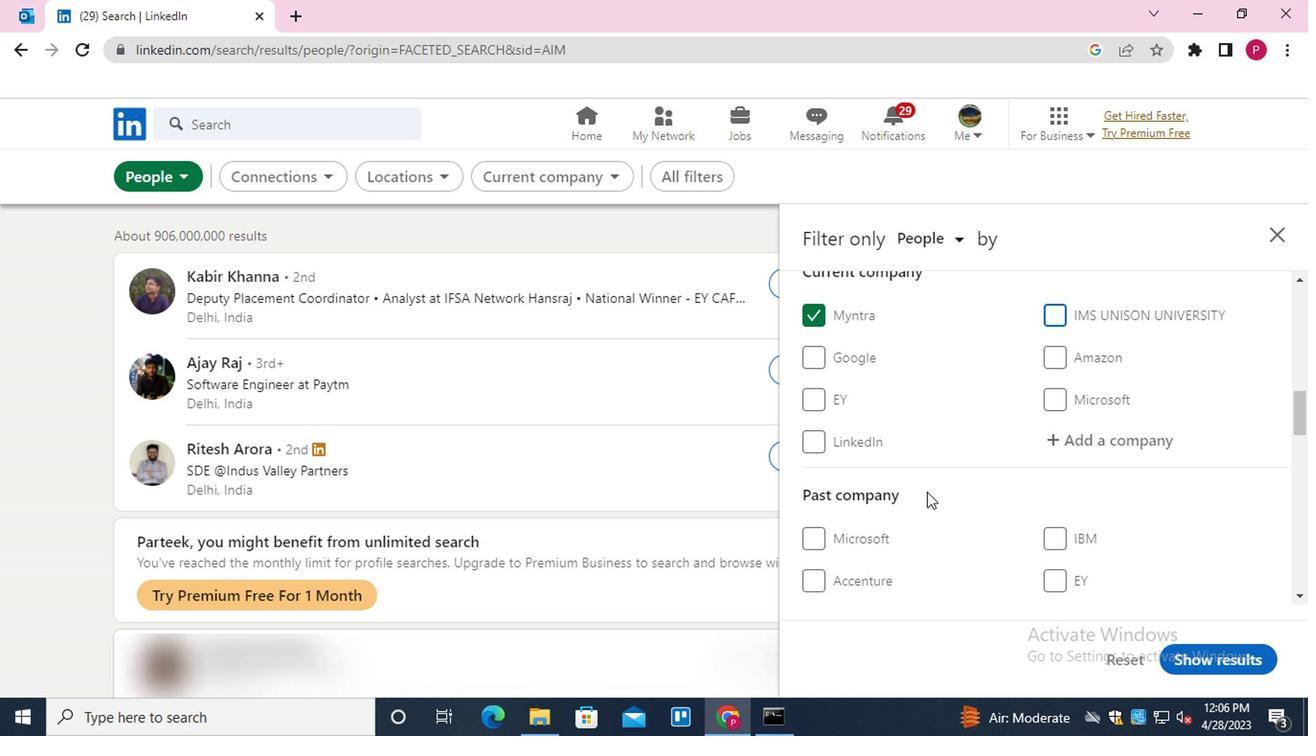 
Action: Mouse scrolled (922, 489) with delta (0, -1)
Screenshot: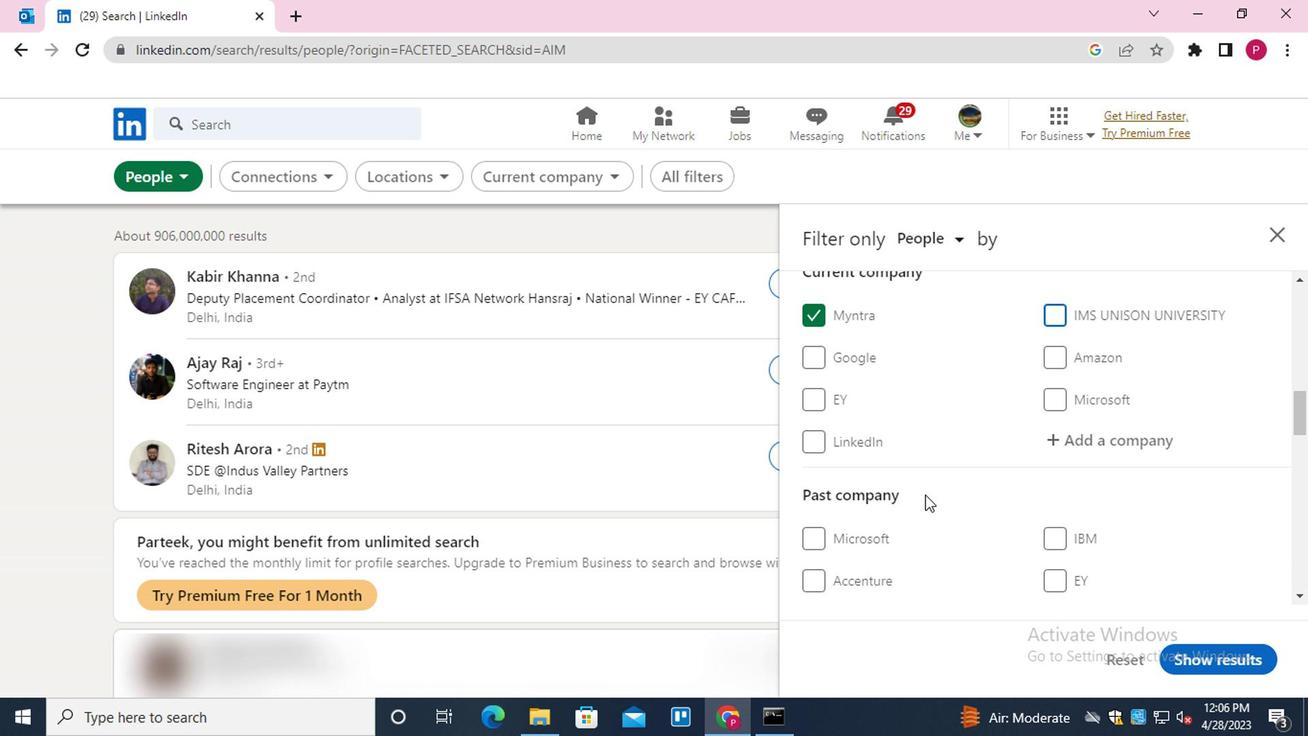 
Action: Mouse scrolled (922, 489) with delta (0, -1)
Screenshot: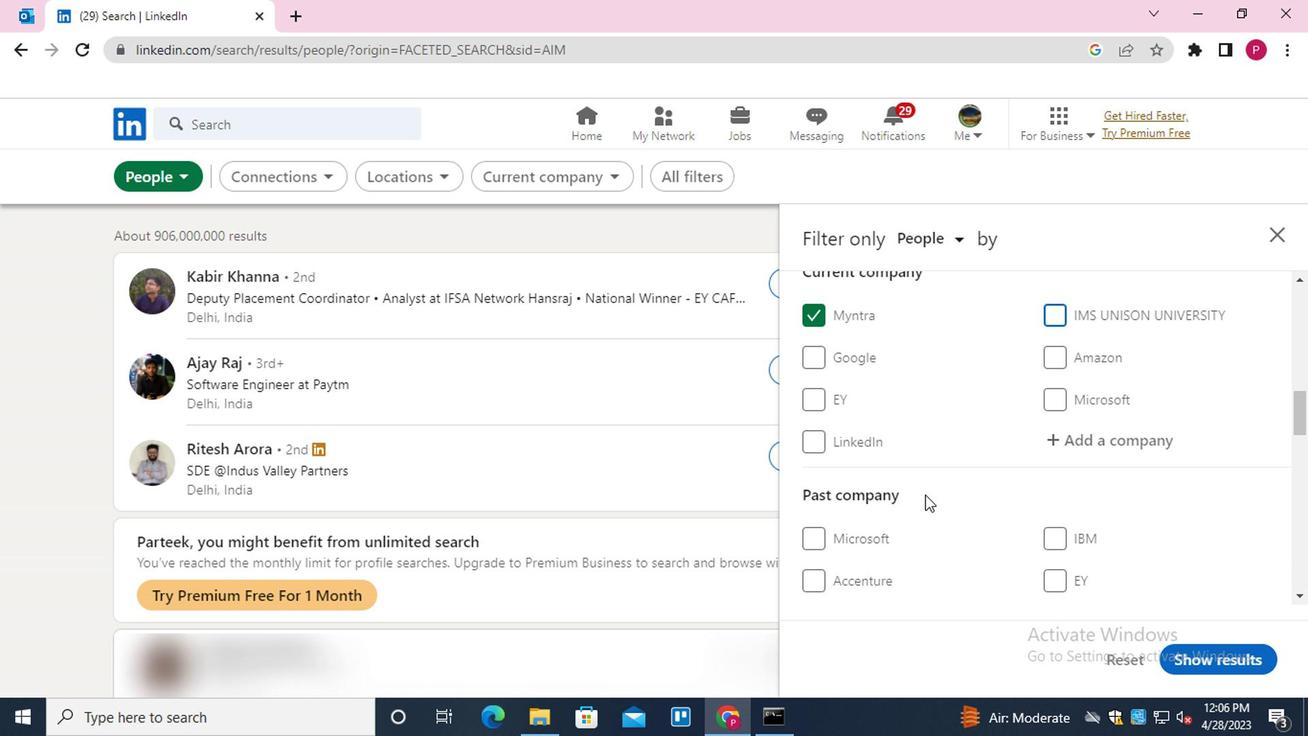 
Action: Mouse moved to (1080, 529)
Screenshot: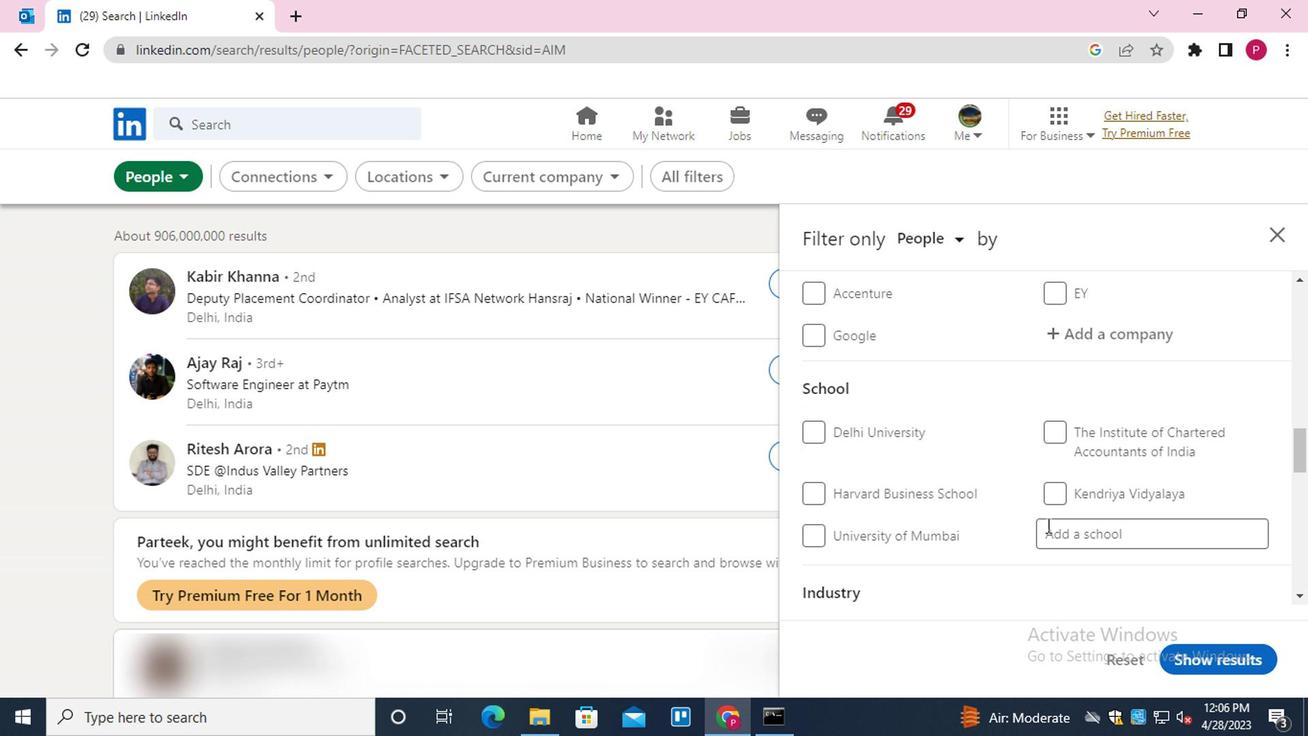 
Action: Mouse pressed left at (1080, 529)
Screenshot: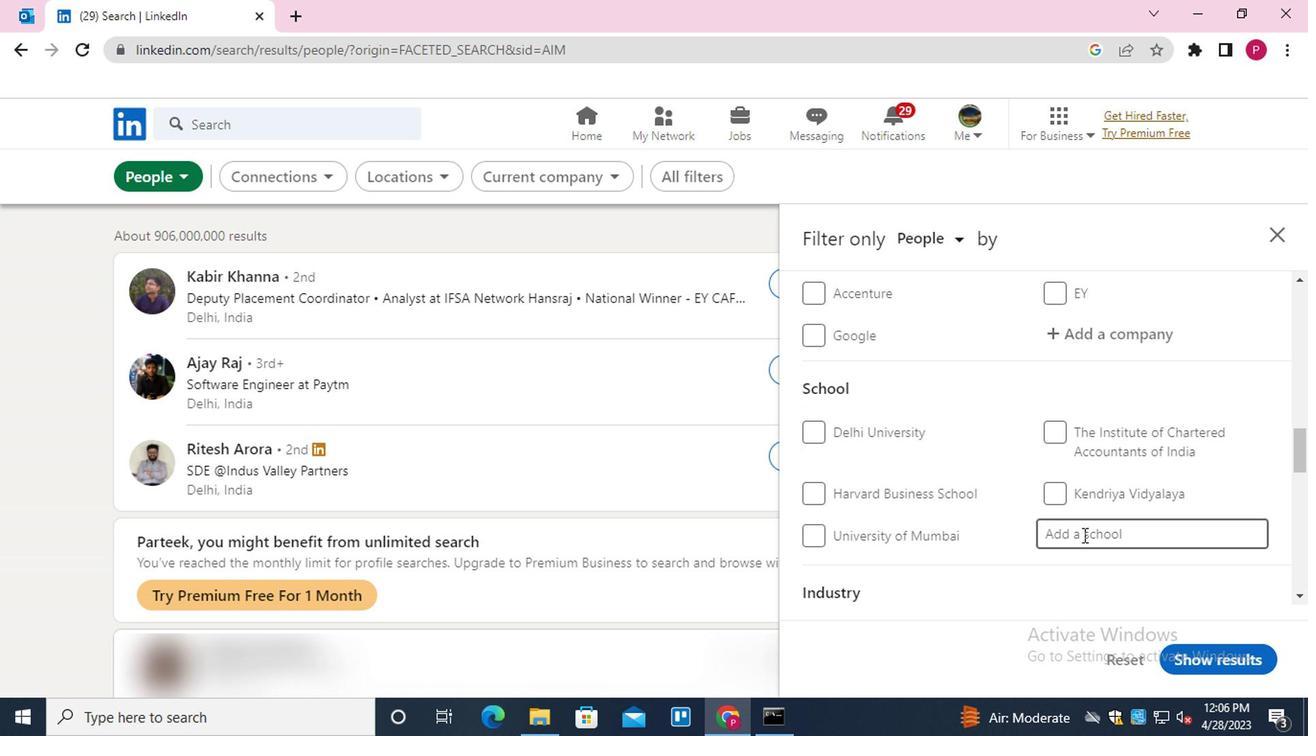 
Action: Key pressed <Key.shift>IMS<Key.down><Key.enter>
Screenshot: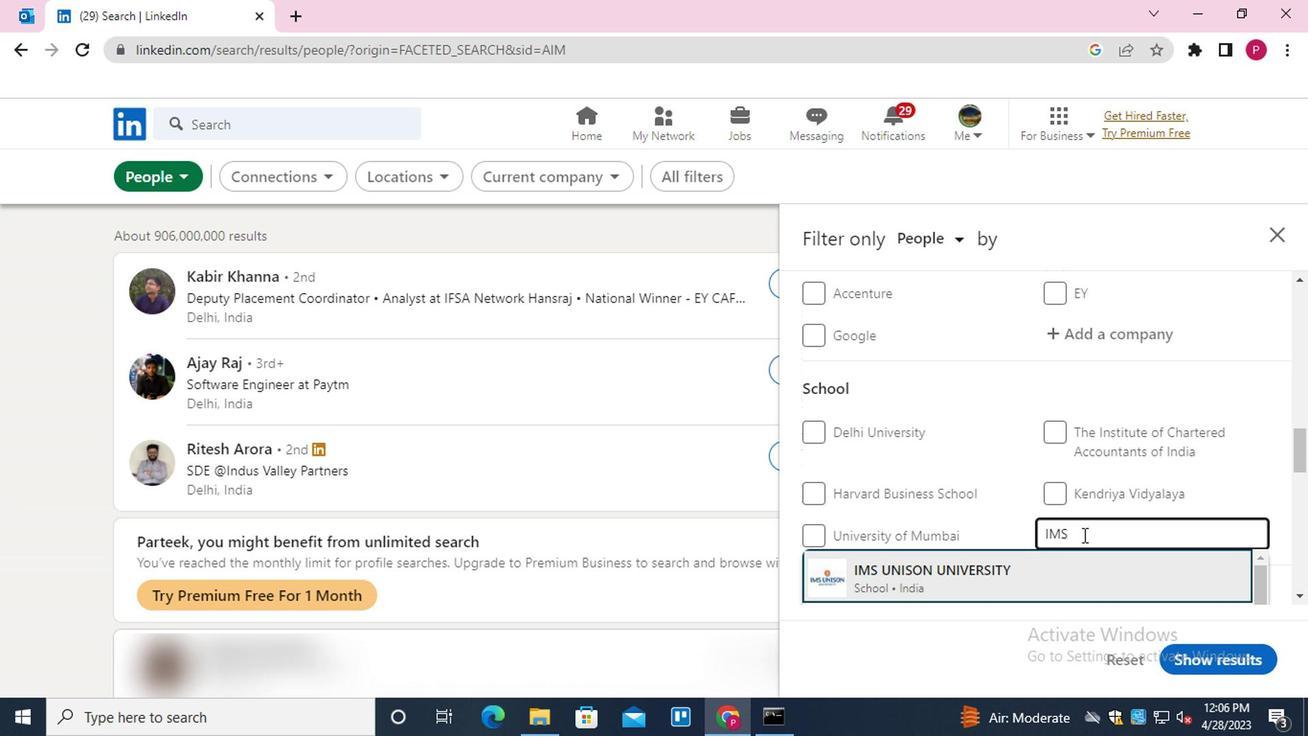 
Action: Mouse scrolled (1080, 528) with delta (0, 0)
Screenshot: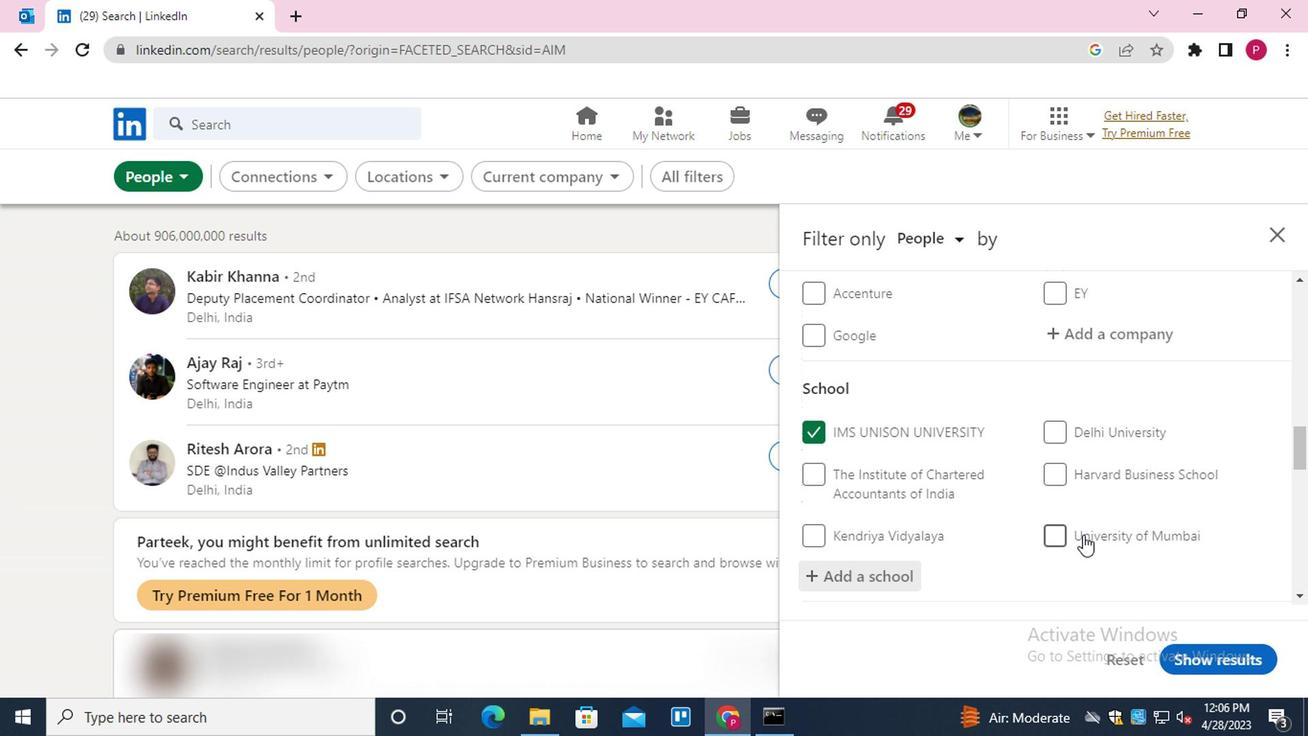 
Action: Mouse scrolled (1080, 528) with delta (0, 0)
Screenshot: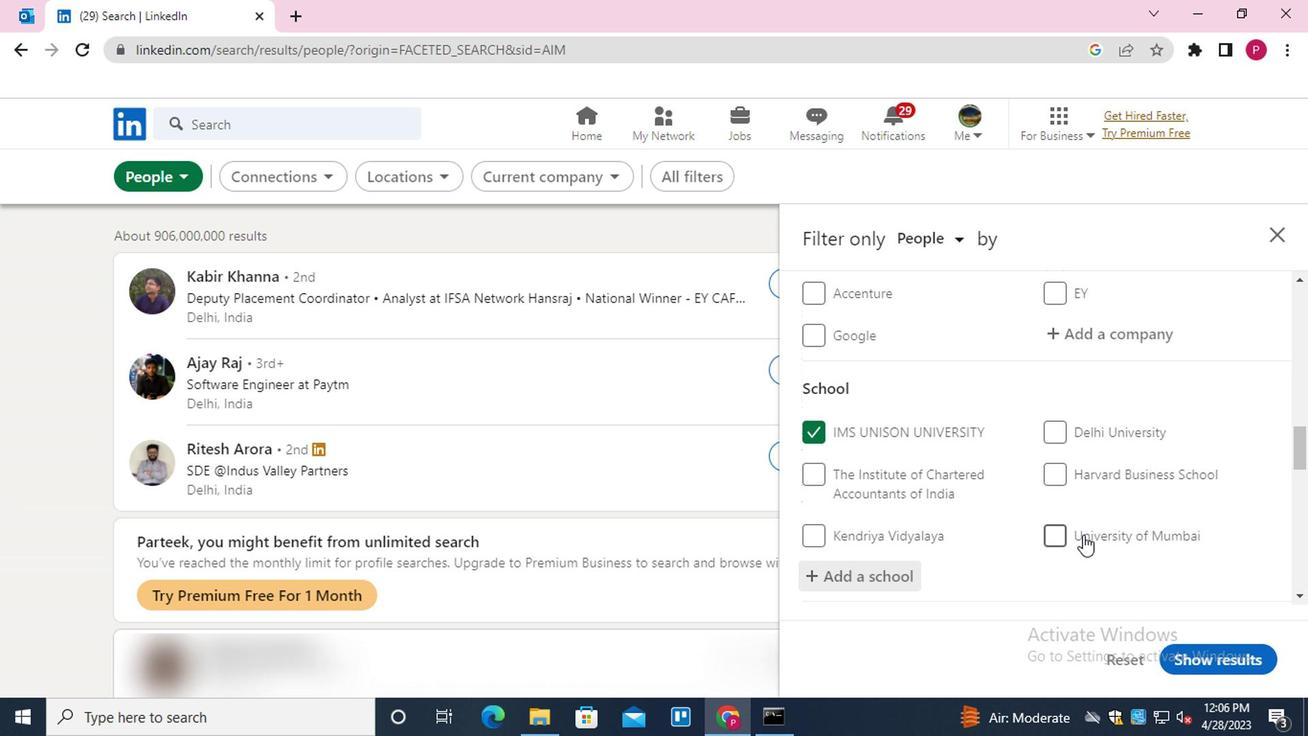 
Action: Mouse scrolled (1080, 528) with delta (0, 0)
Screenshot: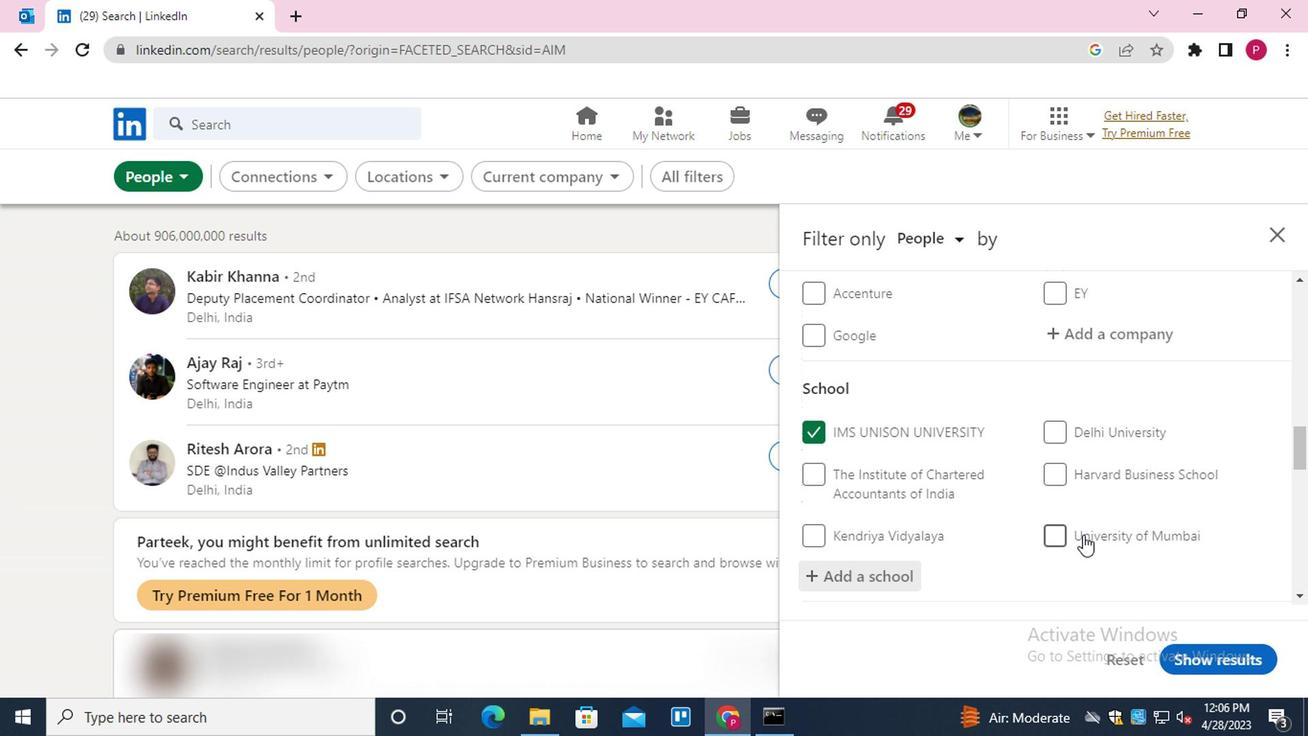 
Action: Mouse moved to (1072, 513)
Screenshot: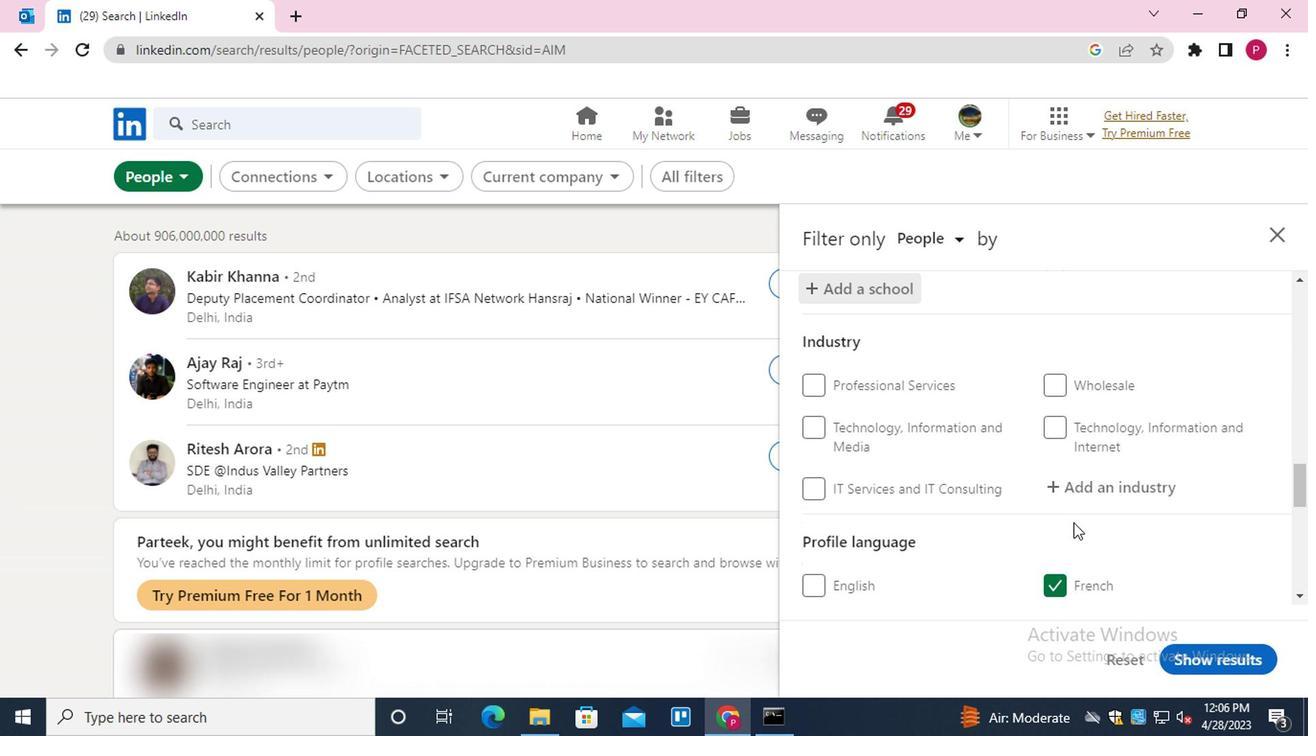 
Action: Mouse scrolled (1072, 511) with delta (0, -1)
Screenshot: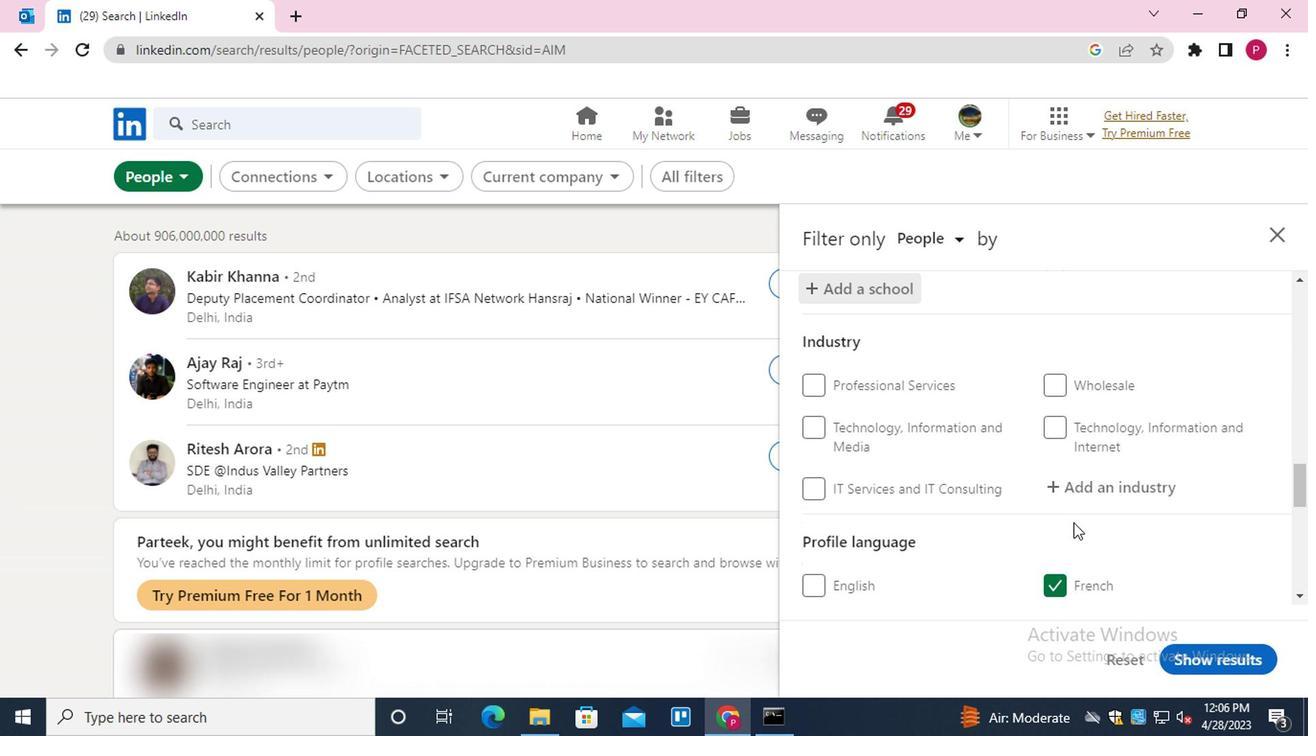 
Action: Mouse moved to (1122, 395)
Screenshot: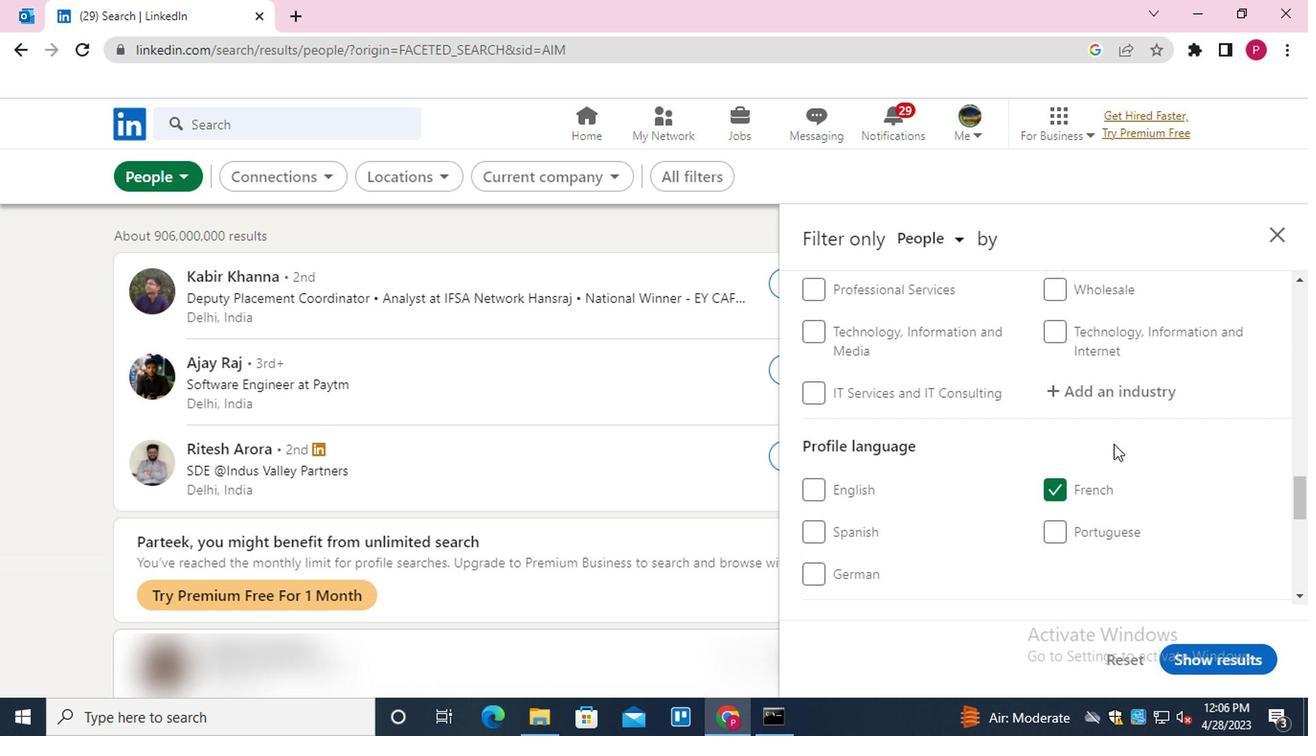 
Action: Mouse pressed left at (1122, 395)
Screenshot: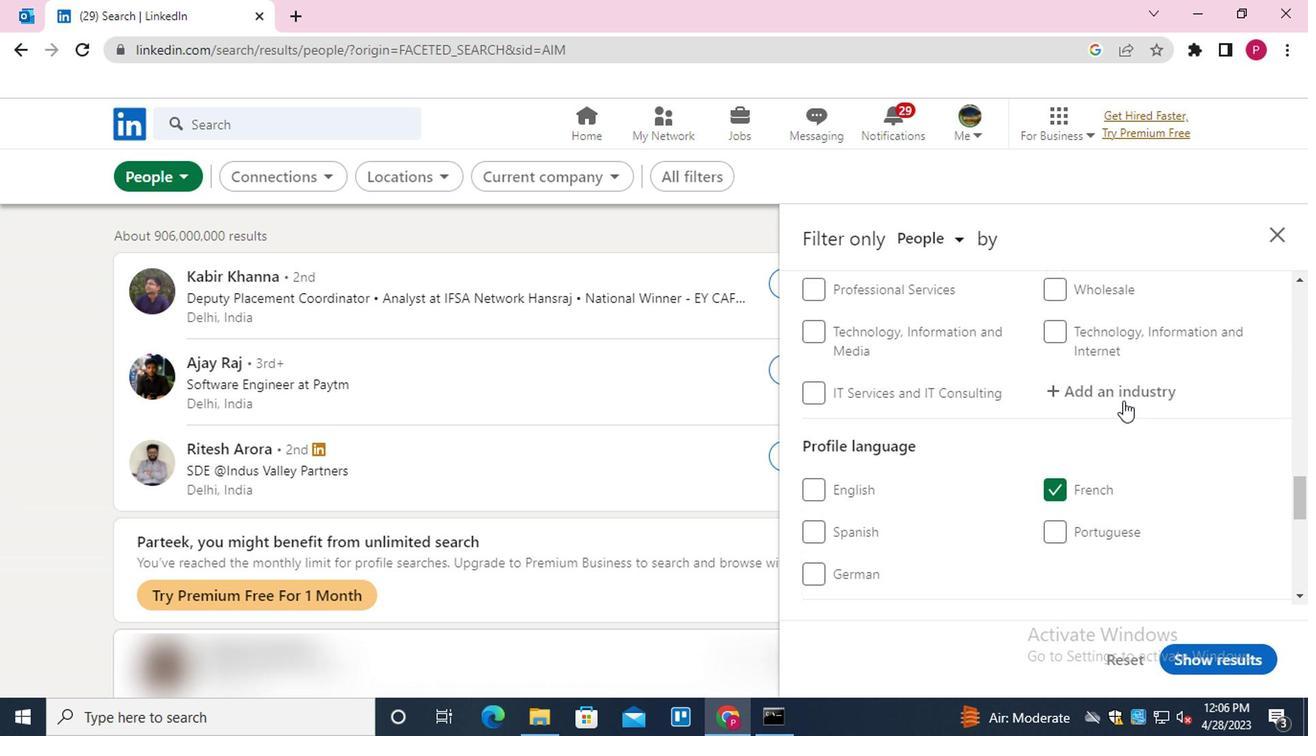 
Action: Key pressed <Key.shift>ONLINE<Key.down><Key.enter>
Screenshot: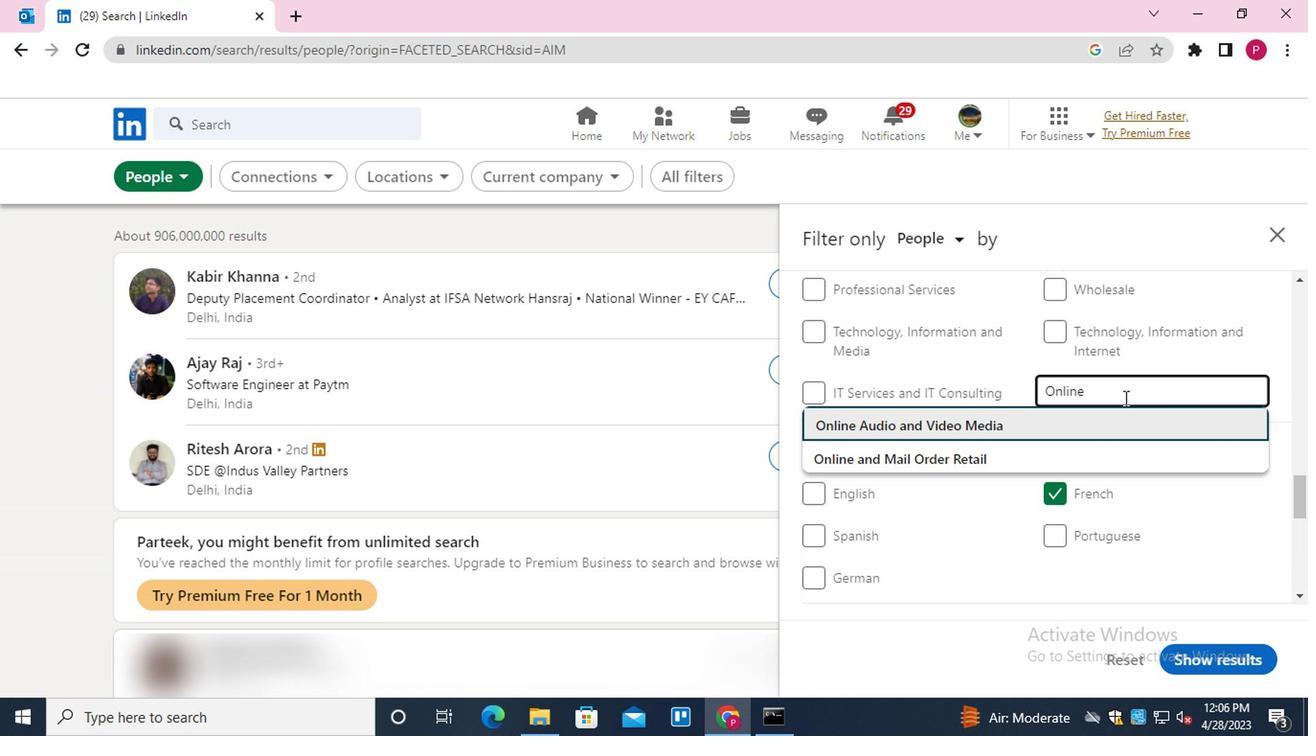 
Action: Mouse scrolled (1122, 394) with delta (0, 0)
Screenshot: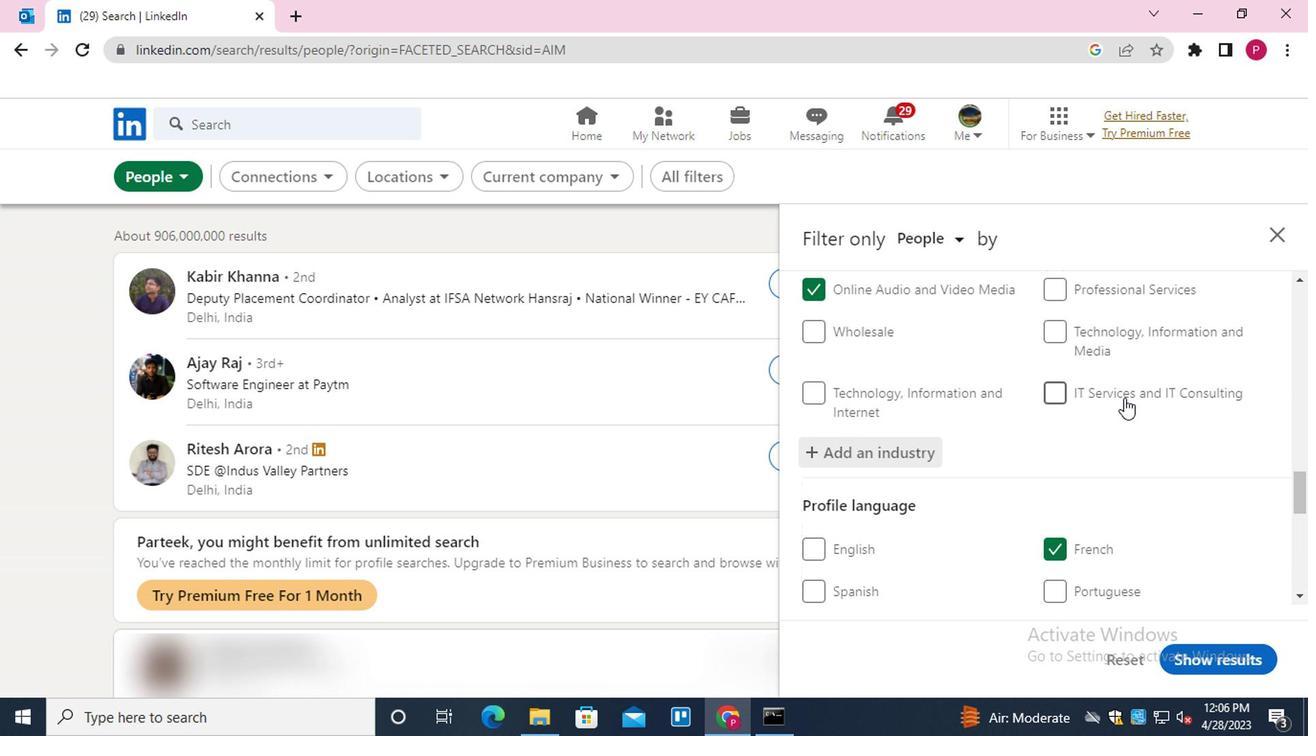 
Action: Mouse moved to (1122, 395)
Screenshot: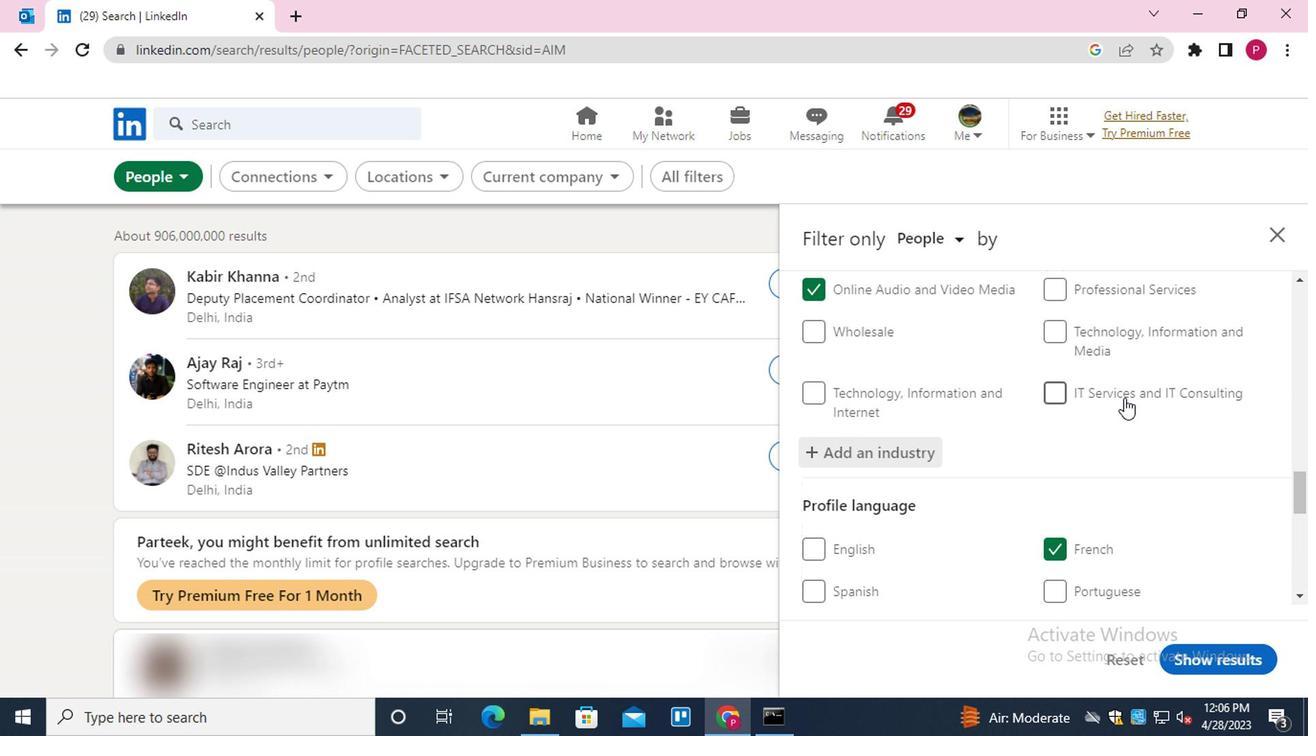 
Action: Mouse scrolled (1122, 394) with delta (0, 0)
Screenshot: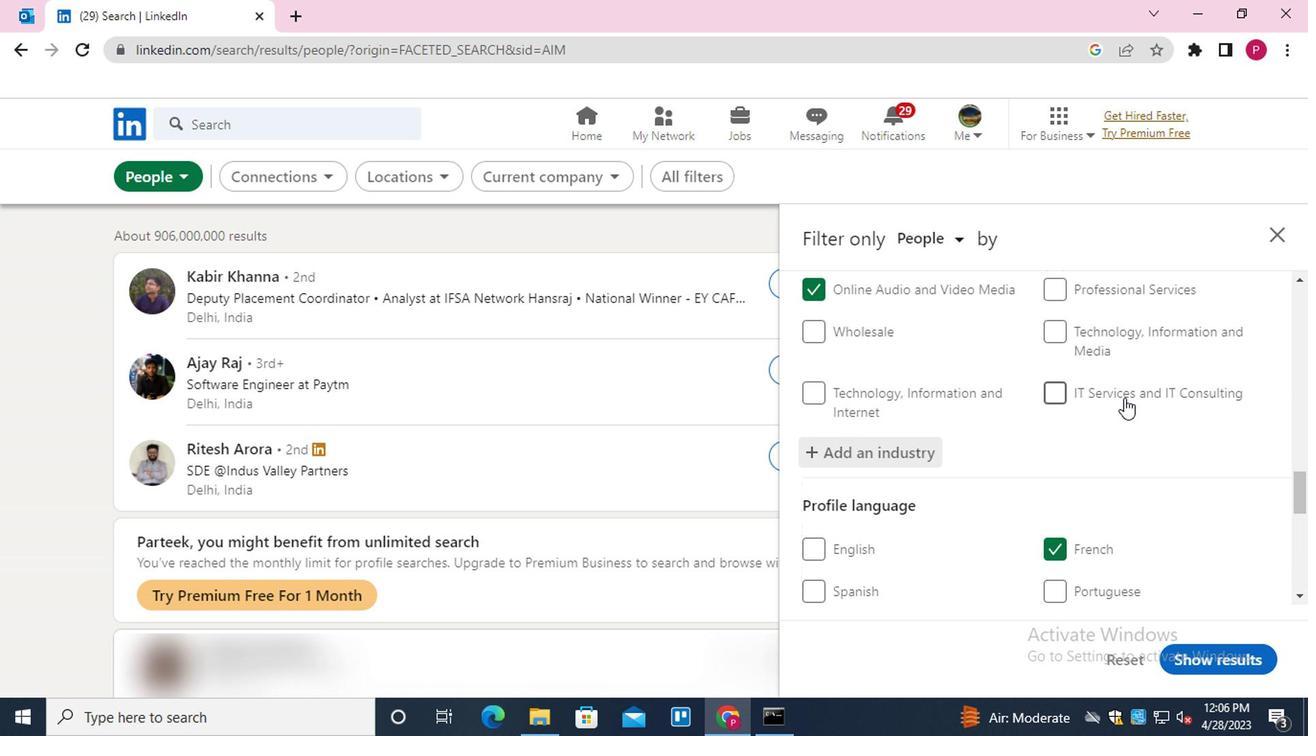 
Action: Mouse moved to (1108, 411)
Screenshot: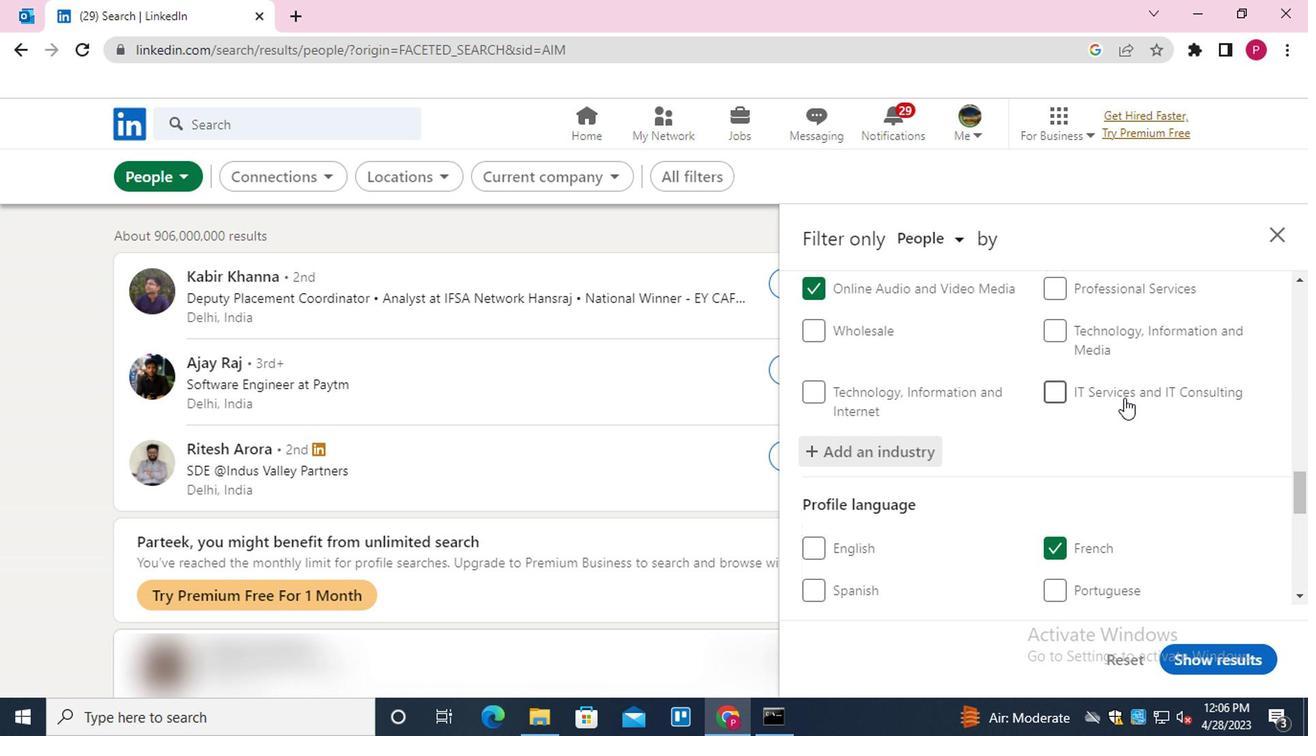 
Action: Mouse scrolled (1108, 410) with delta (0, -1)
Screenshot: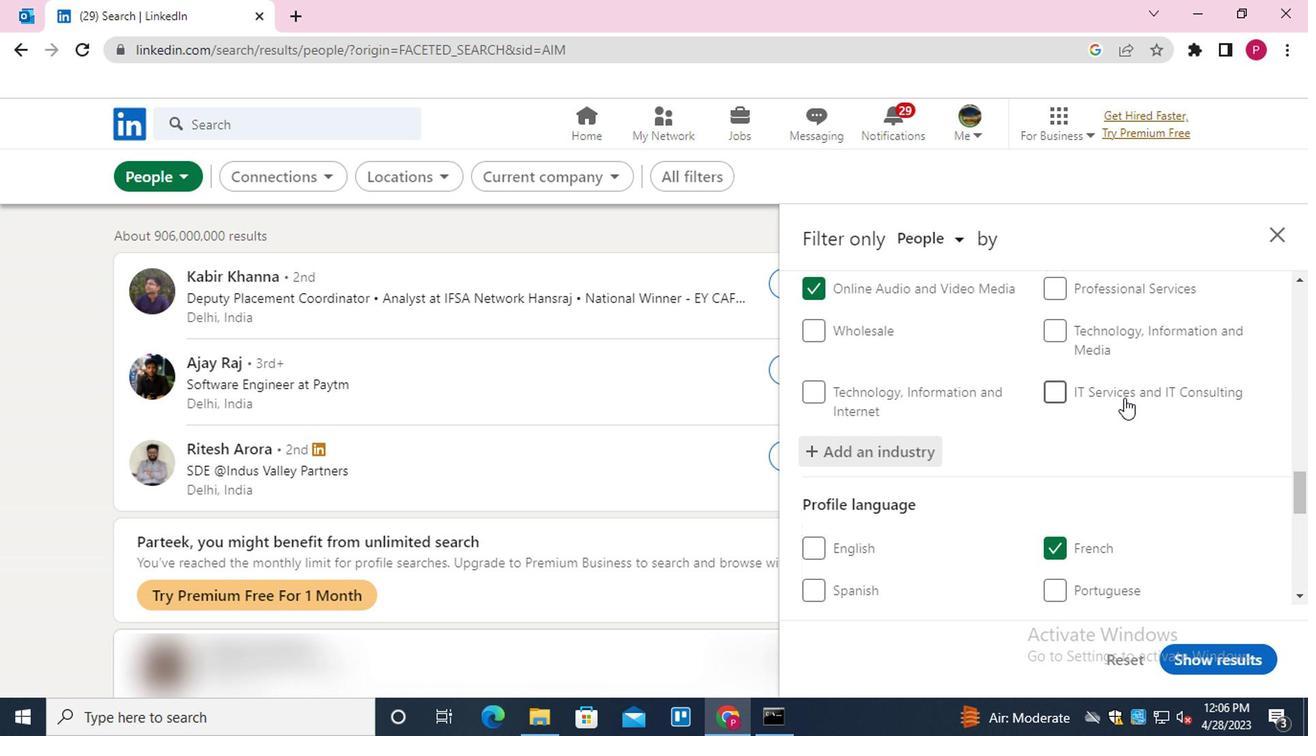 
Action: Mouse moved to (1104, 416)
Screenshot: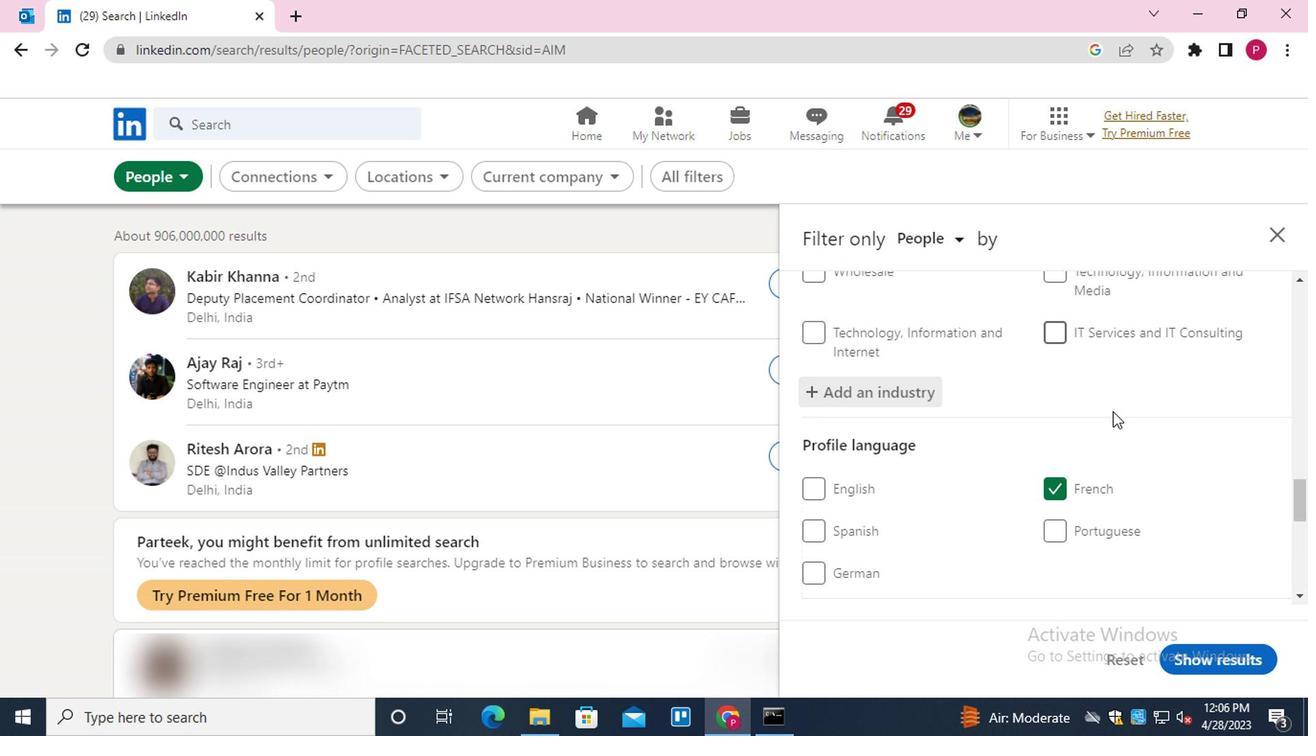 
Action: Mouse scrolled (1104, 415) with delta (0, -1)
Screenshot: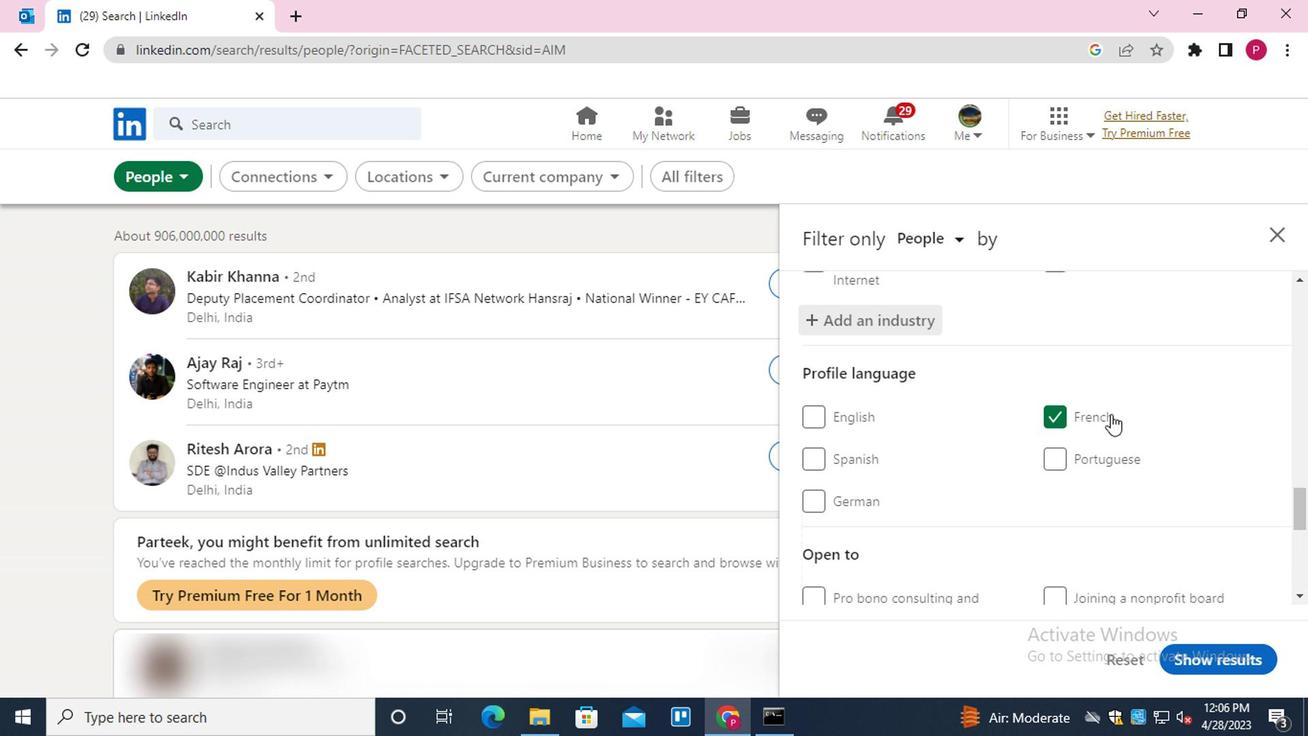 
Action: Mouse scrolled (1104, 415) with delta (0, -1)
Screenshot: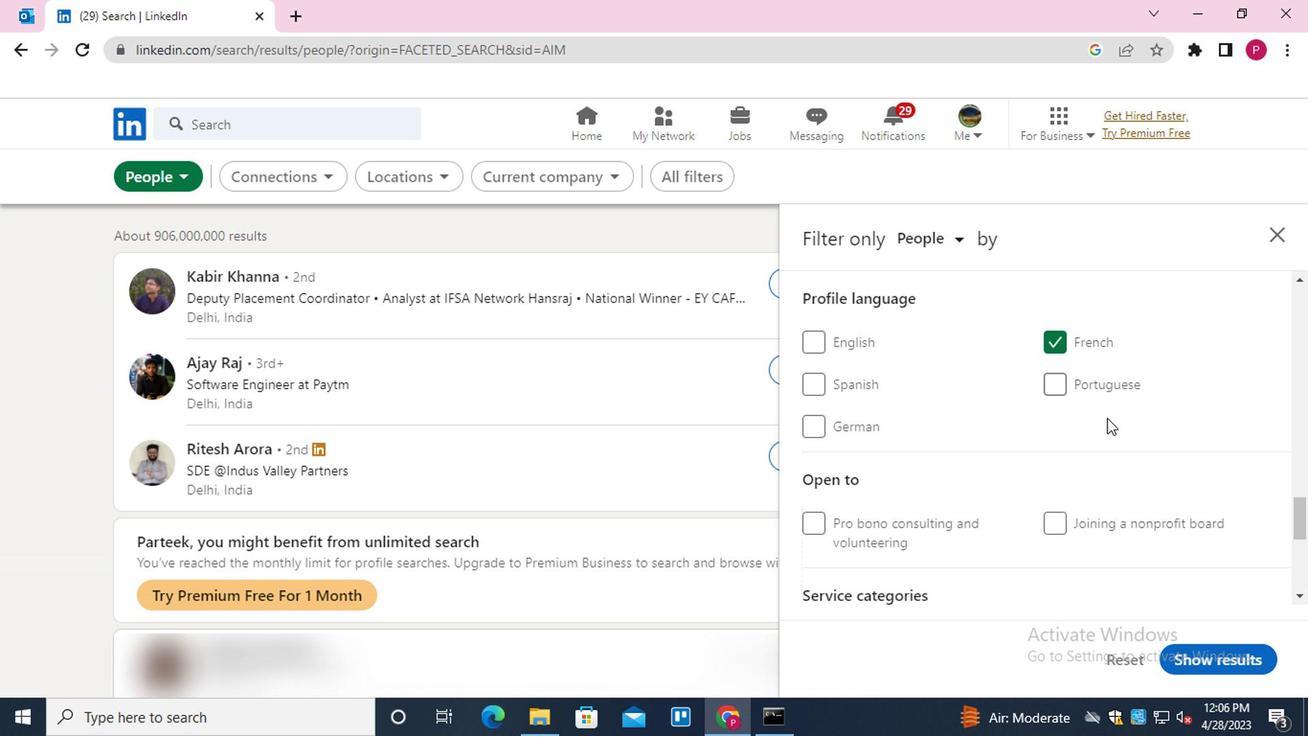 
Action: Mouse moved to (1083, 398)
Screenshot: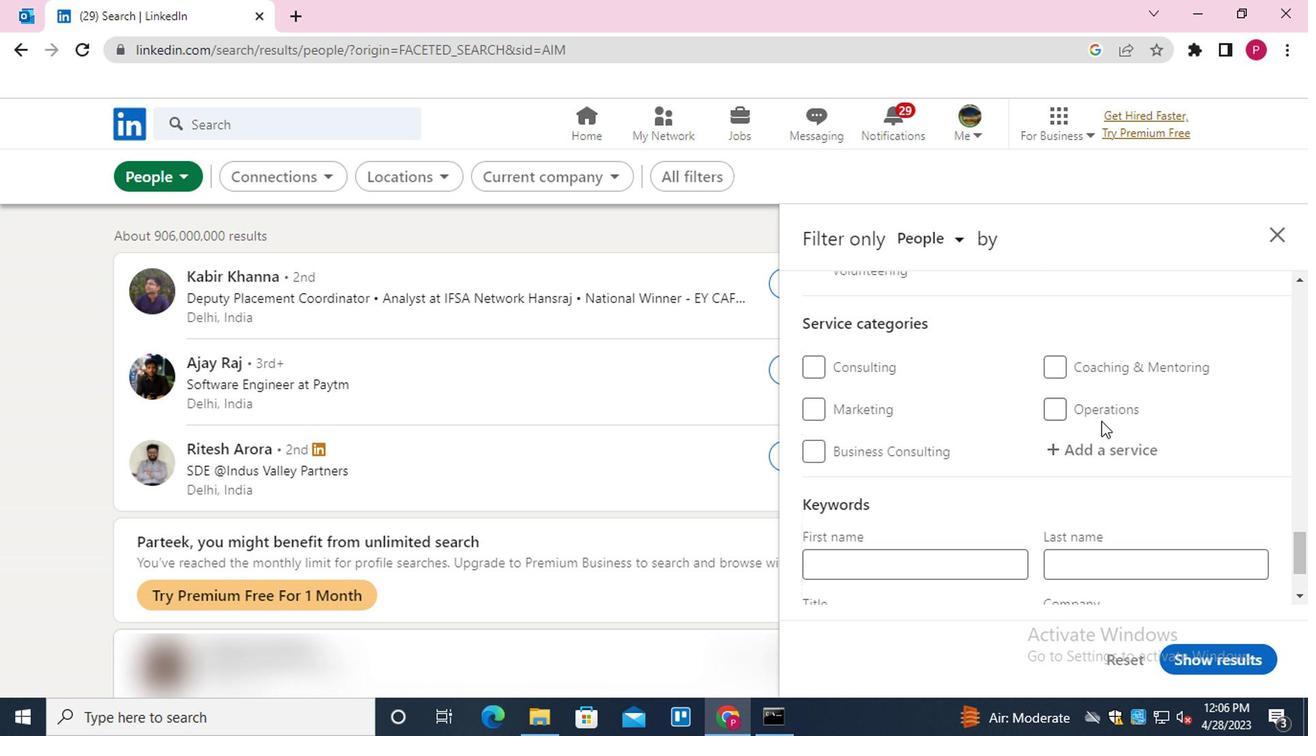 
Action: Mouse scrolled (1083, 399) with delta (0, 1)
Screenshot: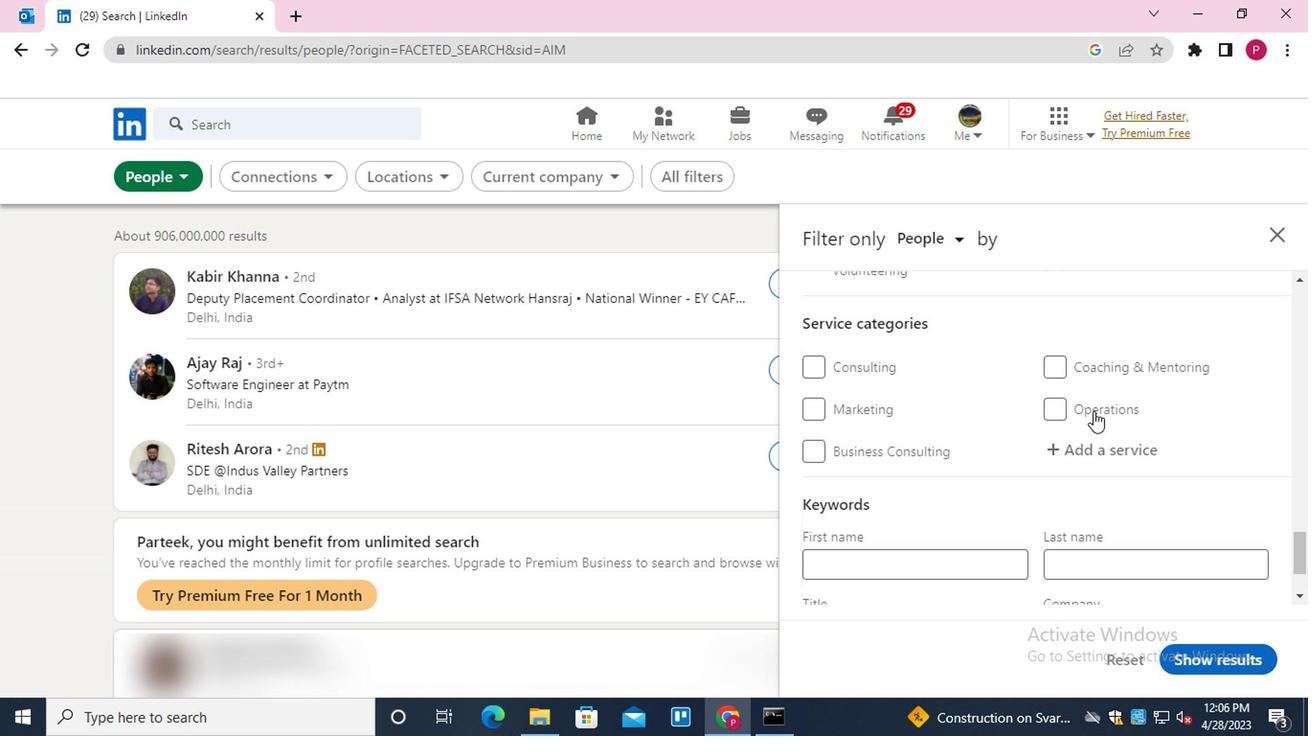 
Action: Mouse moved to (1072, 439)
Screenshot: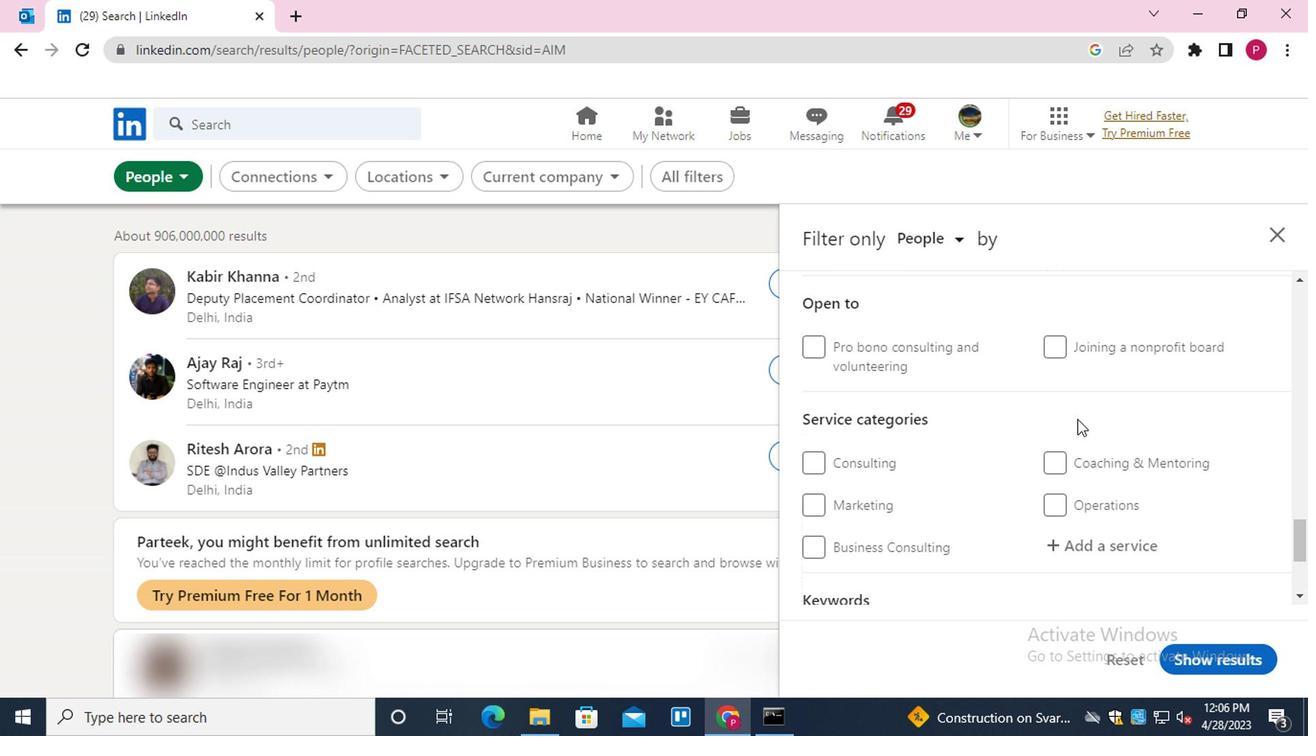 
Action: Mouse scrolled (1072, 438) with delta (0, 0)
Screenshot: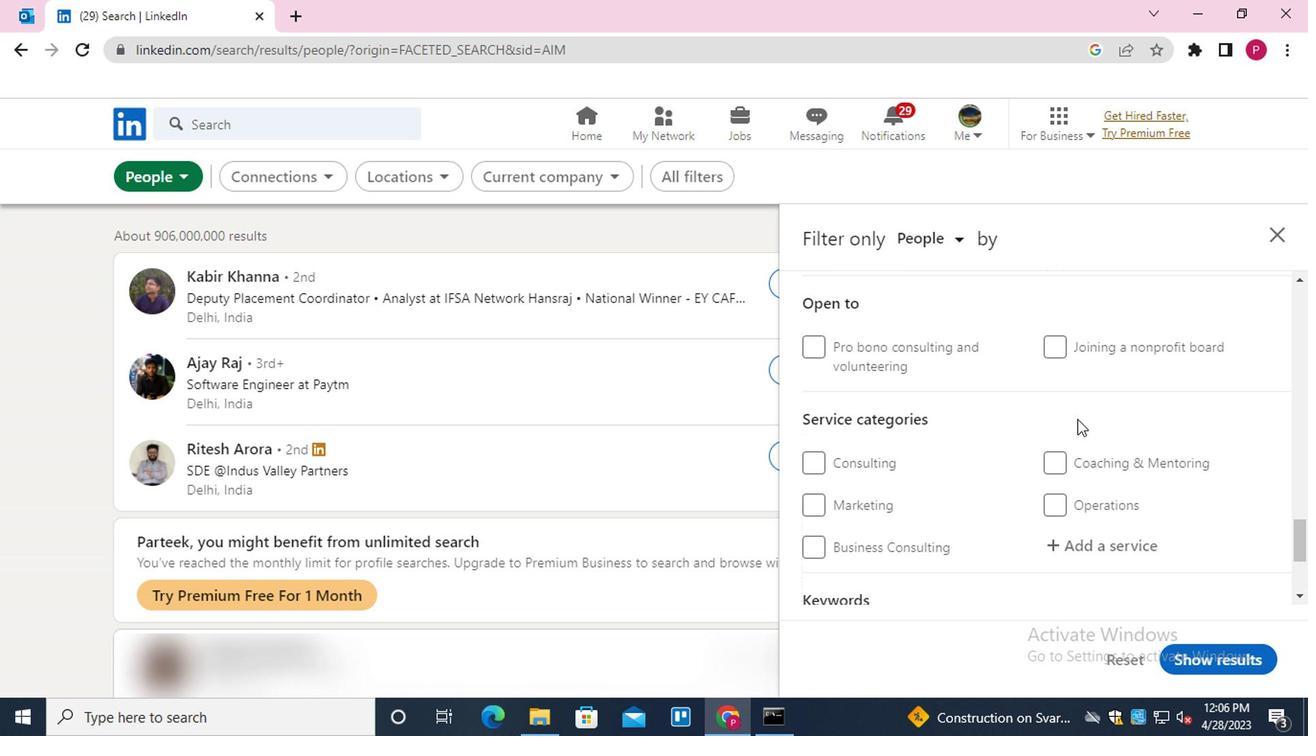 
Action: Mouse scrolled (1072, 438) with delta (0, 0)
Screenshot: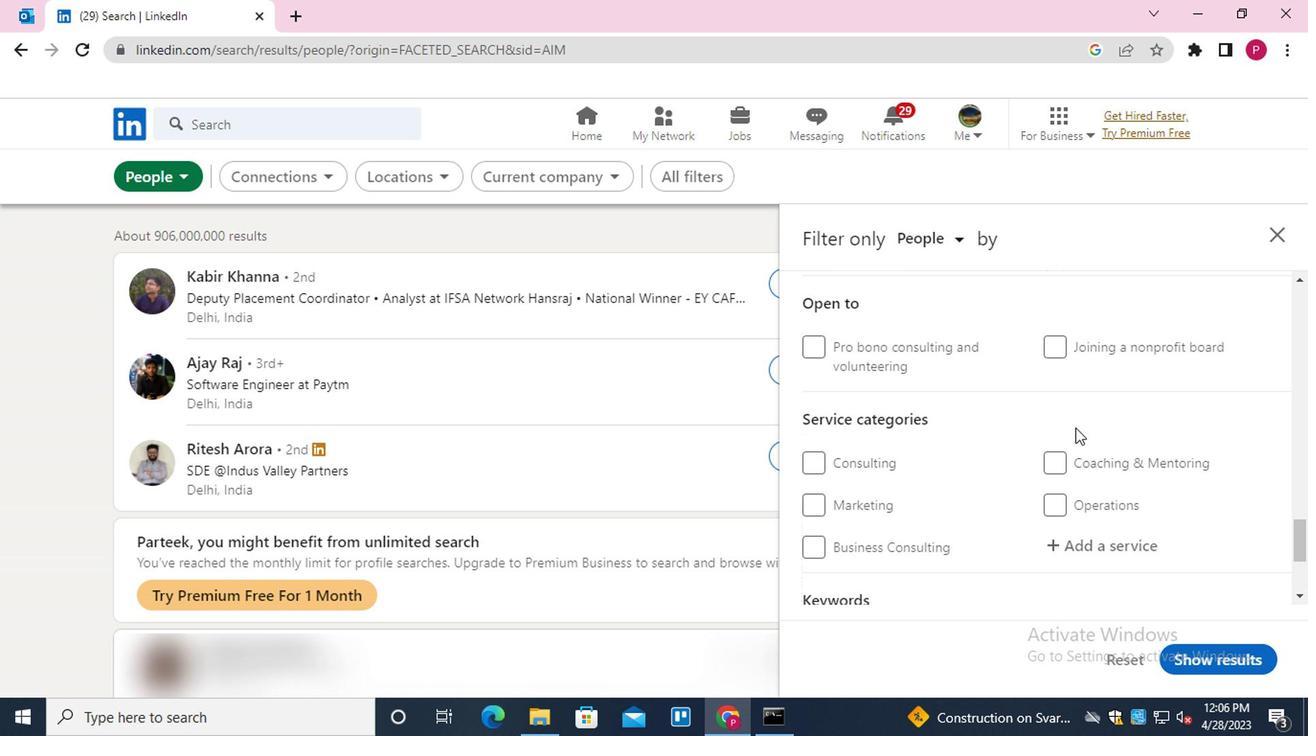 
Action: Mouse scrolled (1072, 438) with delta (0, 0)
Screenshot: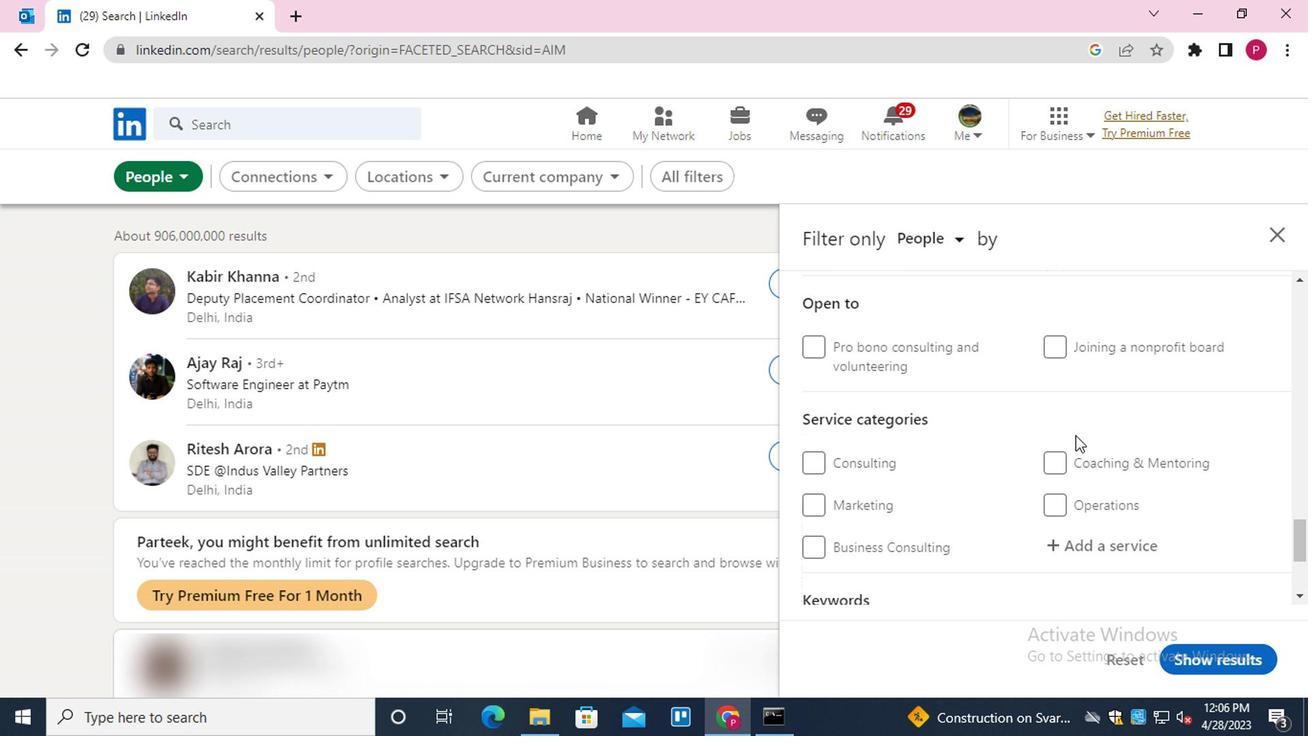 
Action: Mouse moved to (1099, 335)
Screenshot: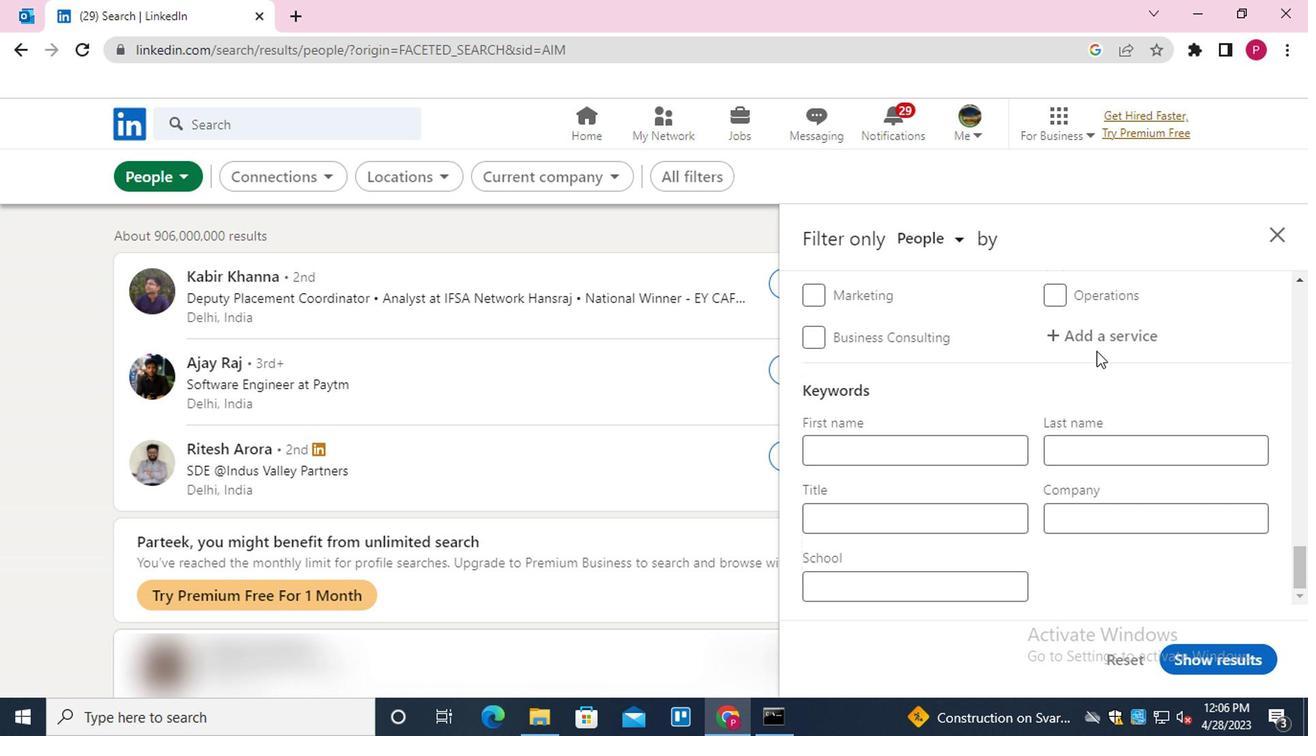
Action: Mouse pressed left at (1099, 335)
Screenshot: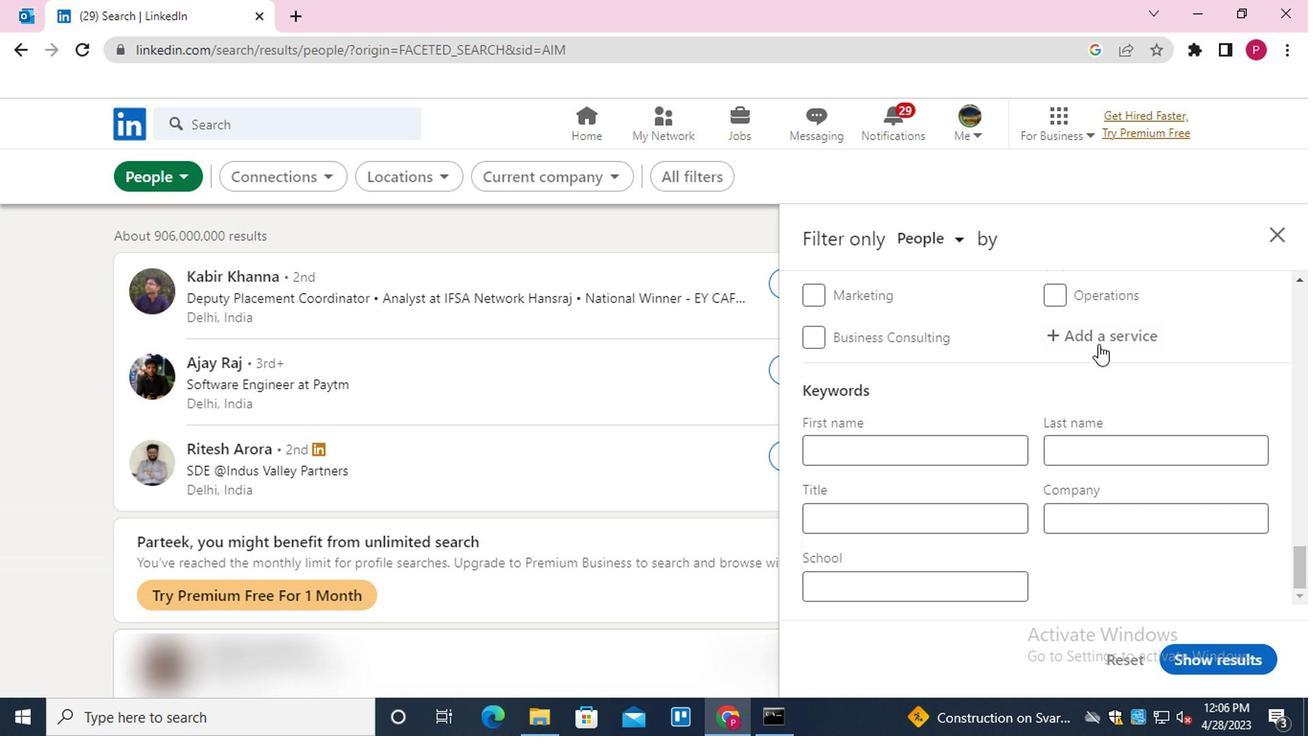 
Action: Key pressed <Key.shift>PERSONAL<Key.down><Key.down><Key.enter>
Screenshot: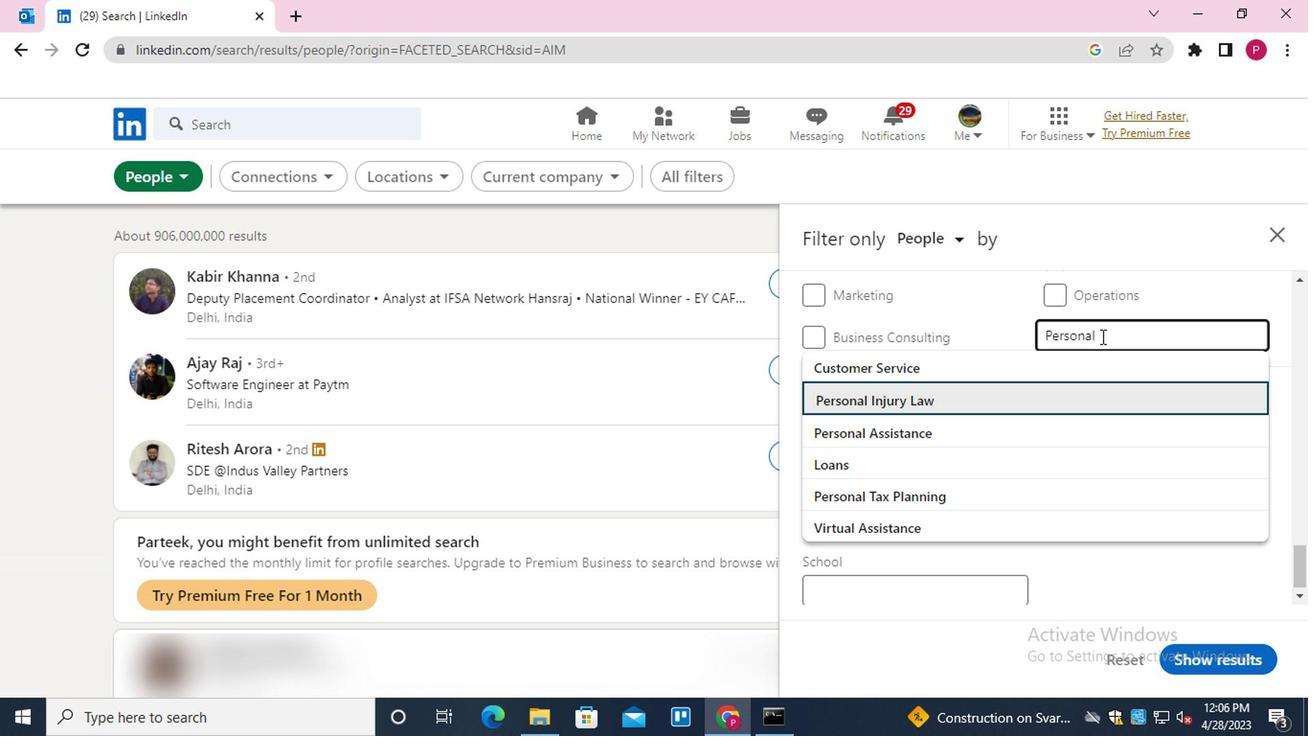 
Action: Mouse moved to (963, 390)
Screenshot: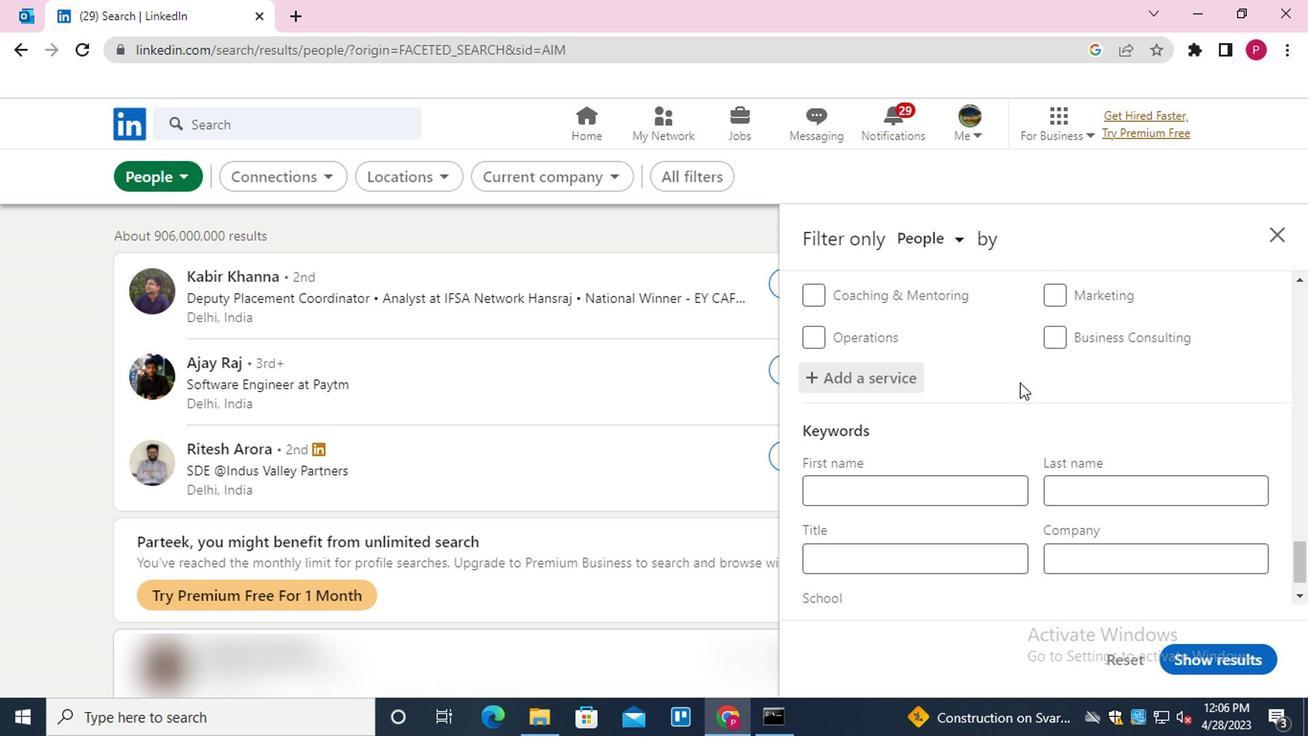 
Action: Mouse scrolled (963, 389) with delta (0, 0)
Screenshot: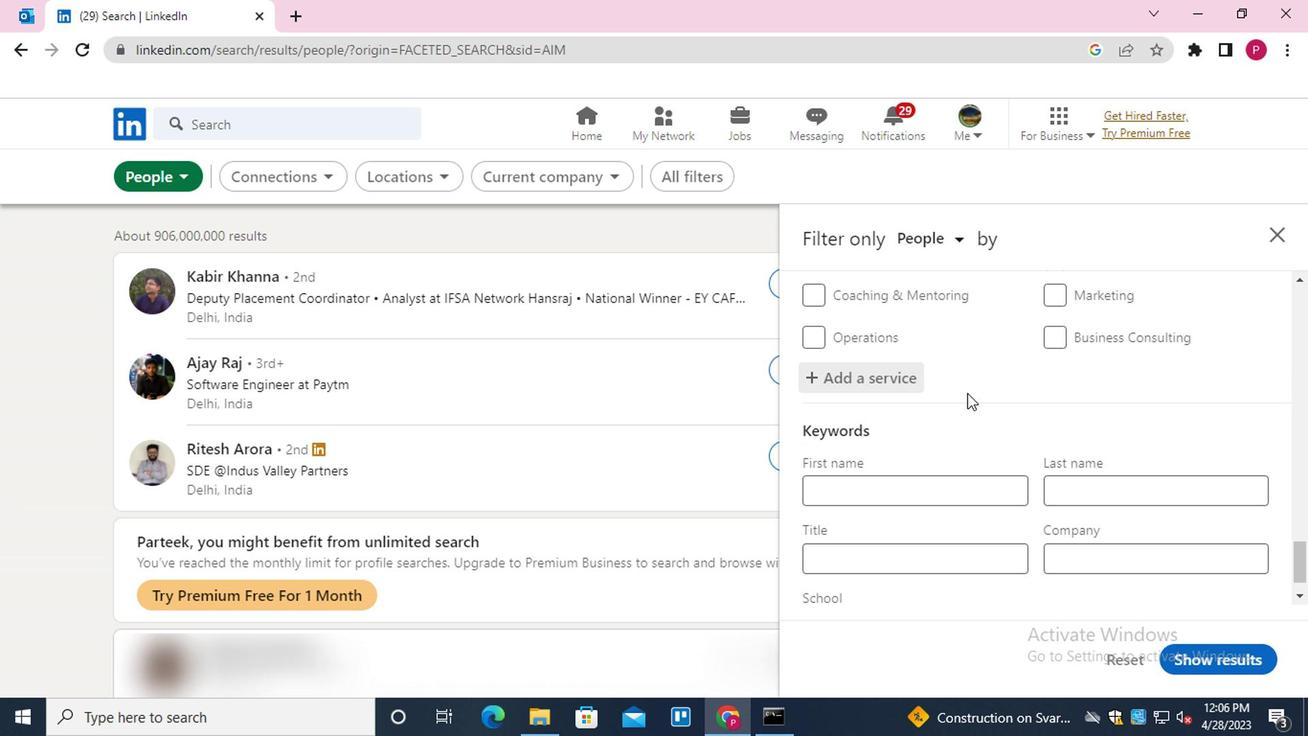 
Action: Mouse moved to (963, 391)
Screenshot: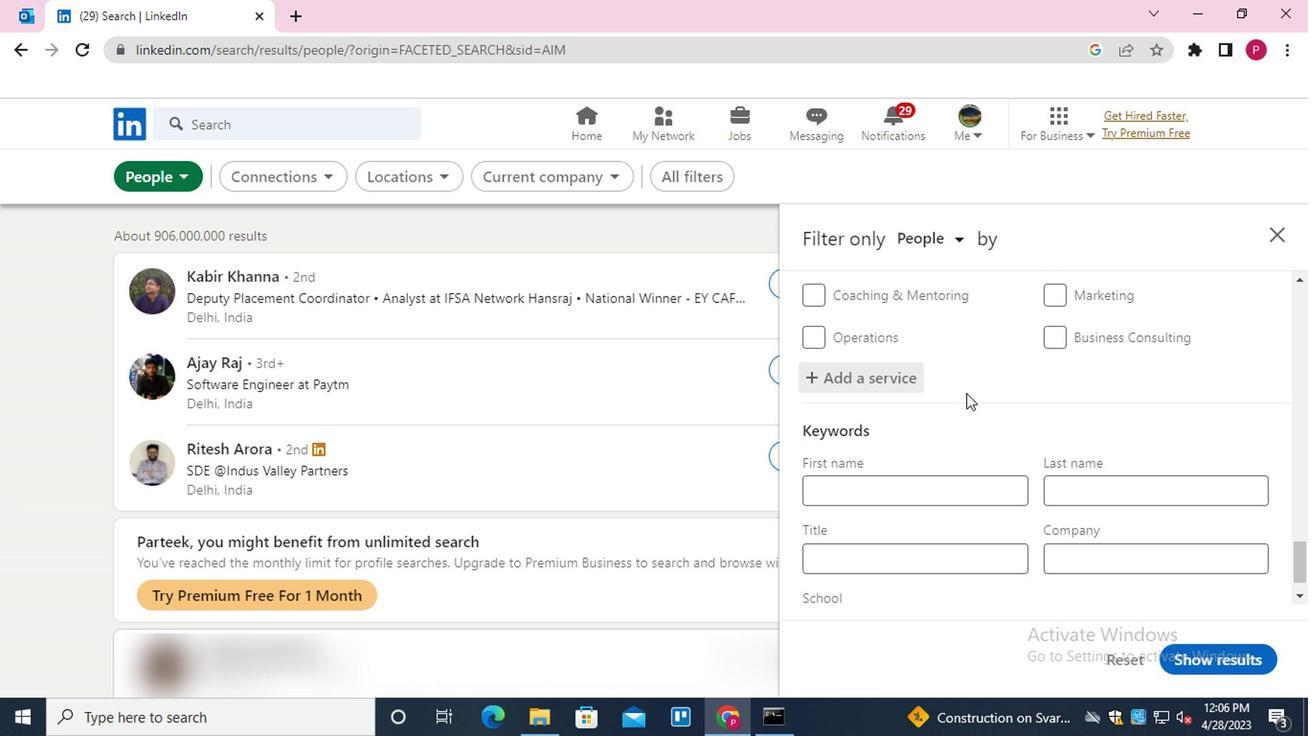 
Action: Mouse scrolled (963, 390) with delta (0, -1)
Screenshot: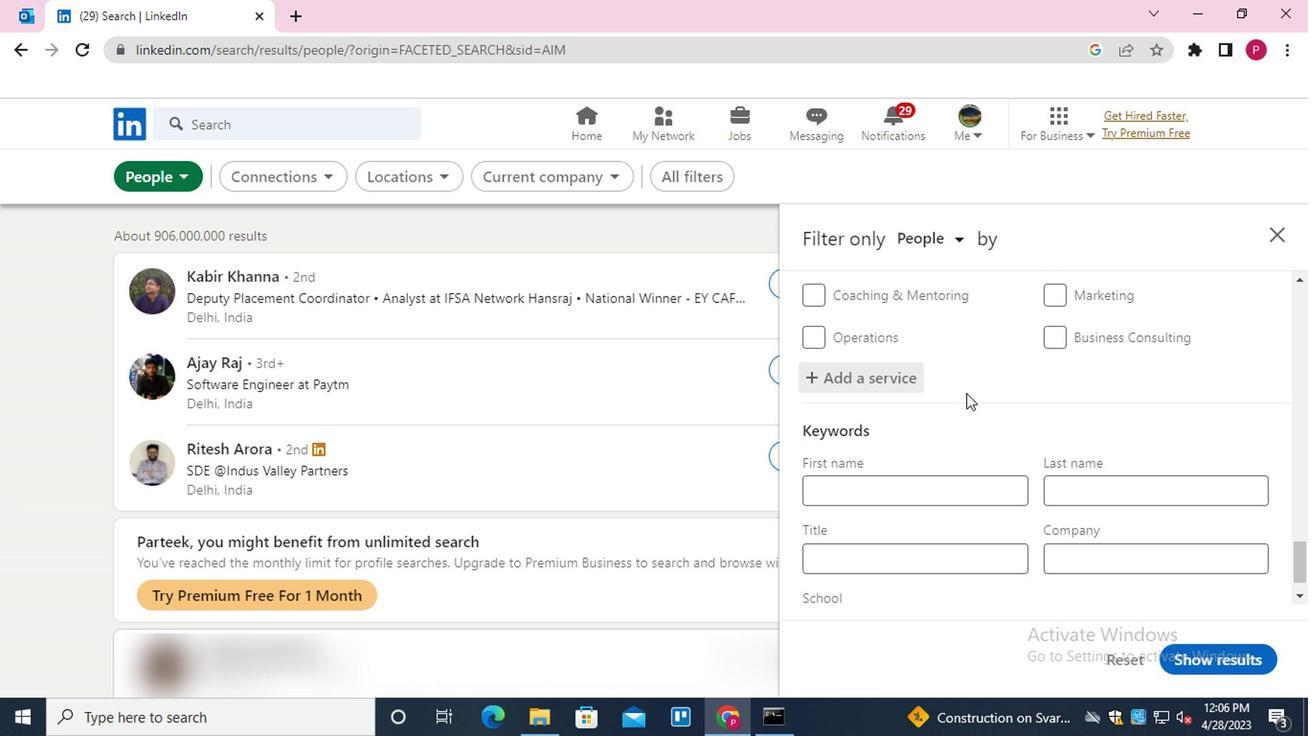 
Action: Mouse moved to (959, 413)
Screenshot: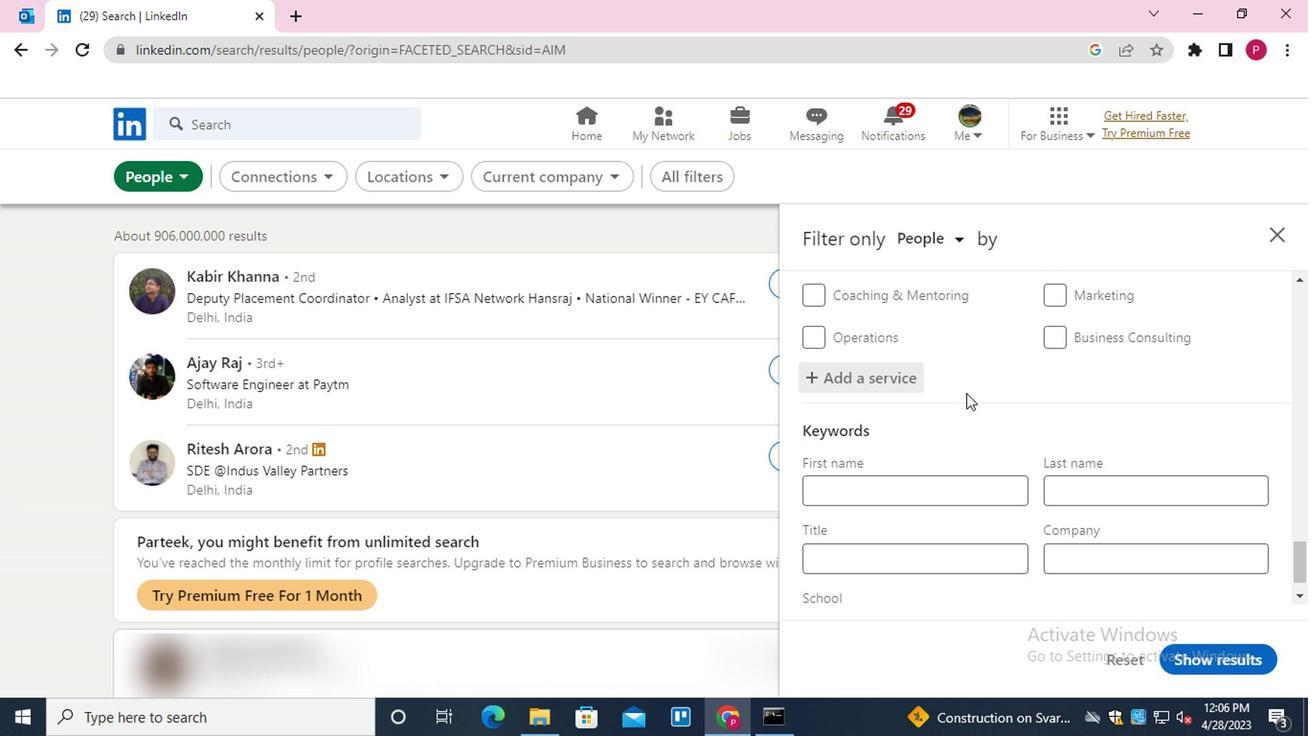 
Action: Mouse scrolled (959, 412) with delta (0, -1)
Screenshot: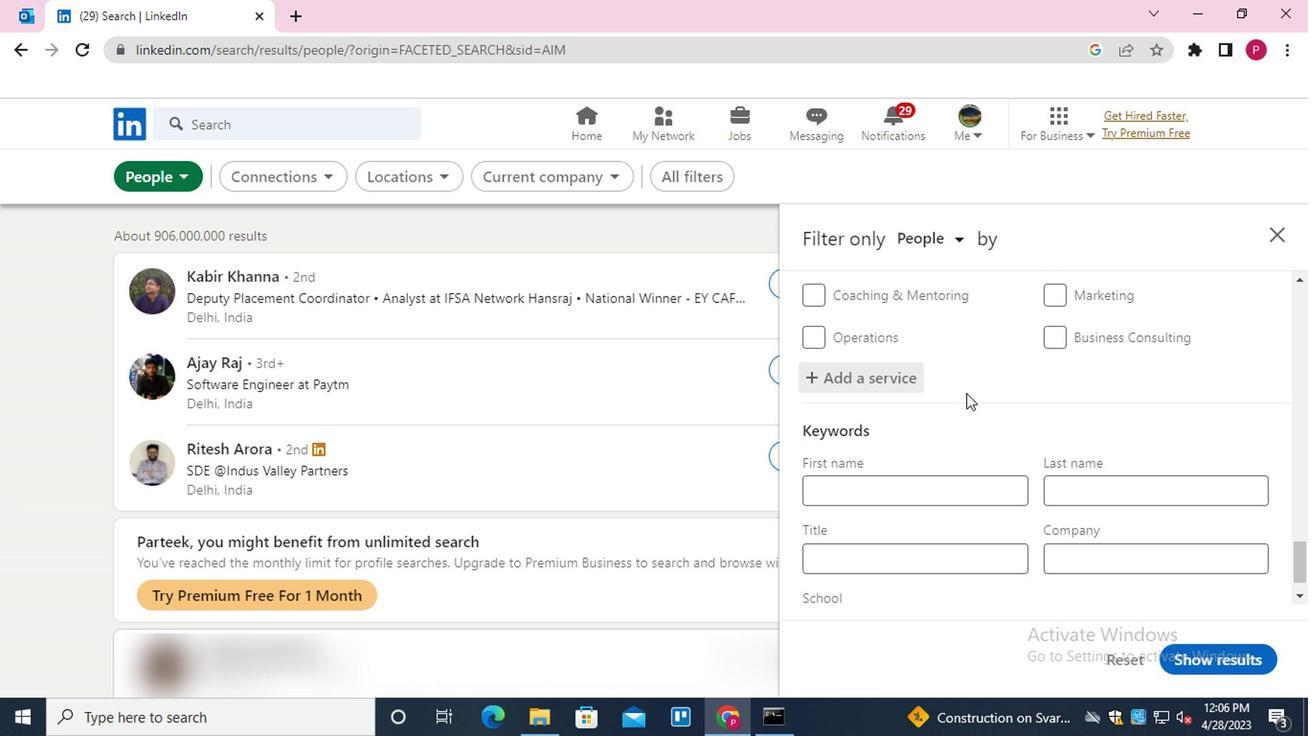 
Action: Mouse moved to (946, 439)
Screenshot: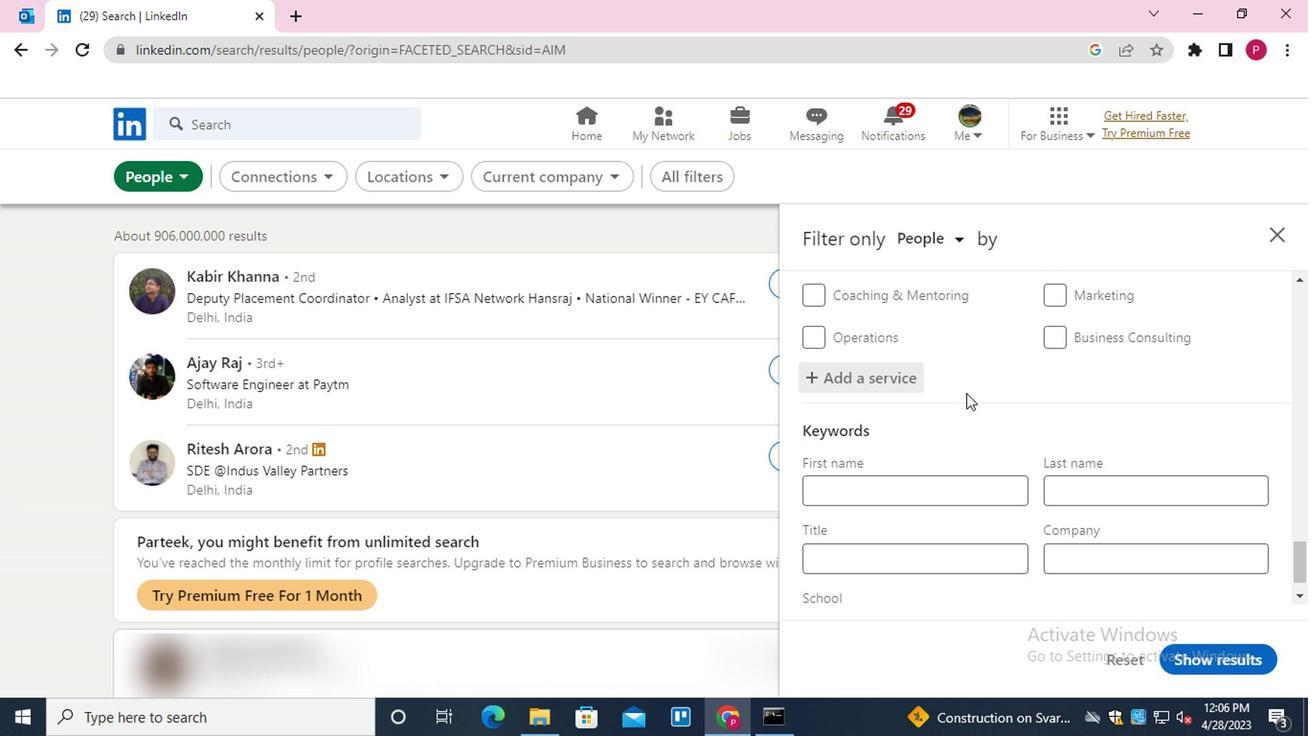
Action: Mouse scrolled (946, 438) with delta (0, 0)
Screenshot: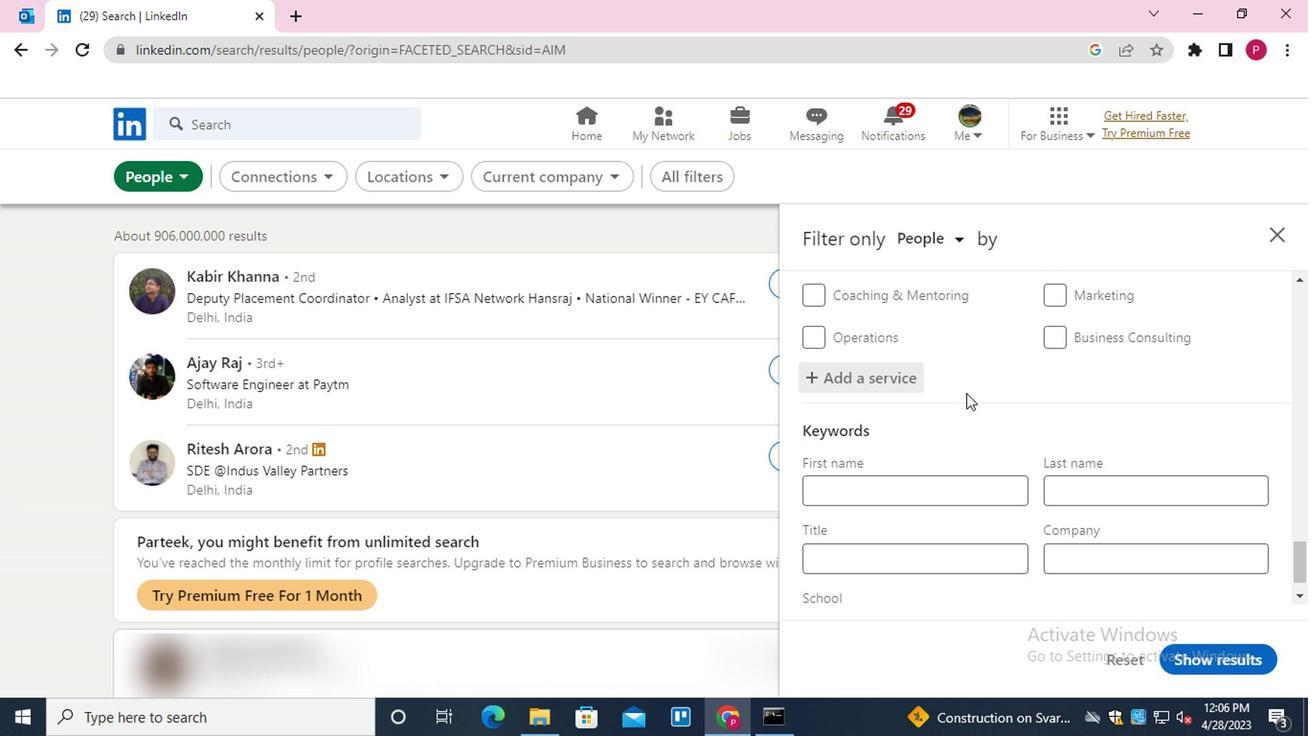 
Action: Mouse moved to (893, 511)
Screenshot: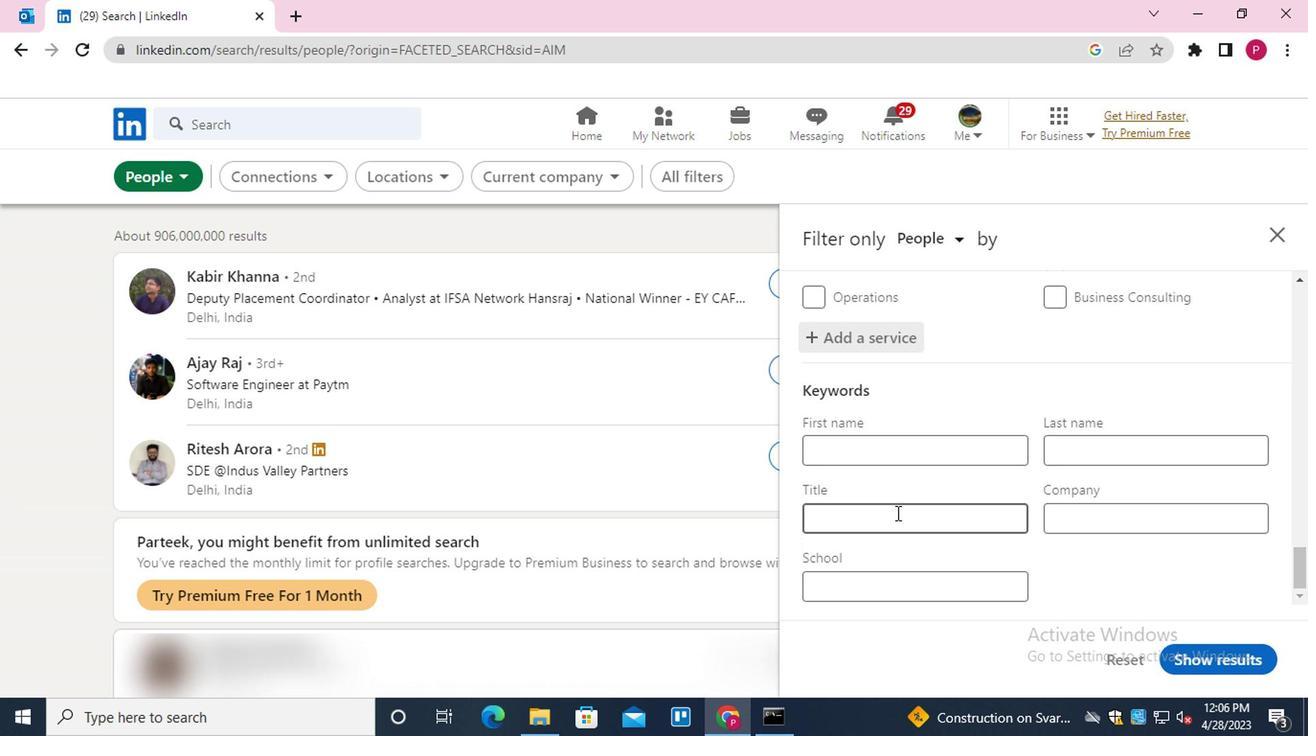 
Action: Mouse pressed left at (893, 511)
Screenshot: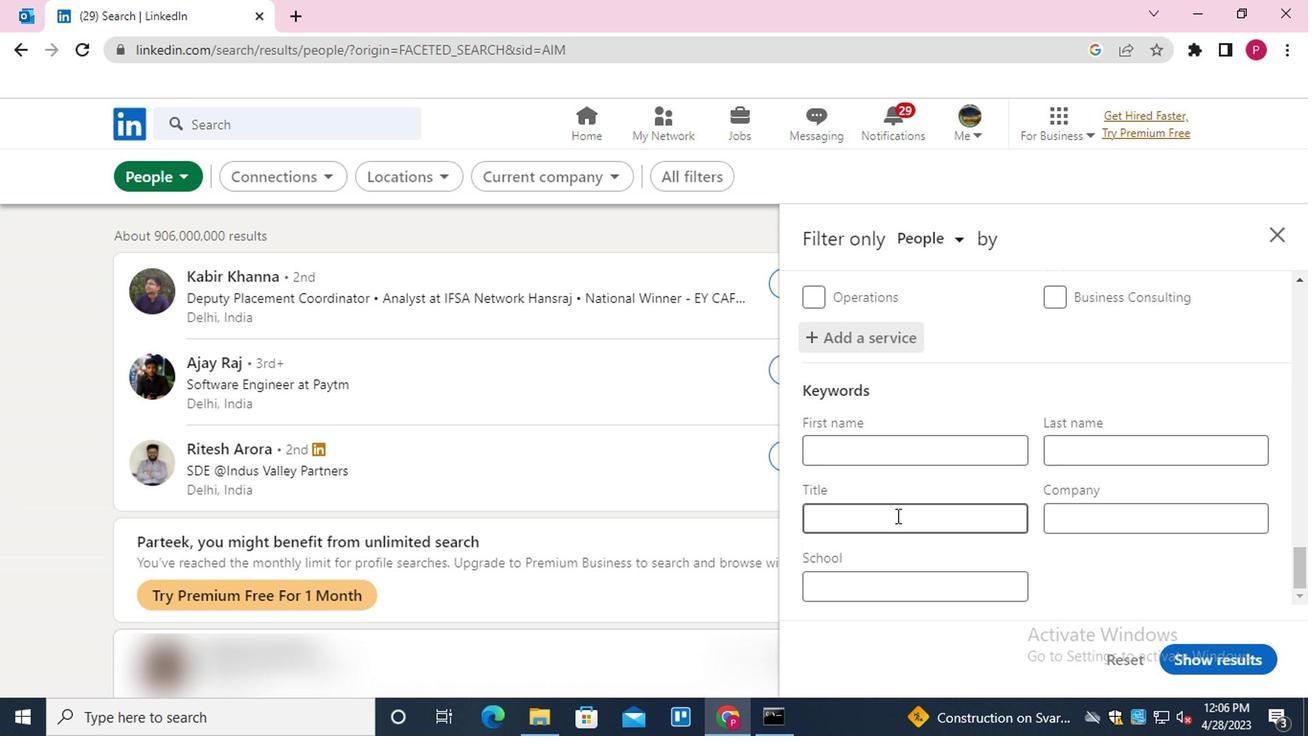 
Action: Key pressed <Key.shift>TELEWORK<Key.space><Key.shift>NURSE/<Key.shift>DOCTOR
Screenshot: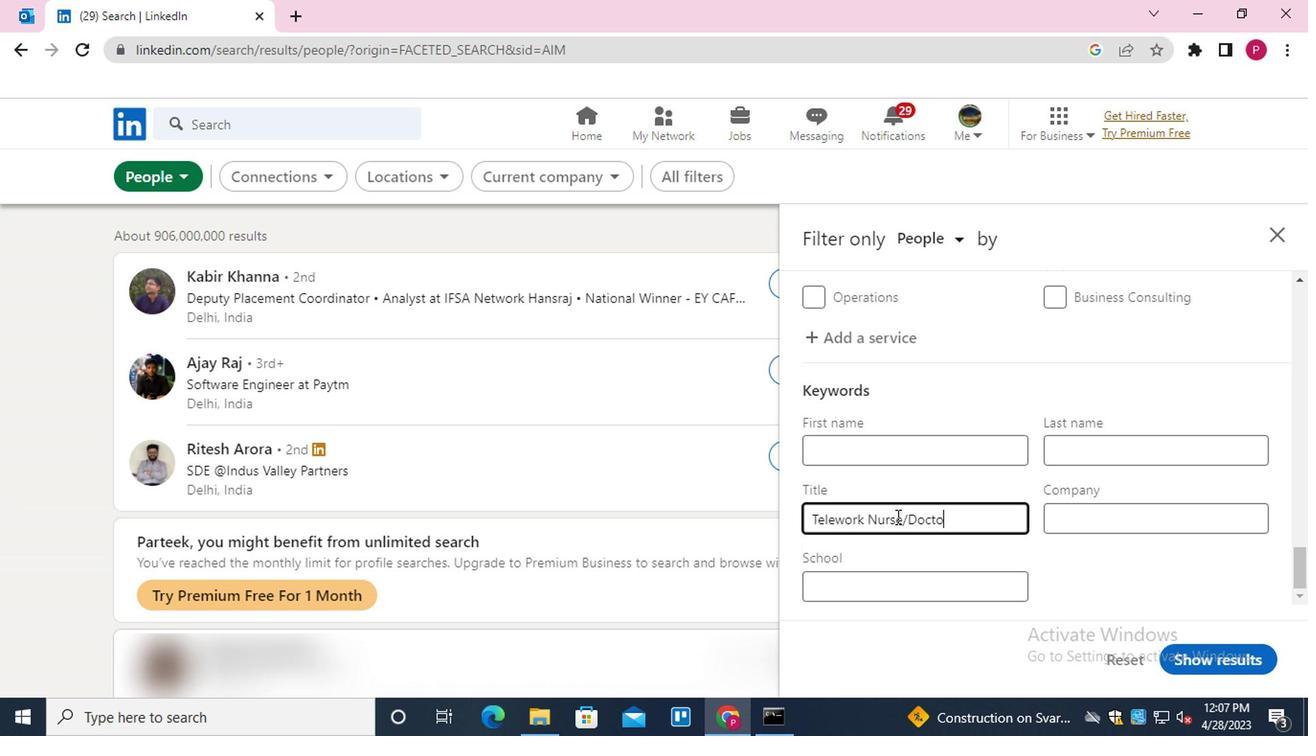 
Action: Mouse moved to (1178, 652)
Screenshot: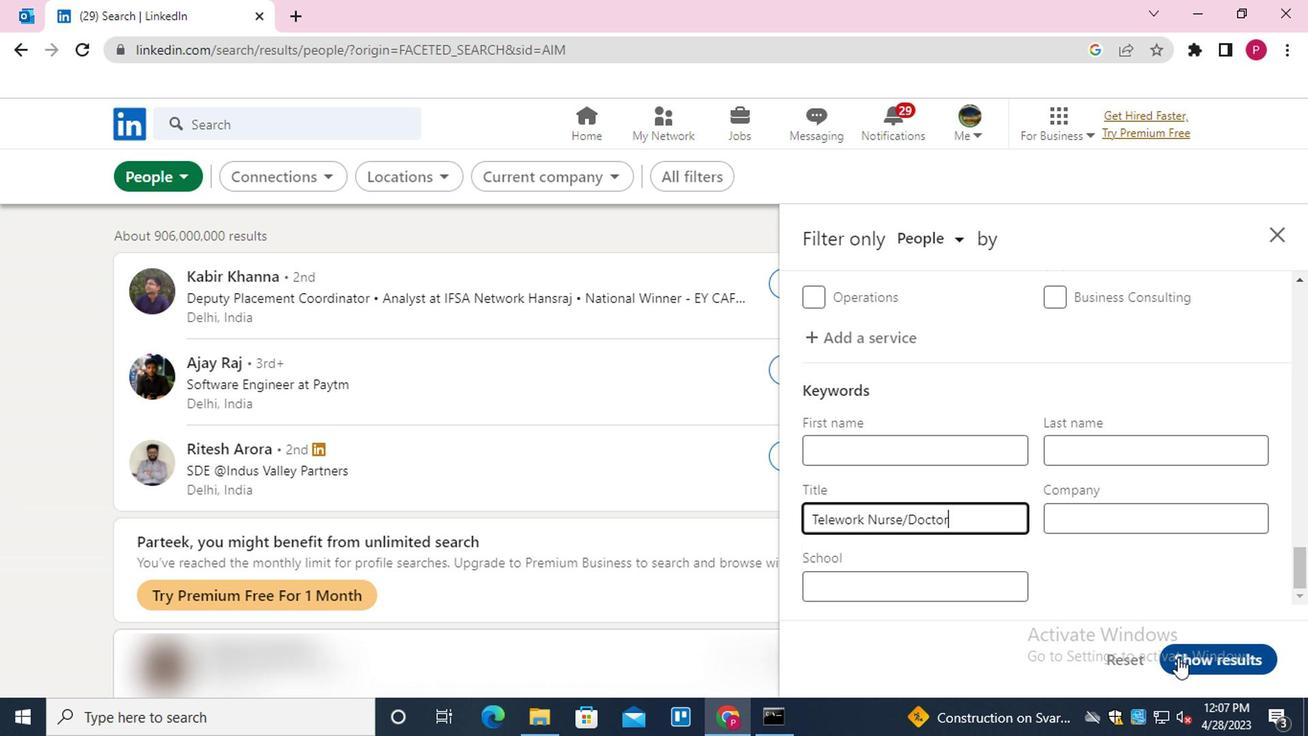 
Action: Mouse pressed left at (1178, 652)
Screenshot: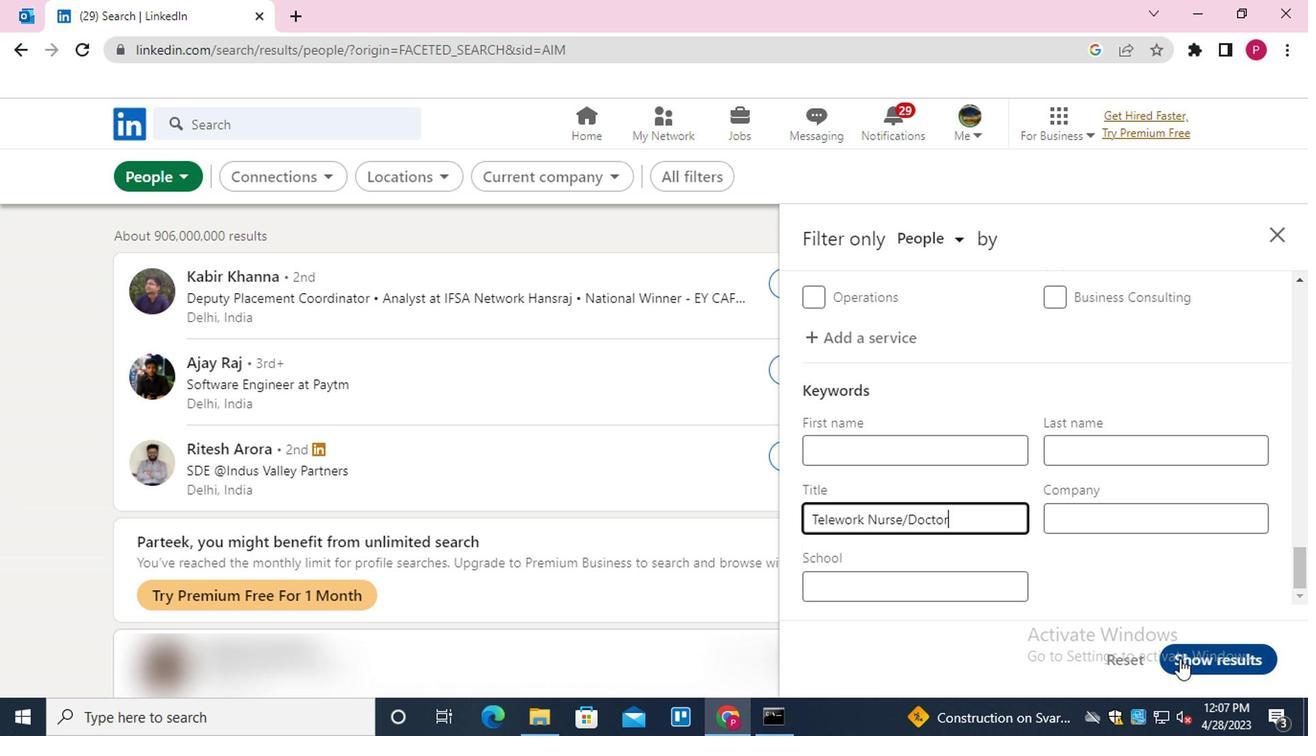 
Action: Mouse moved to (605, 362)
Screenshot: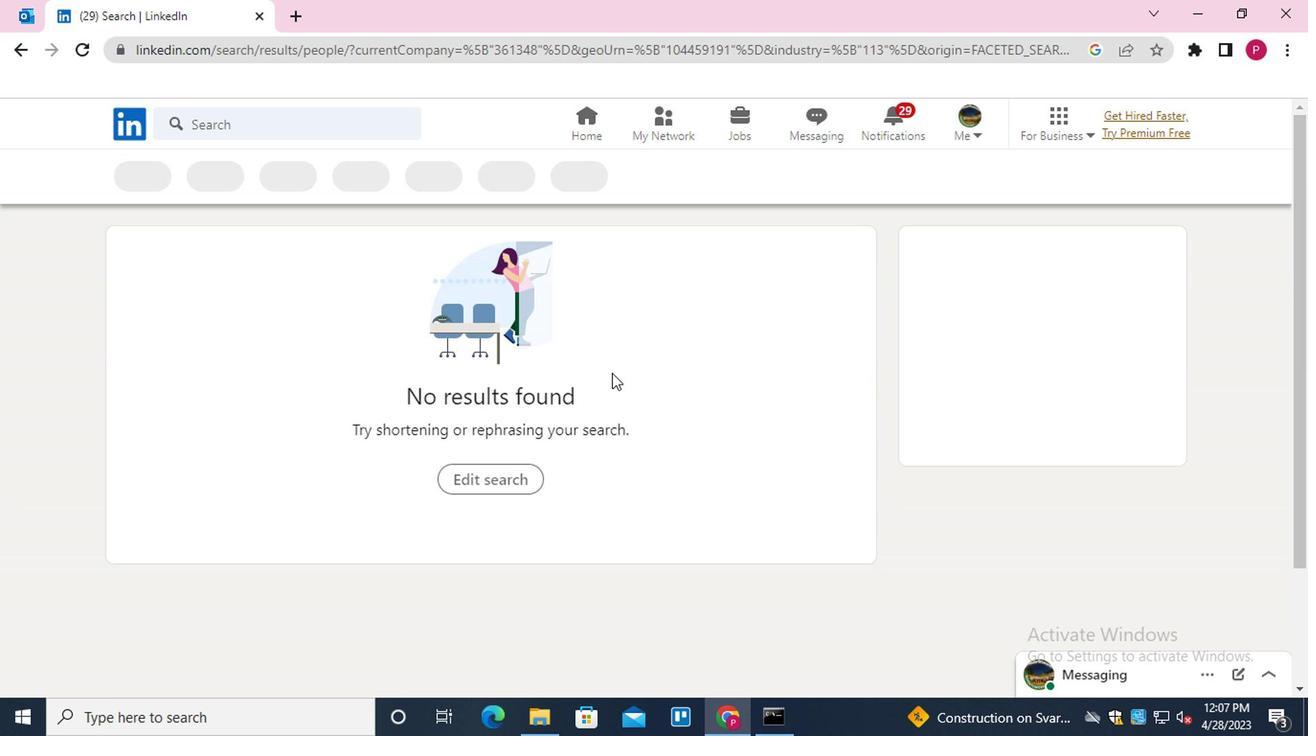 
